 Task: Find a place to stay in Baykonur, Kazakhstan from 12th to 16th August for 8 guests, with a price range of ₹3280 to ₹16000, 8+ bedrooms, and amenities including Wifi, Free parking, TV, Gym, Breakfast, and self check-in.
Action: Mouse moved to (559, 128)
Screenshot: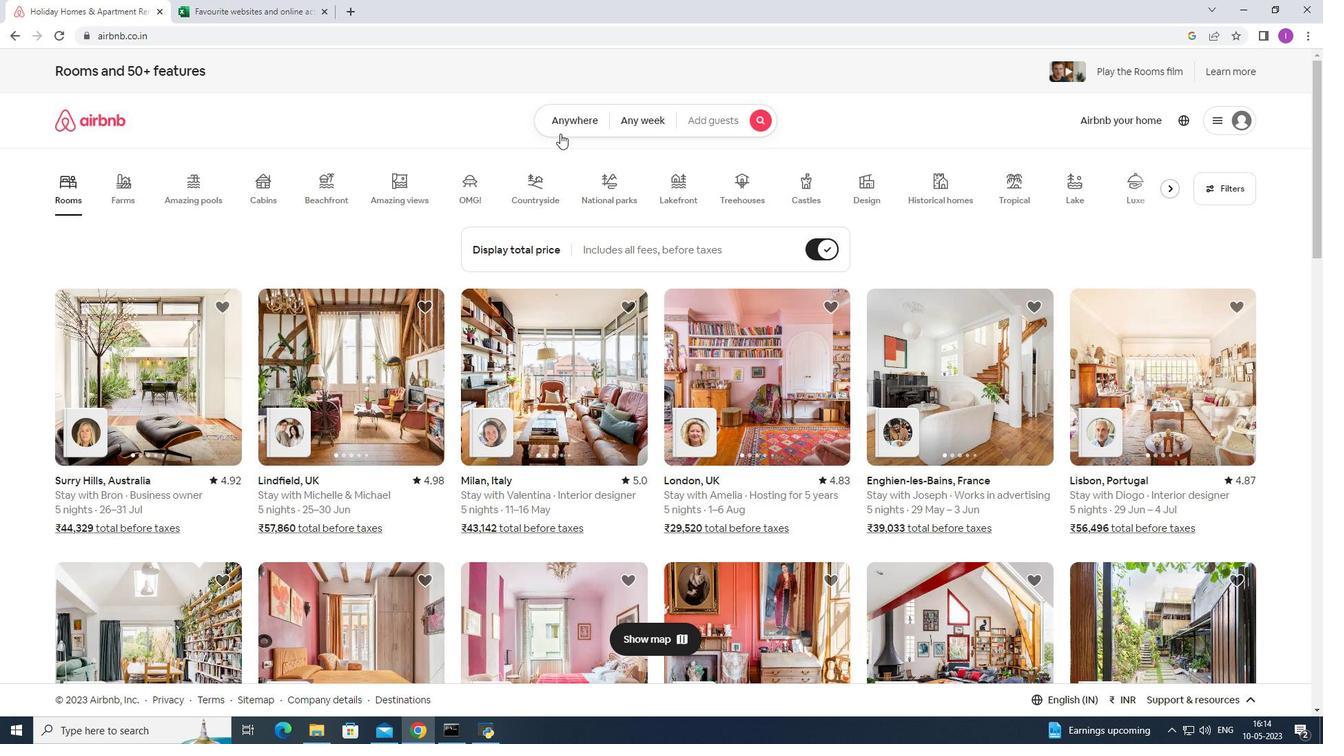 
Action: Mouse pressed left at (559, 128)
Screenshot: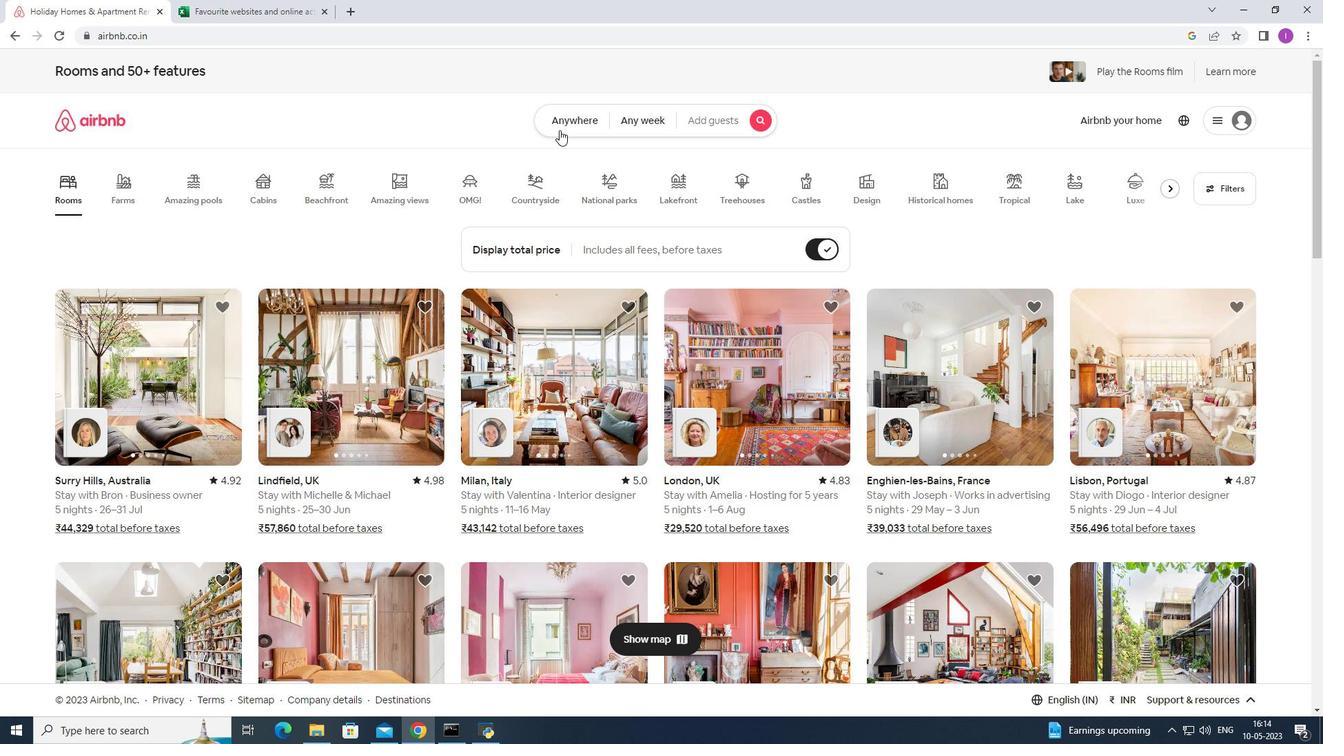 
Action: Mouse moved to (492, 172)
Screenshot: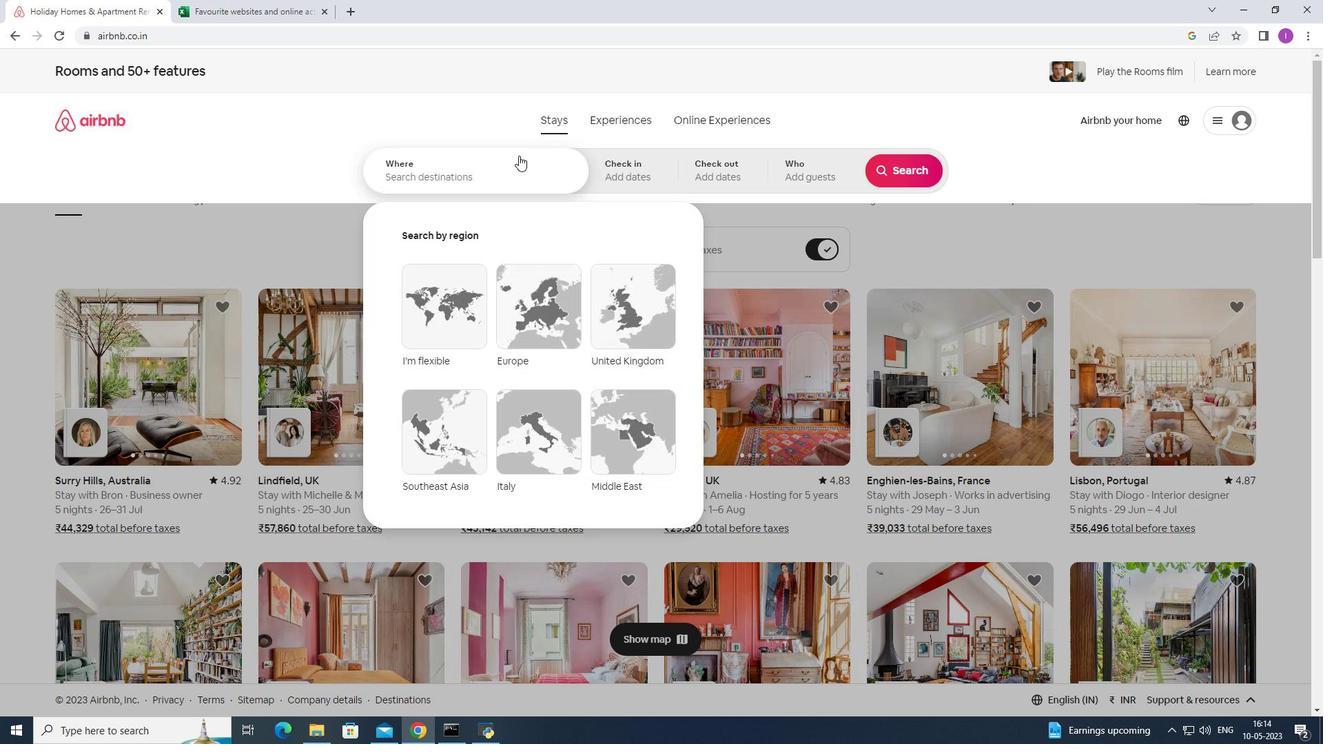
Action: Mouse pressed left at (492, 172)
Screenshot: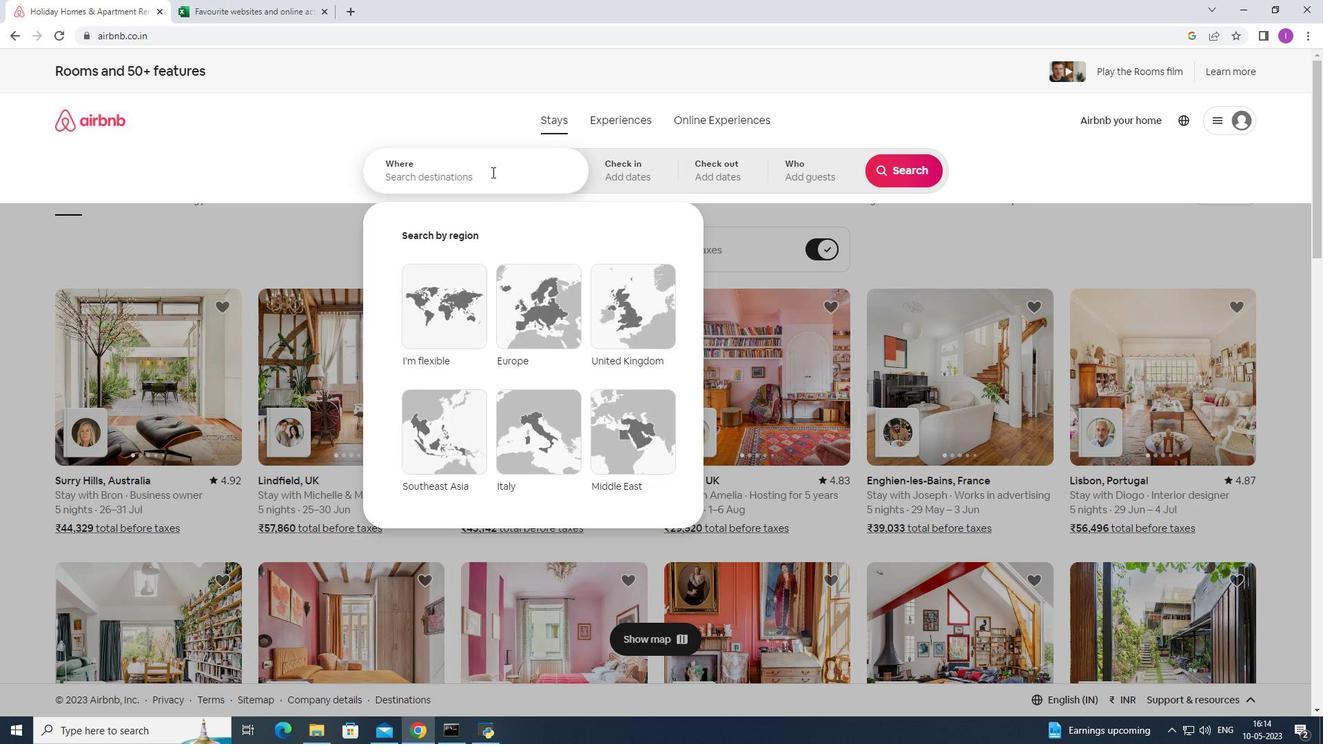 
Action: Mouse moved to (492, 173)
Screenshot: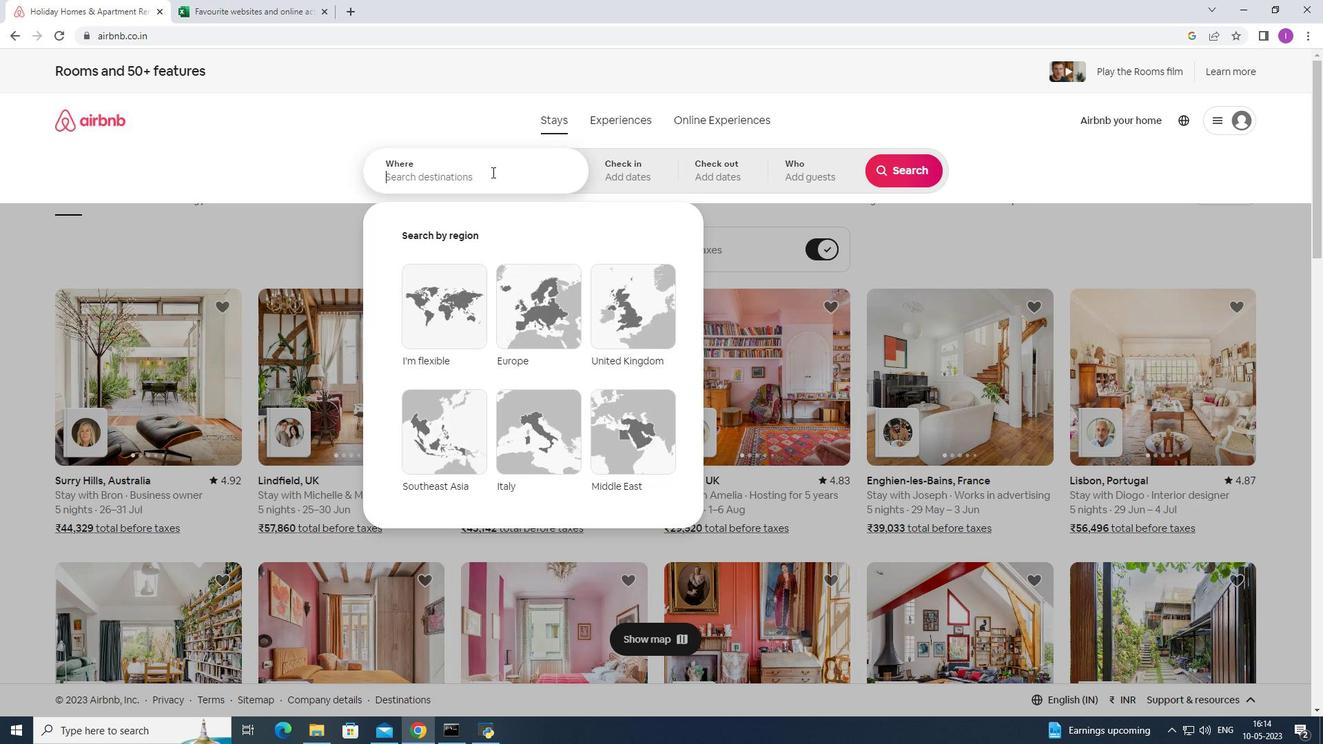 
Action: Key pressed <Key.shift>Baykonyr,<Key.shift>Kazakhstan
Screenshot: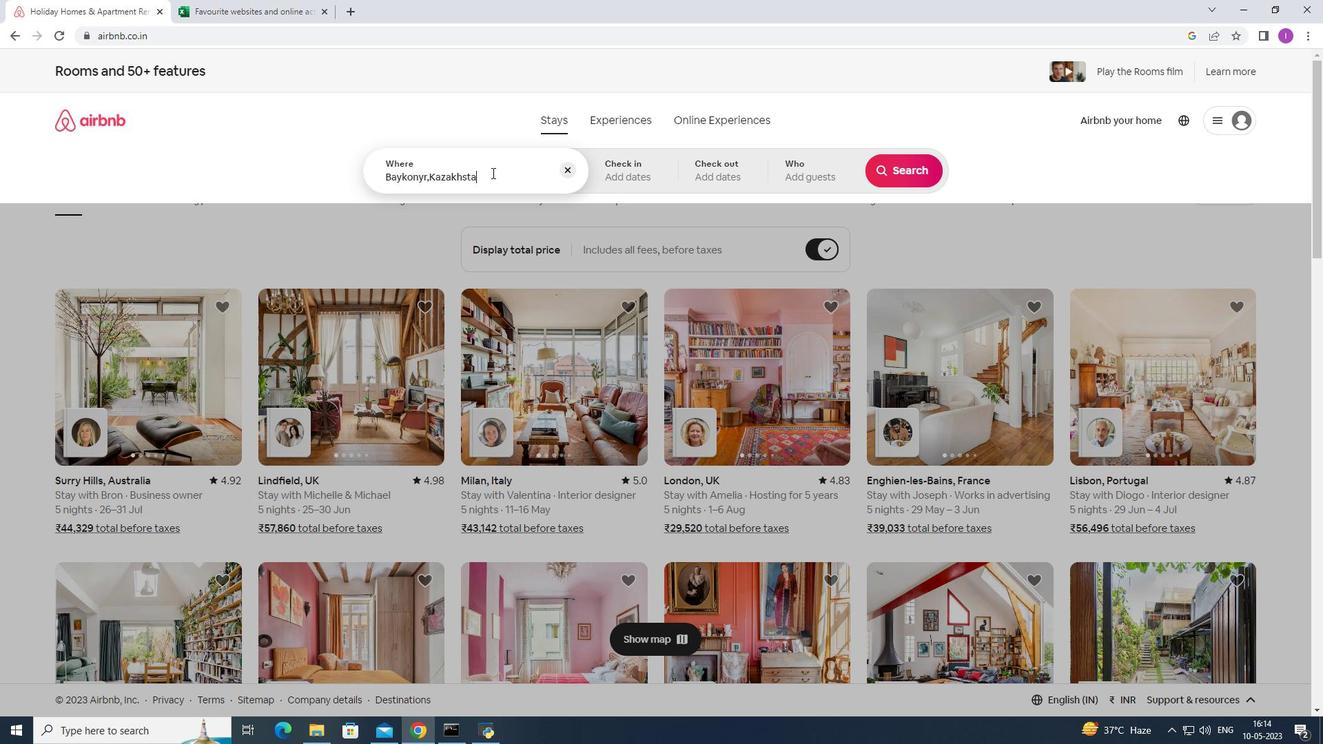 
Action: Mouse moved to (473, 246)
Screenshot: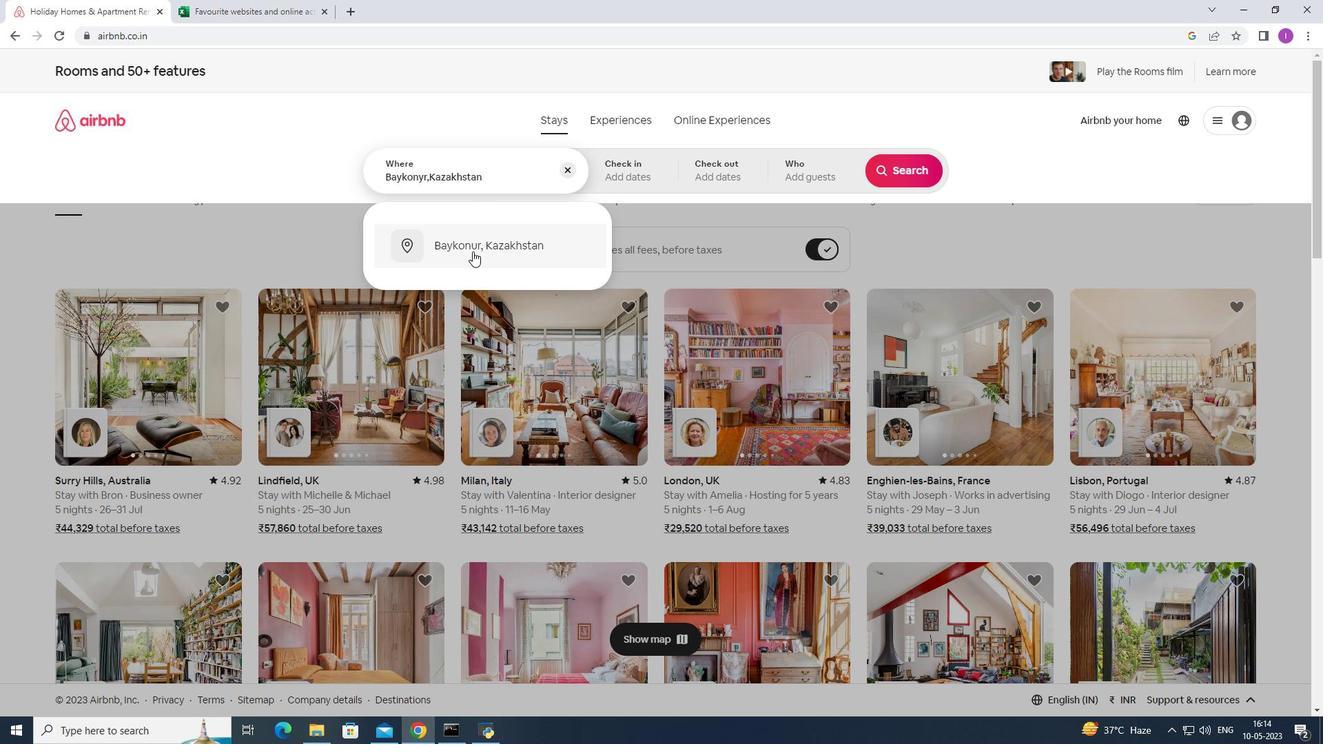 
Action: Mouse pressed left at (473, 246)
Screenshot: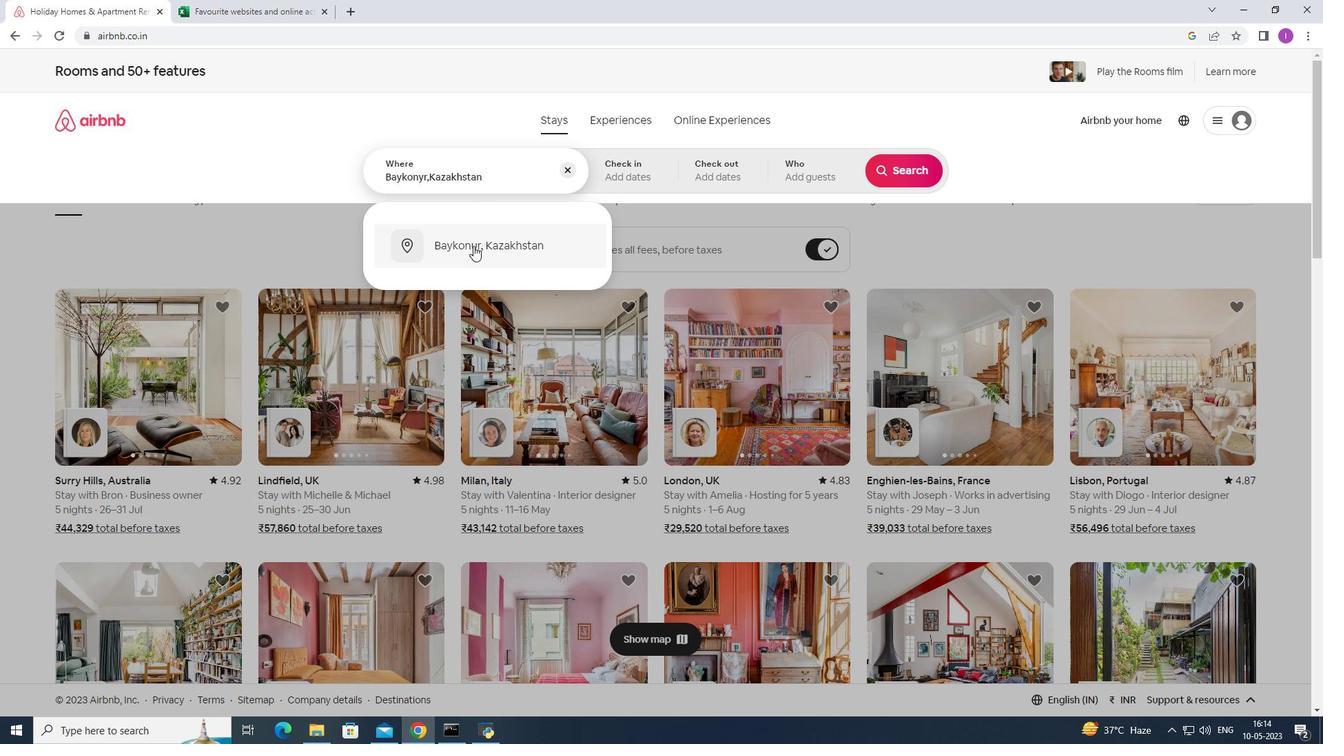 
Action: Mouse moved to (895, 285)
Screenshot: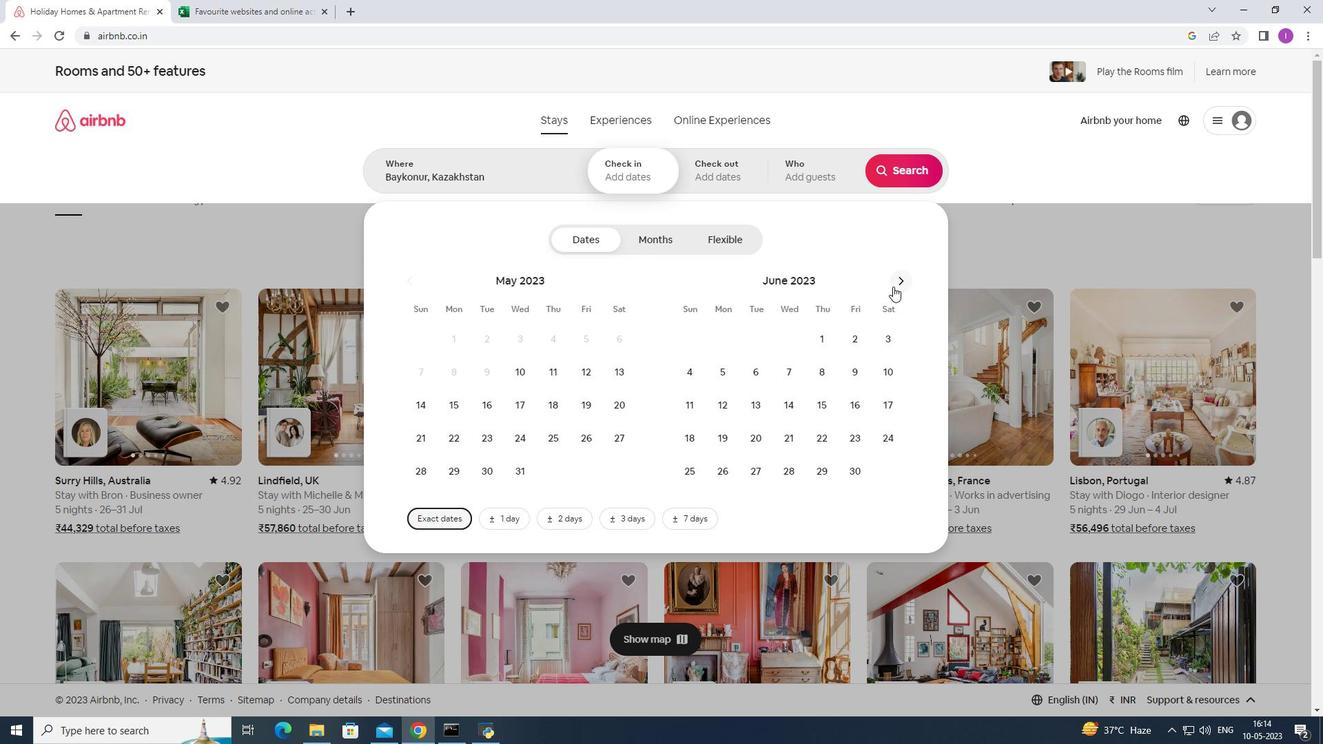 
Action: Mouse pressed left at (895, 285)
Screenshot: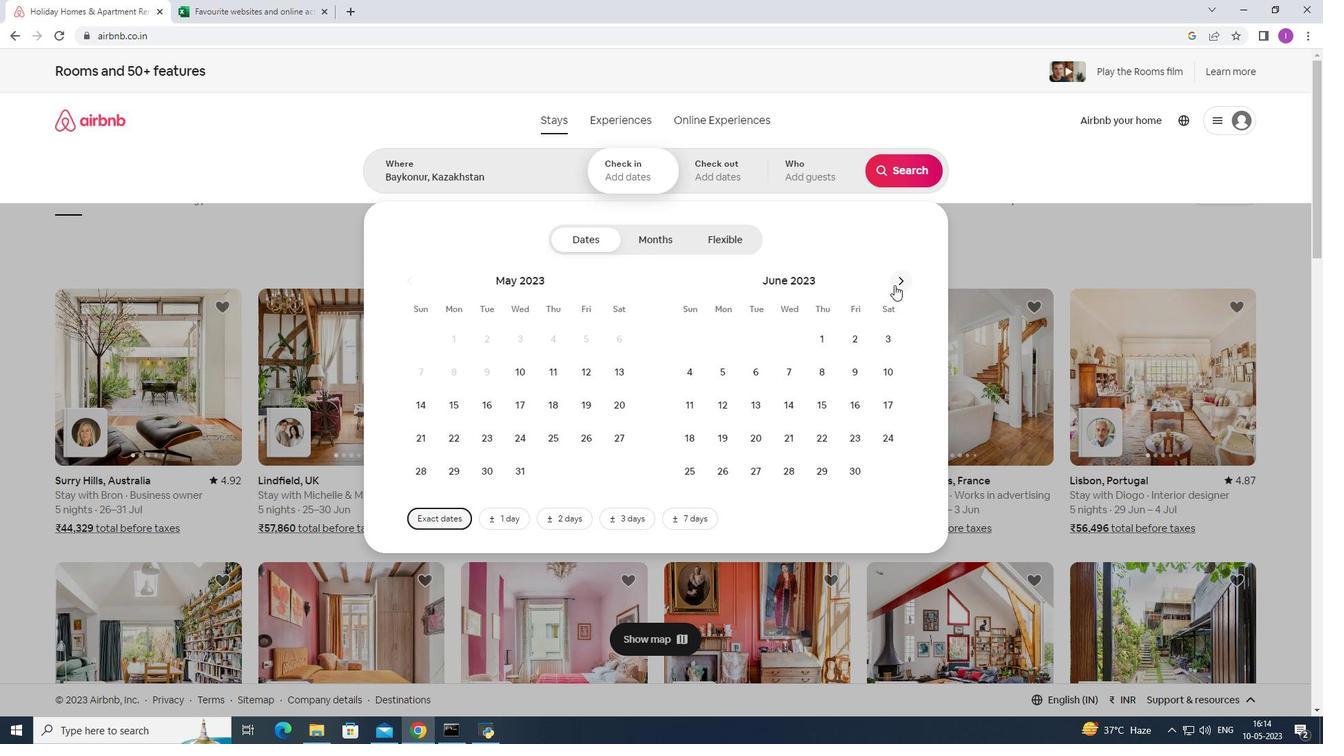 
Action: Mouse moved to (895, 281)
Screenshot: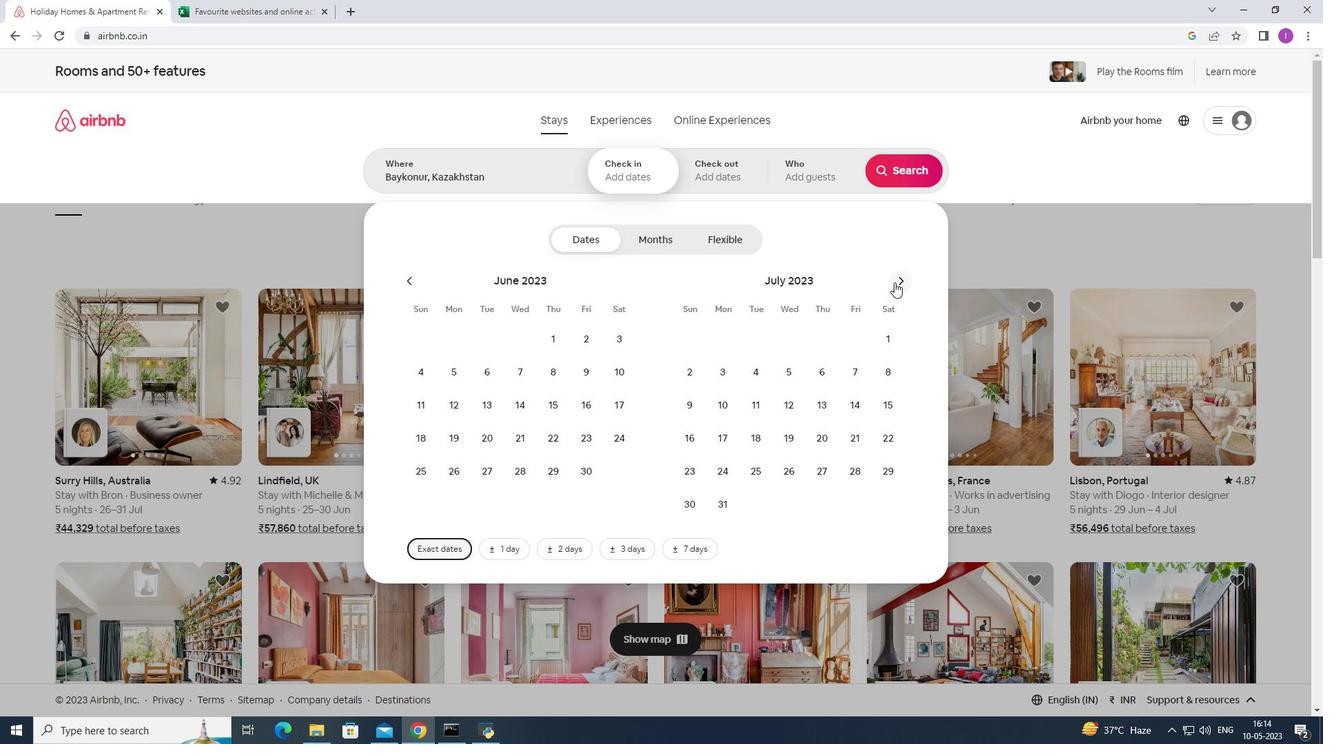 
Action: Mouse pressed left at (895, 281)
Screenshot: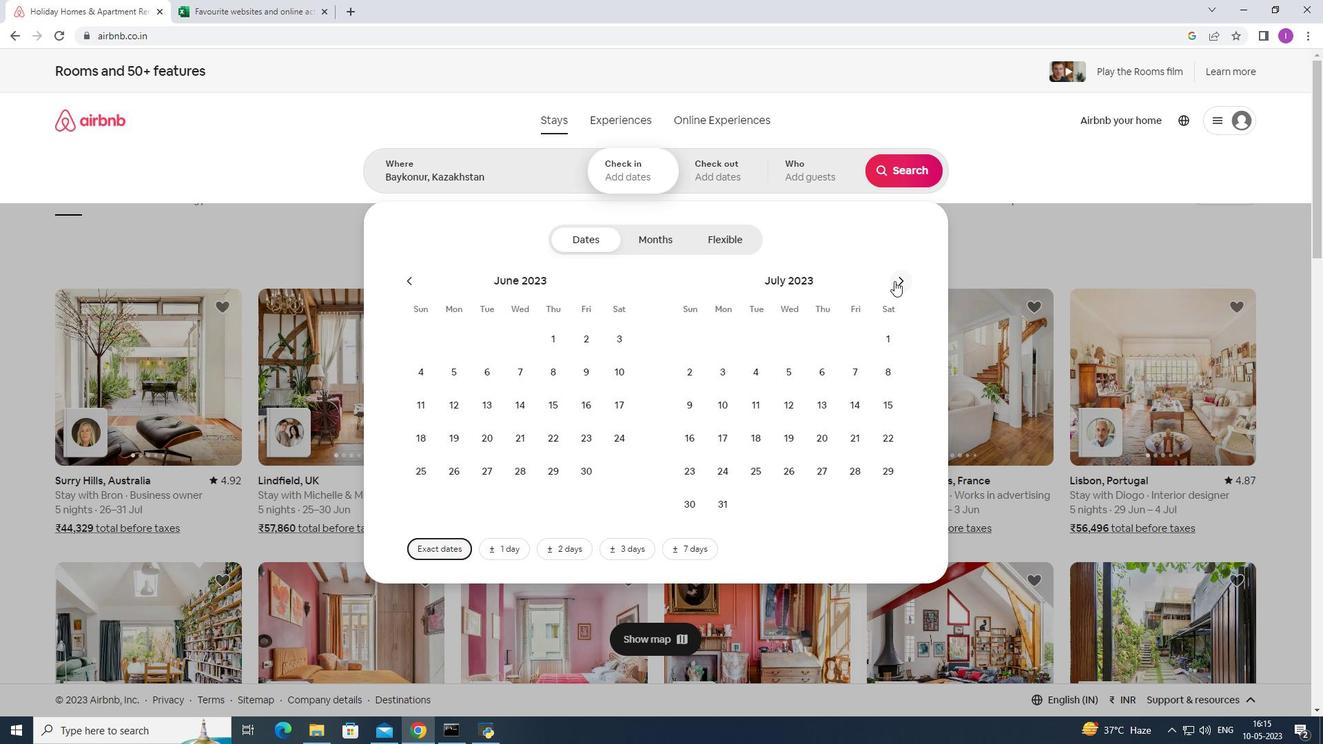 
Action: Mouse moved to (886, 369)
Screenshot: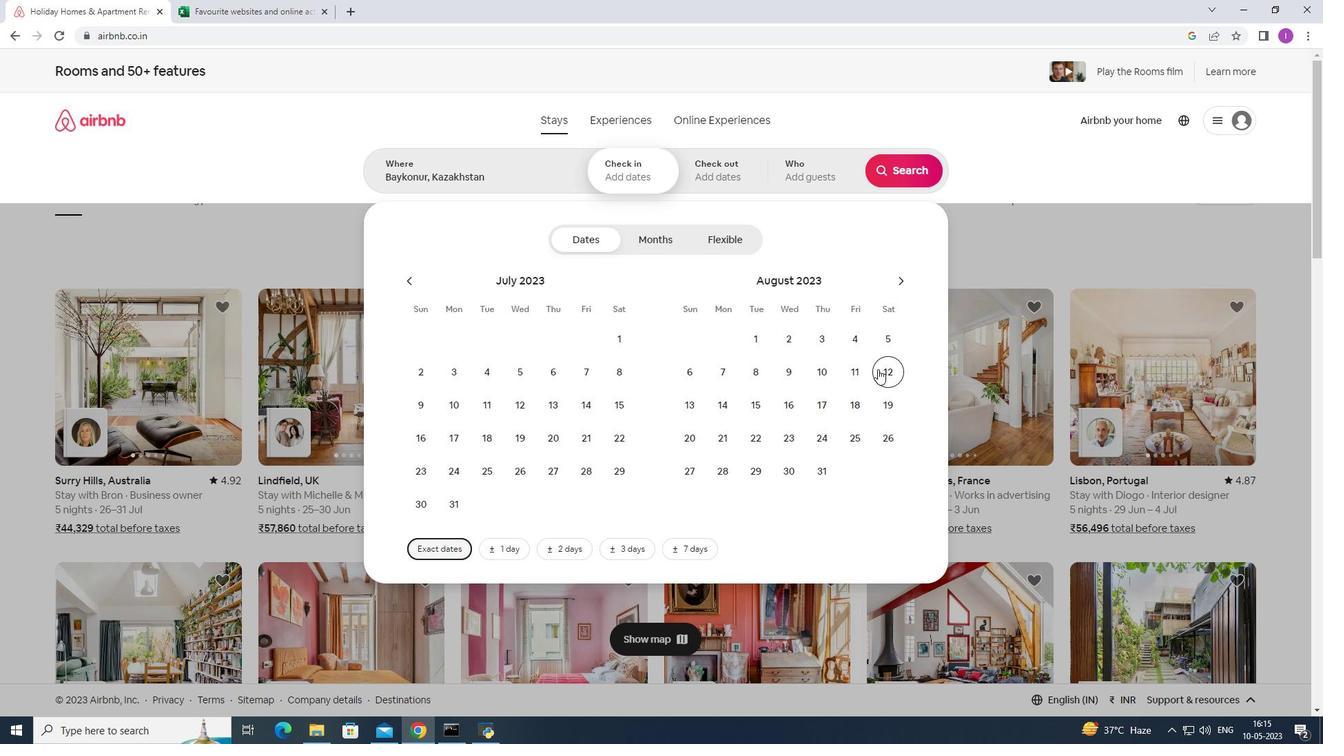 
Action: Mouse pressed left at (886, 369)
Screenshot: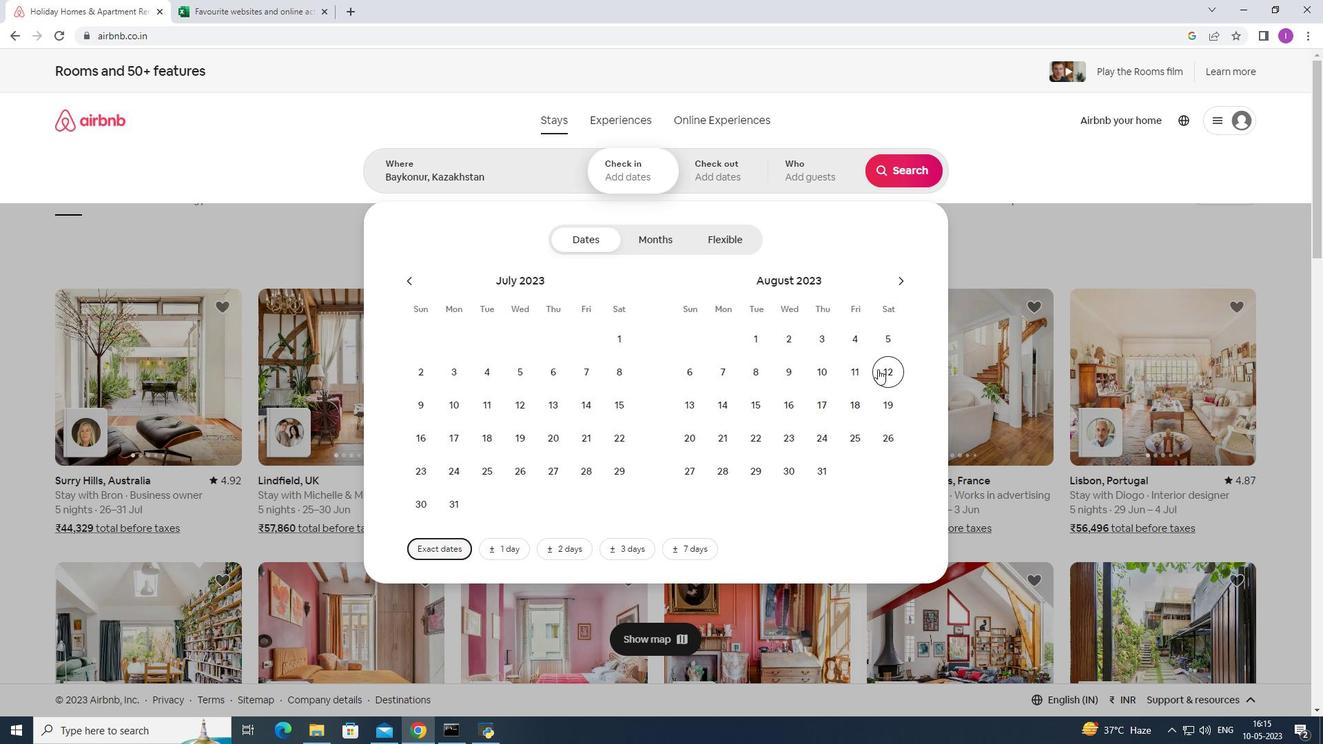 
Action: Mouse moved to (788, 405)
Screenshot: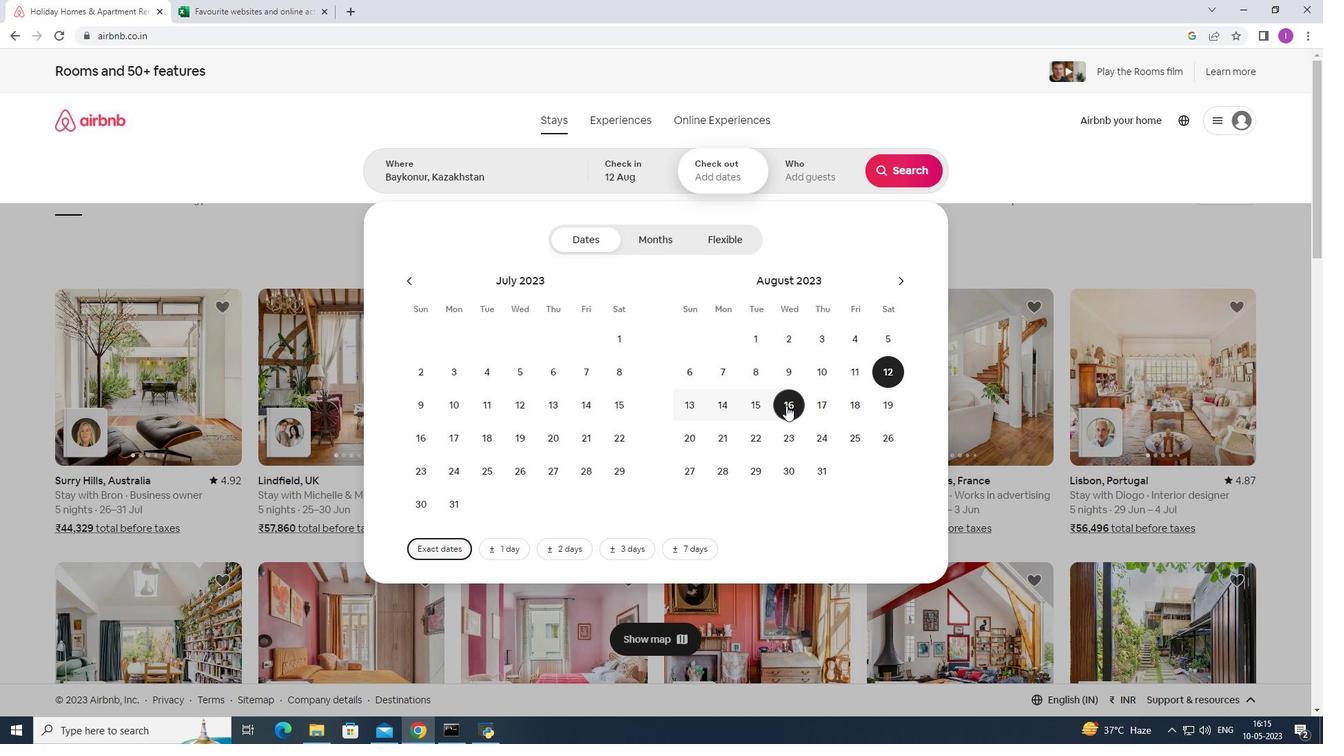 
Action: Mouse pressed left at (788, 405)
Screenshot: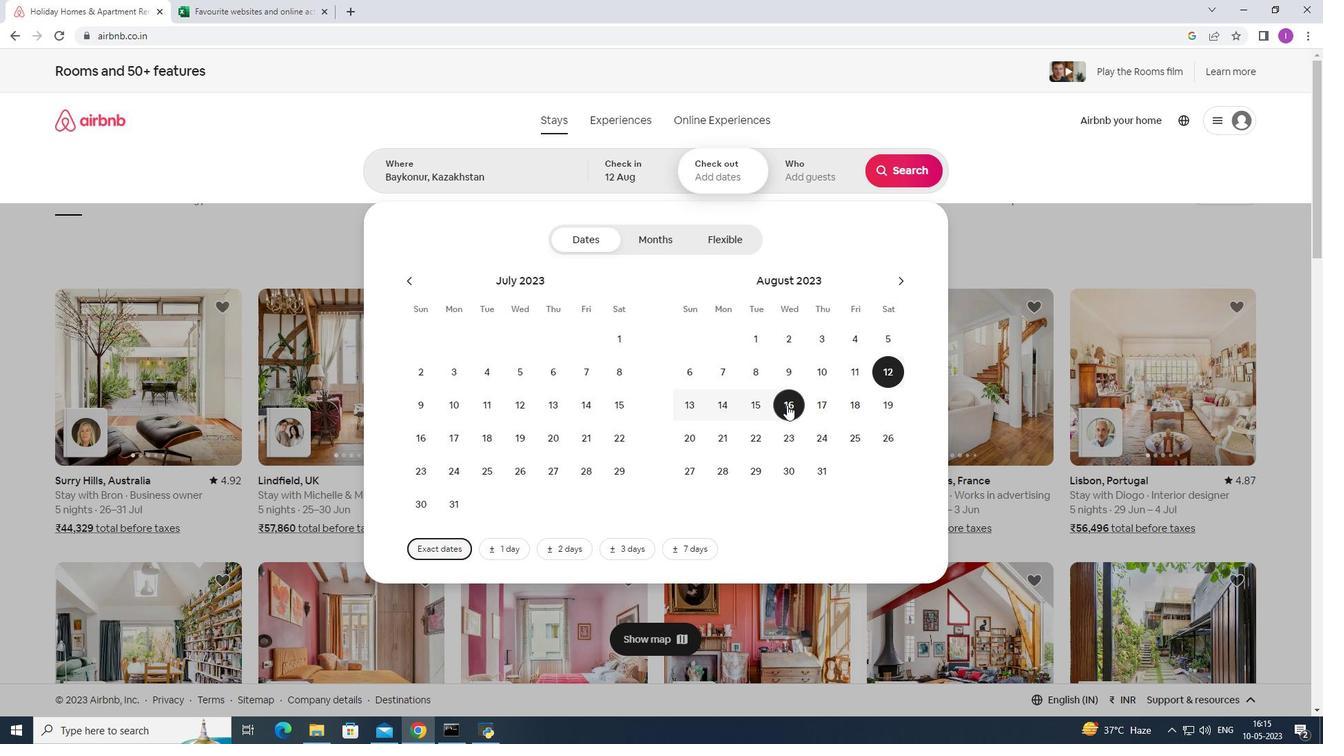
Action: Mouse moved to (810, 169)
Screenshot: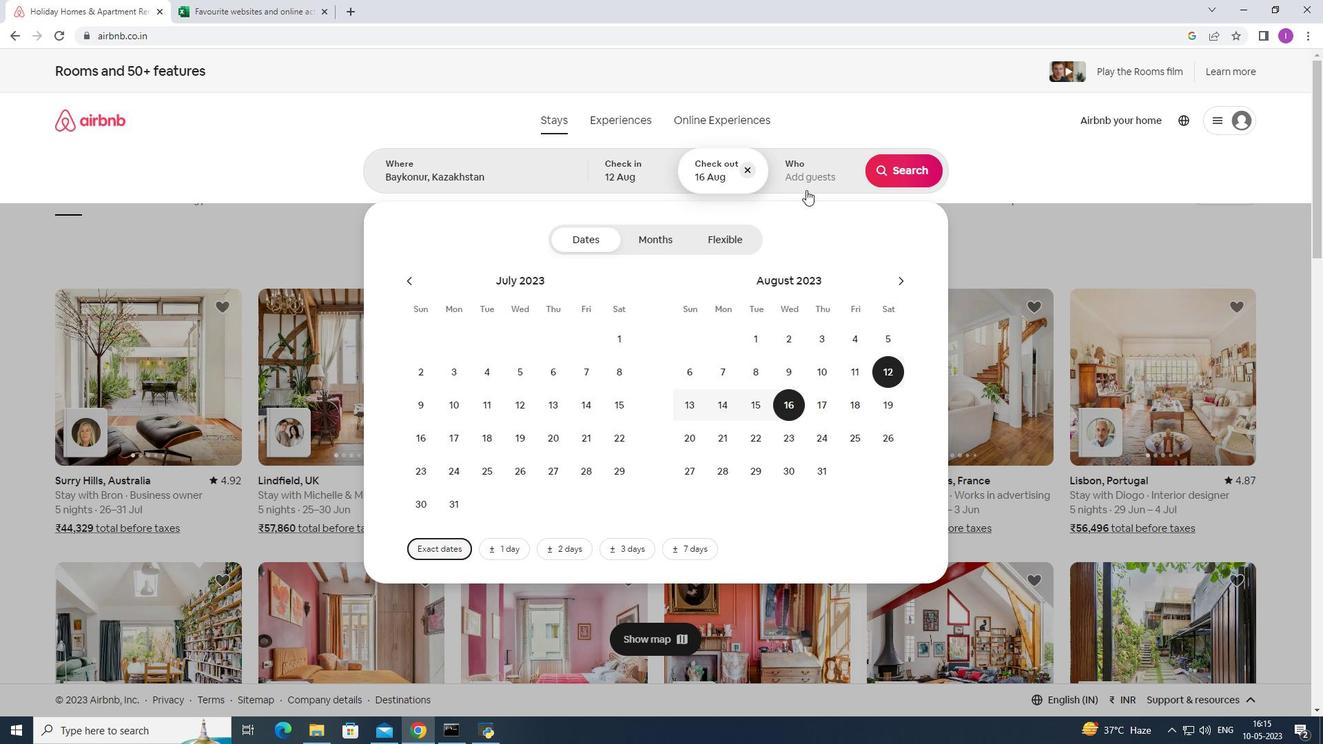
Action: Mouse pressed left at (810, 169)
Screenshot: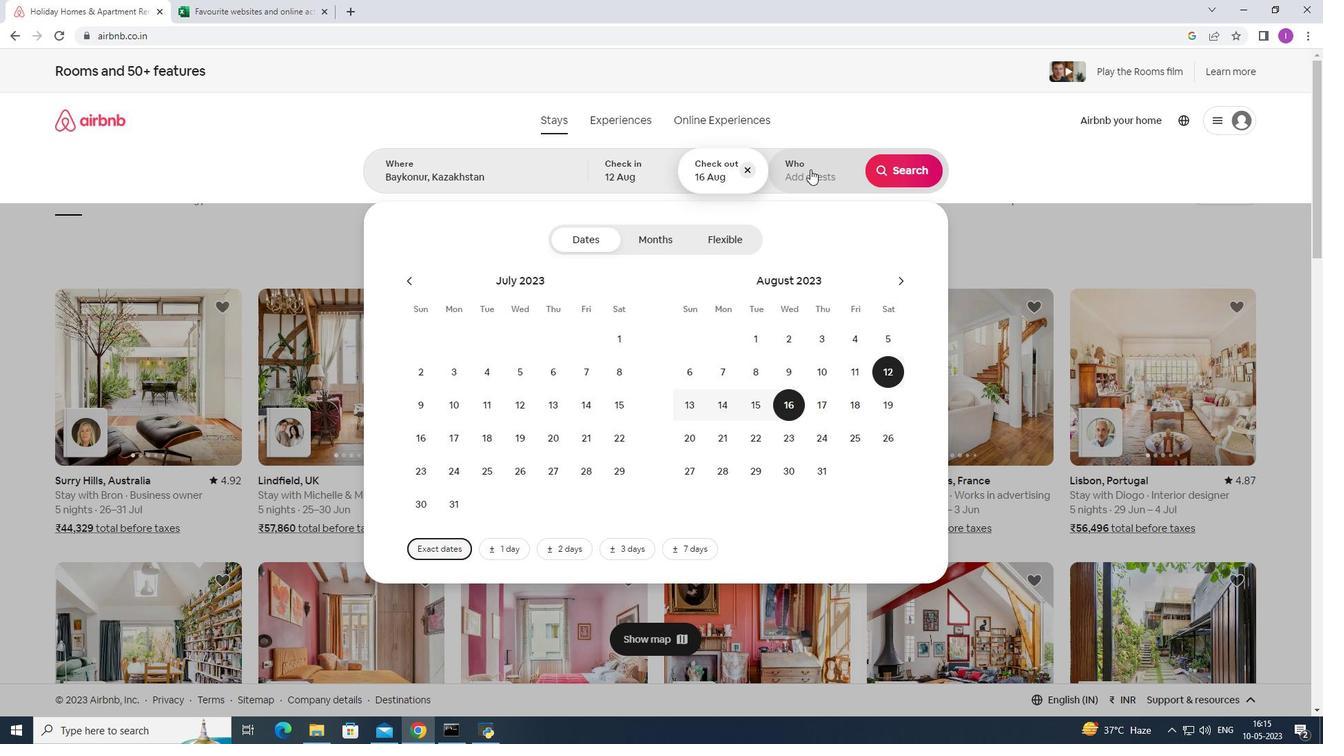 
Action: Mouse moved to (905, 245)
Screenshot: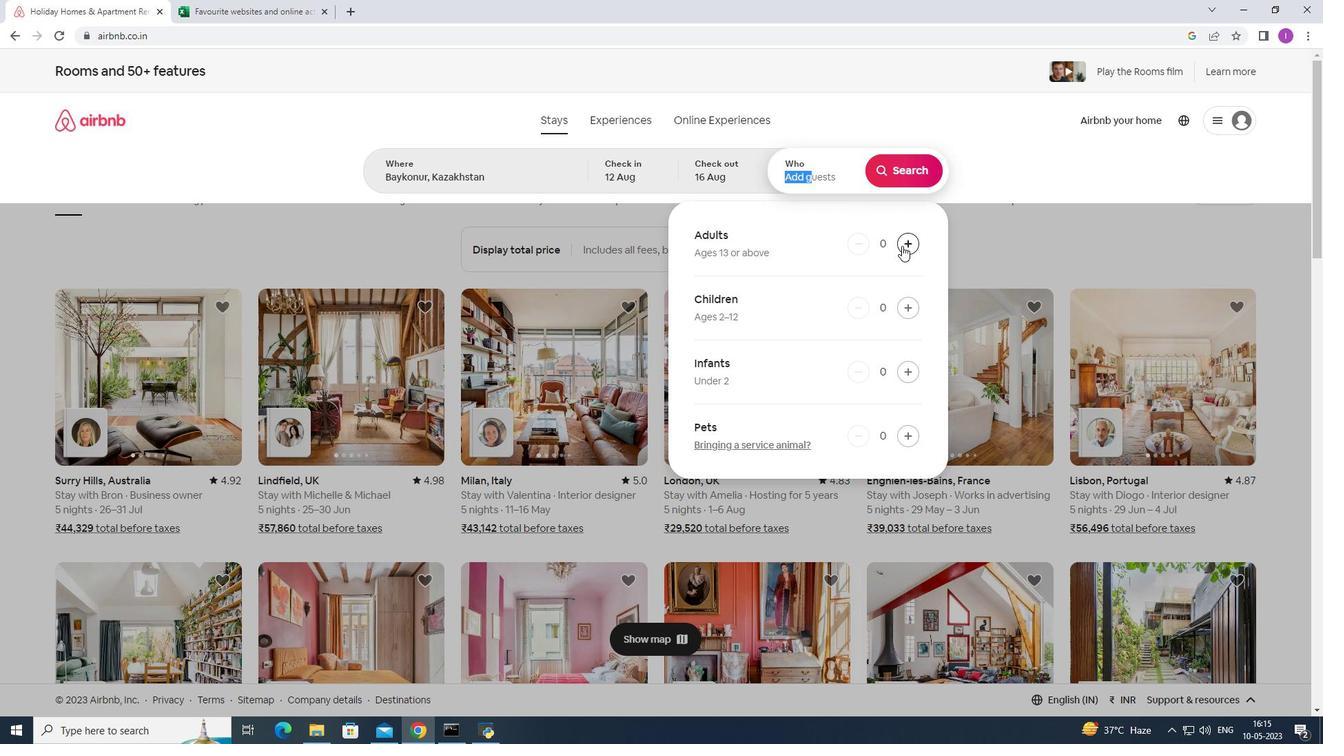 
Action: Mouse pressed left at (905, 245)
Screenshot: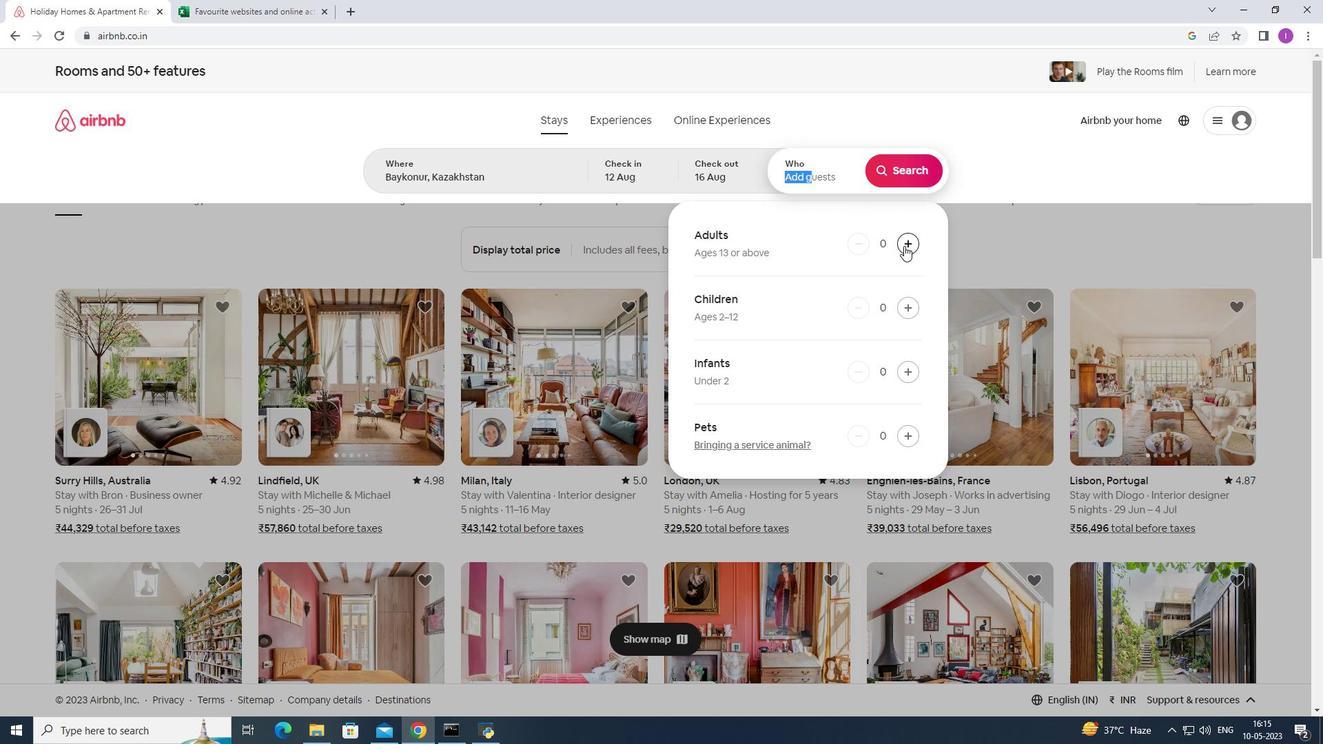 
Action: Mouse pressed left at (905, 245)
Screenshot: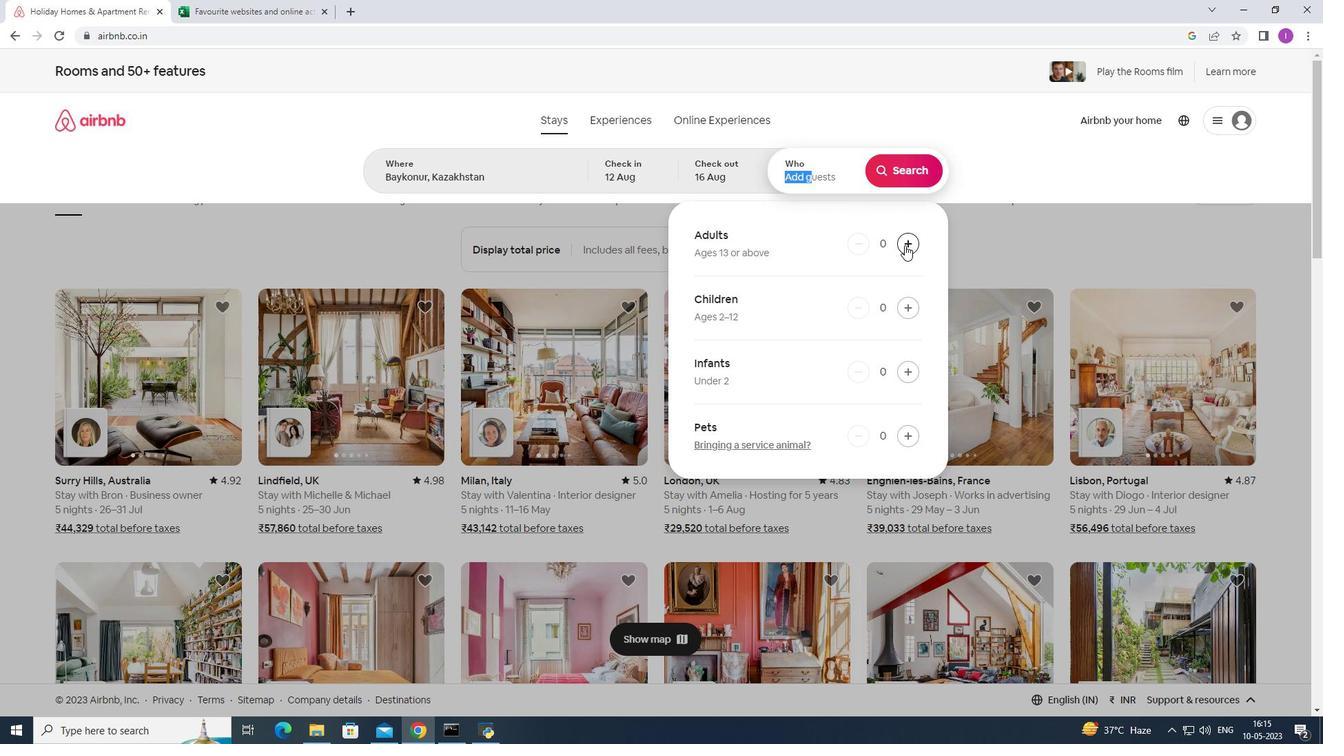 
Action: Mouse pressed left at (905, 245)
Screenshot: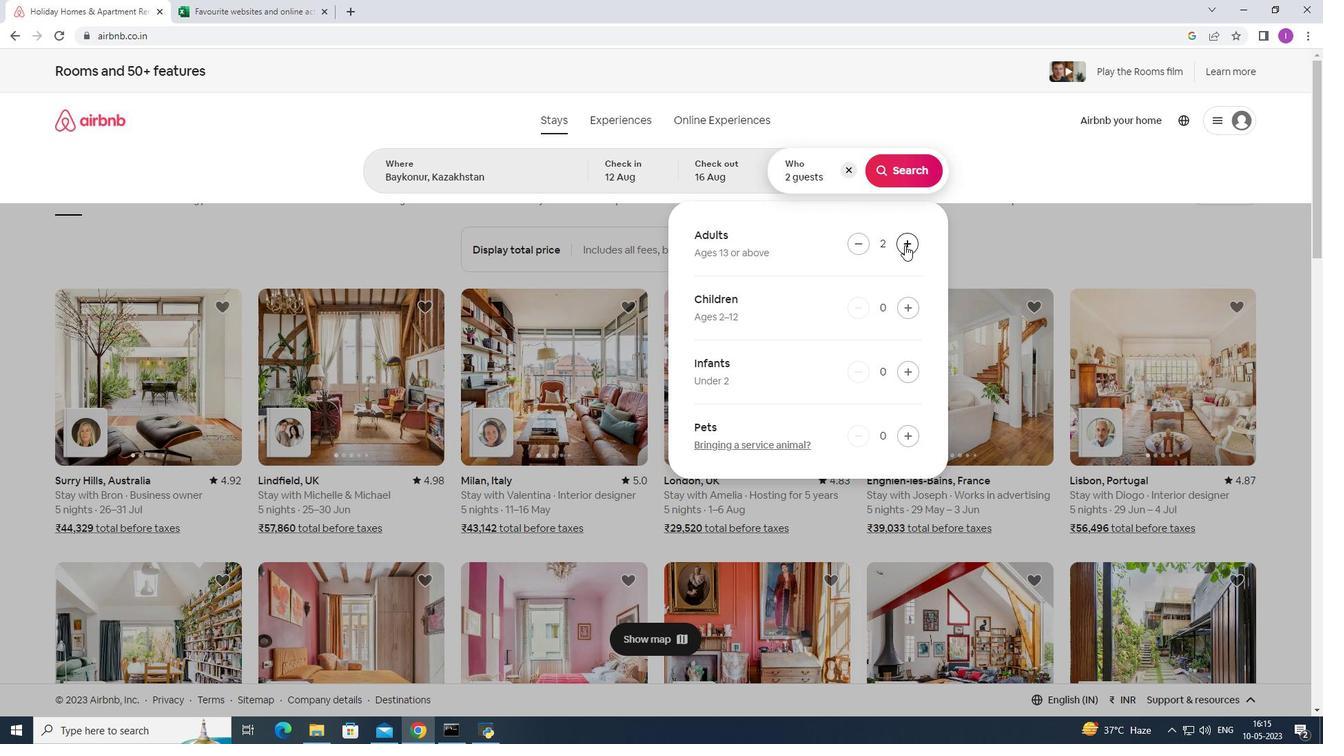 
Action: Mouse moved to (905, 245)
Screenshot: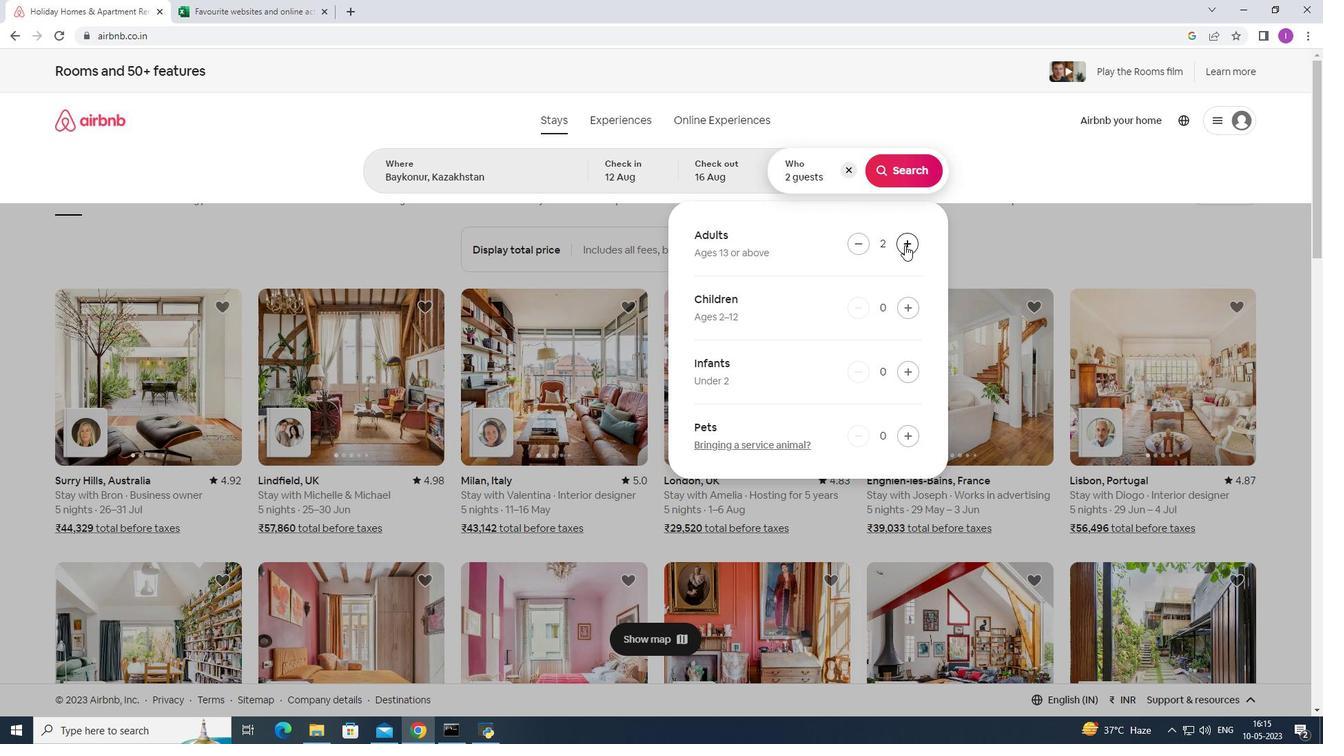 
Action: Mouse pressed left at (905, 245)
Screenshot: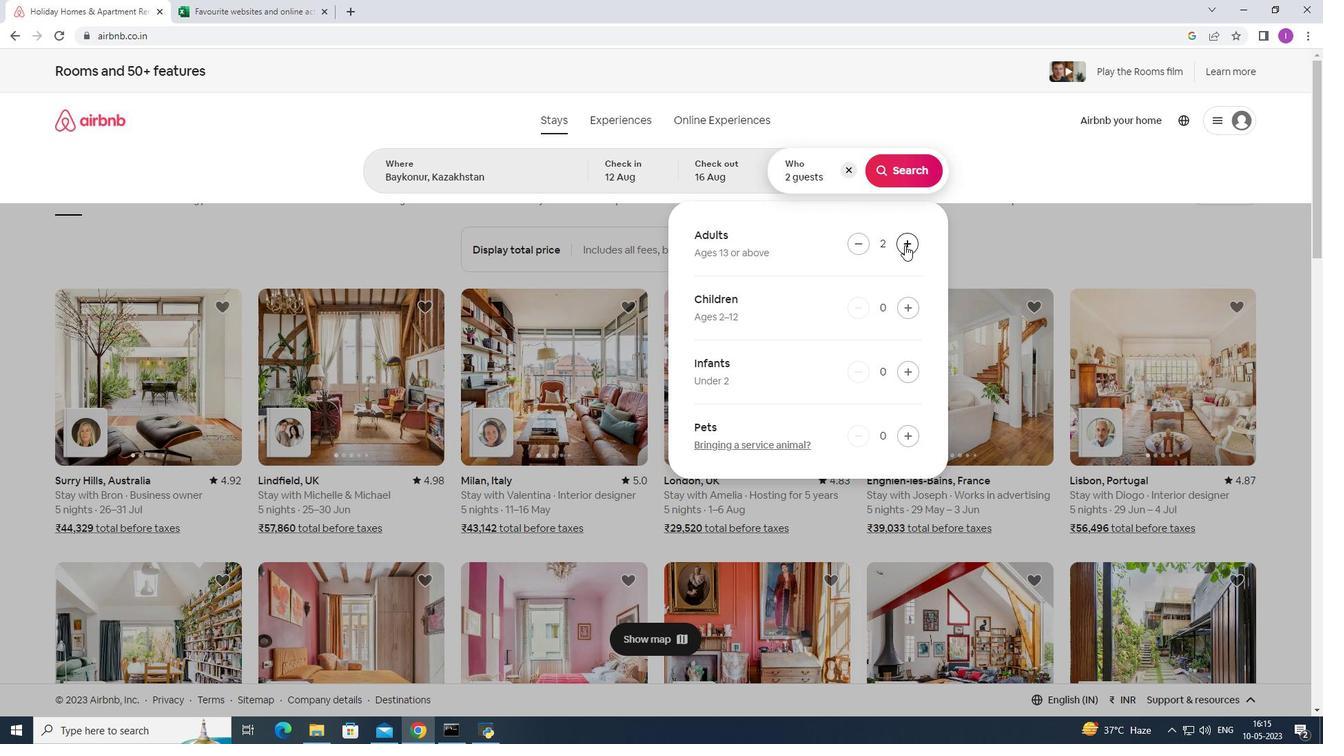 
Action: Mouse moved to (905, 246)
Screenshot: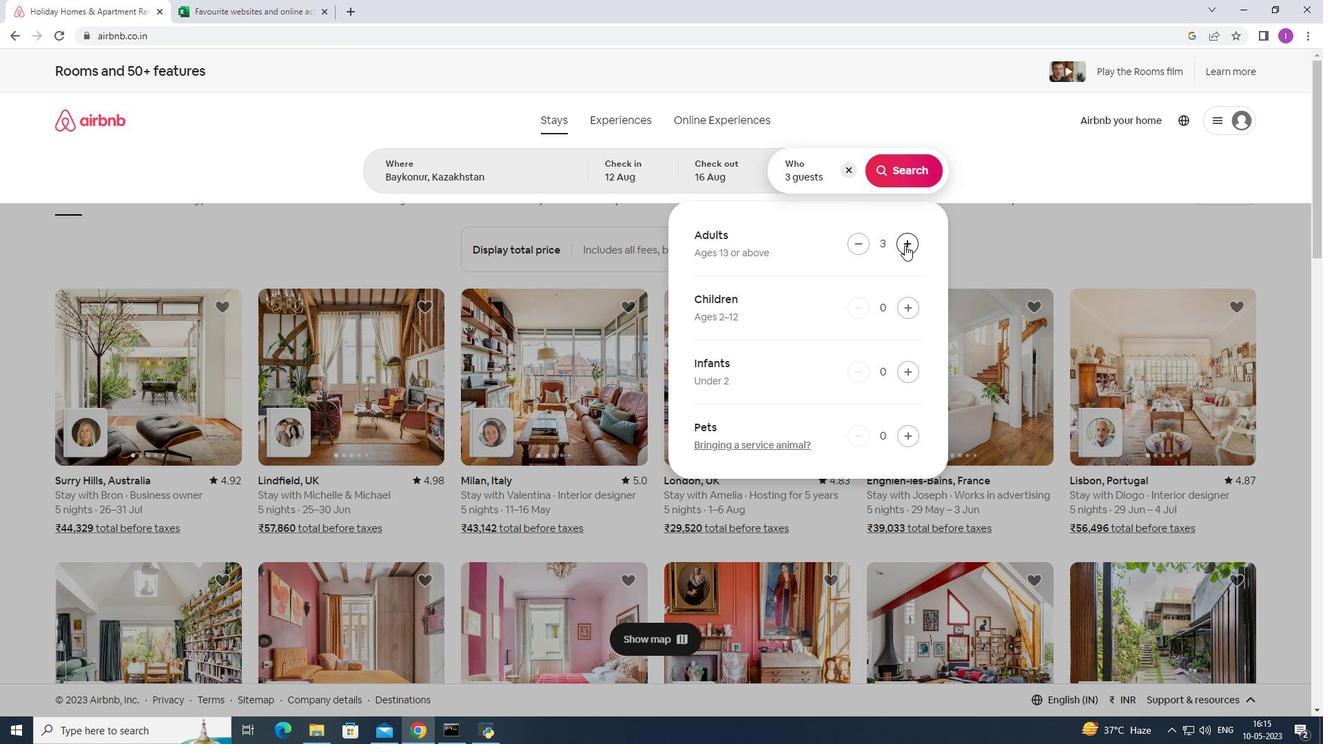 
Action: Mouse pressed left at (905, 246)
Screenshot: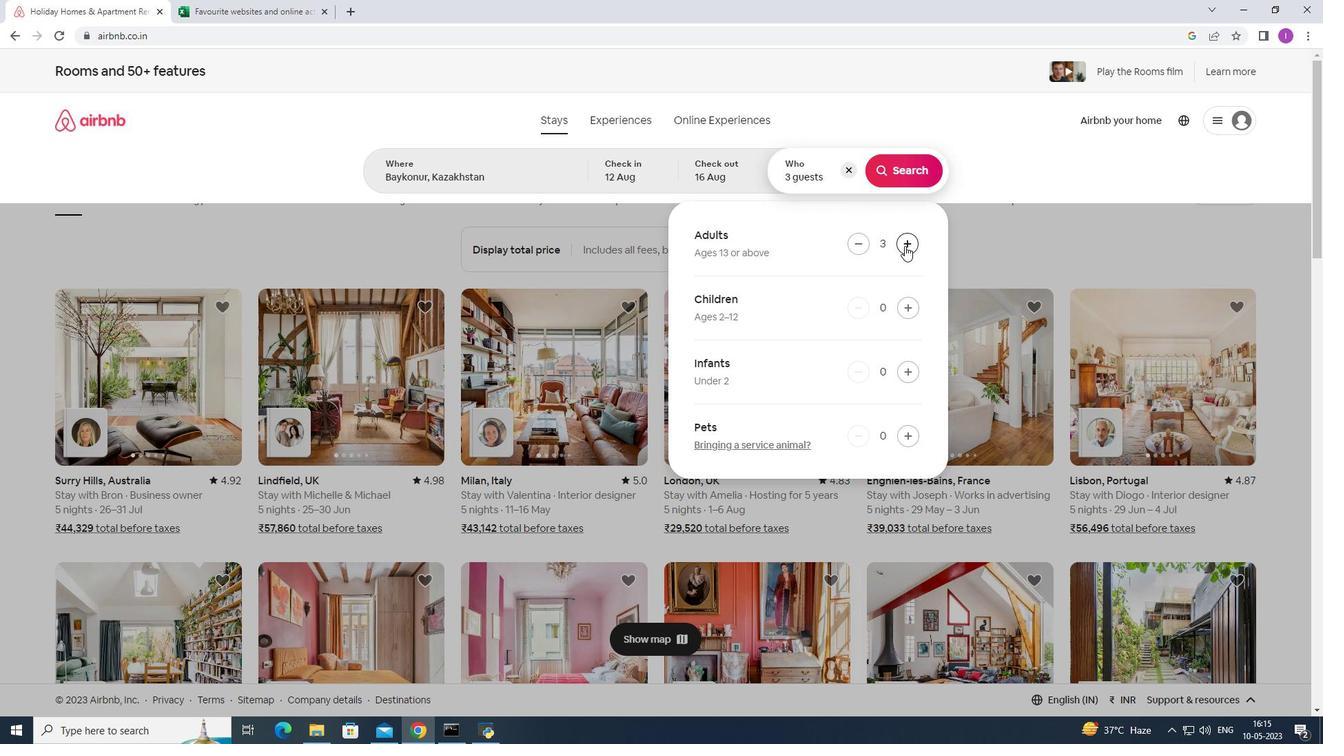 
Action: Mouse pressed left at (905, 246)
Screenshot: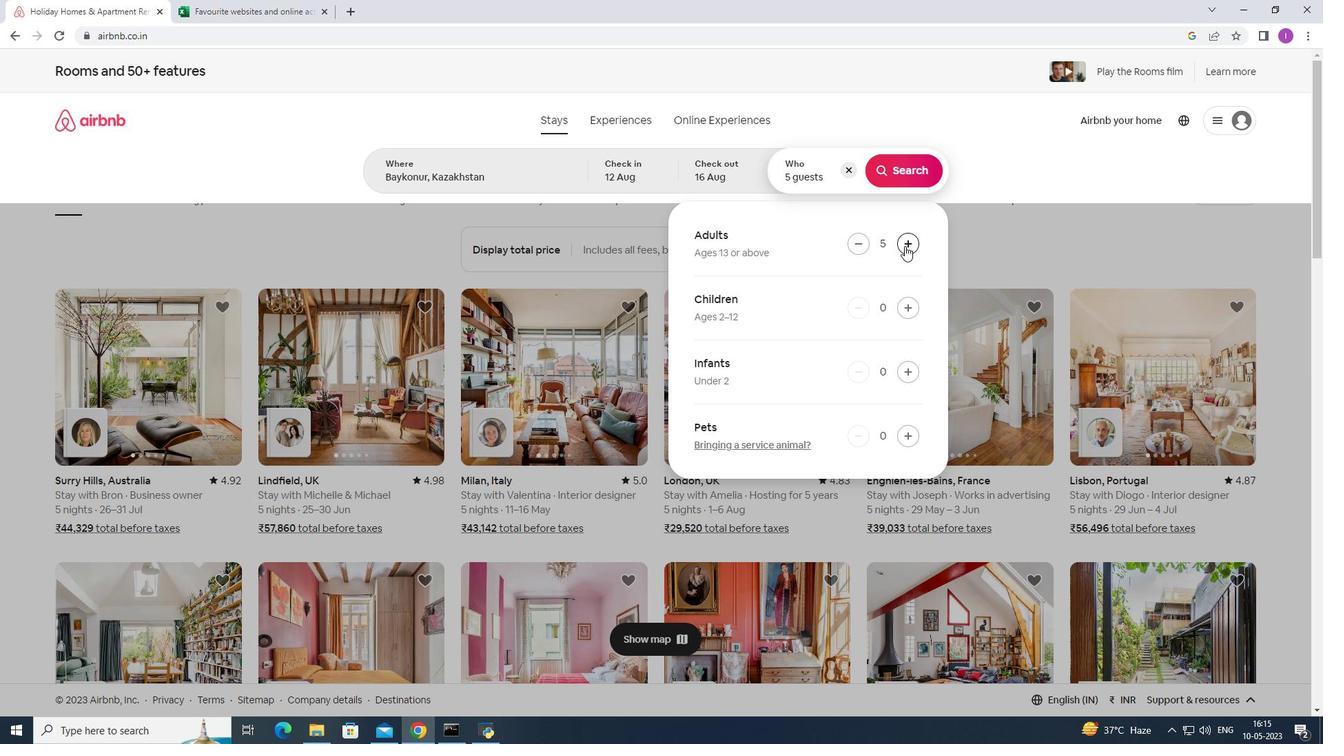 
Action: Mouse pressed left at (905, 246)
Screenshot: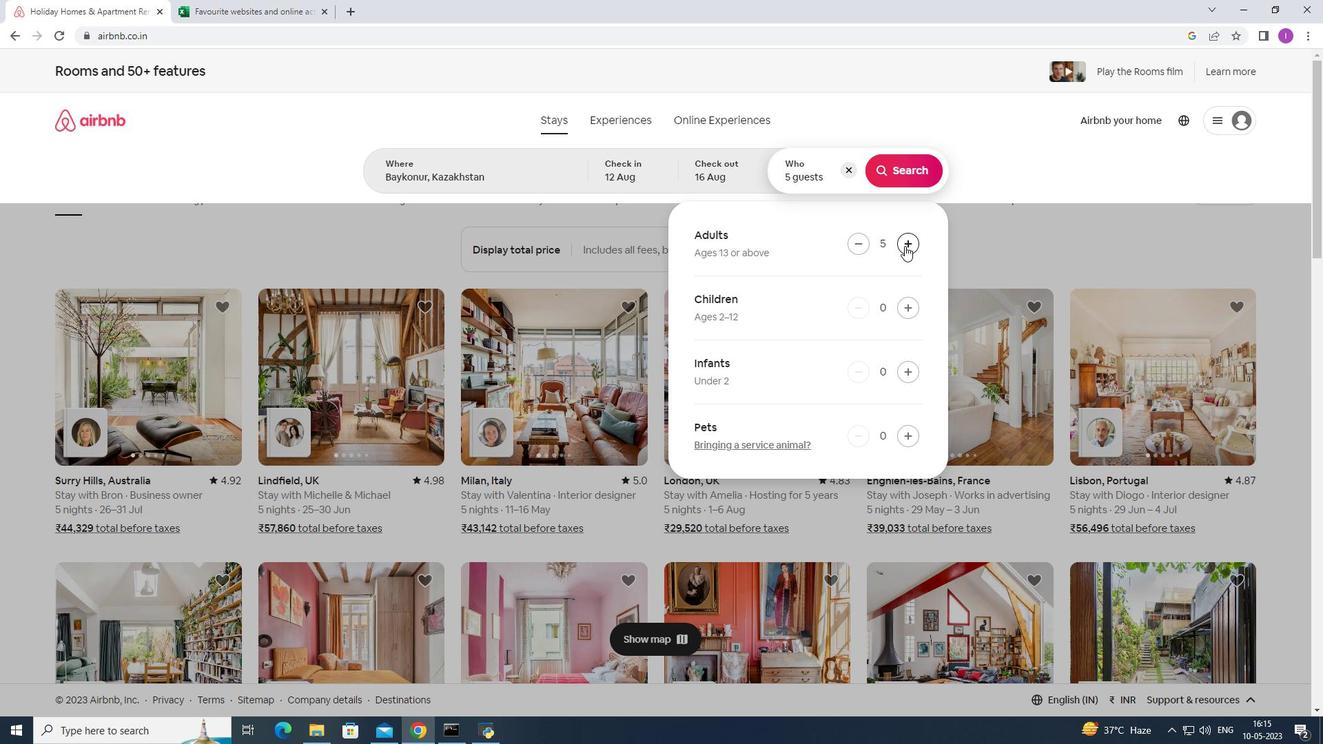 
Action: Mouse moved to (903, 239)
Screenshot: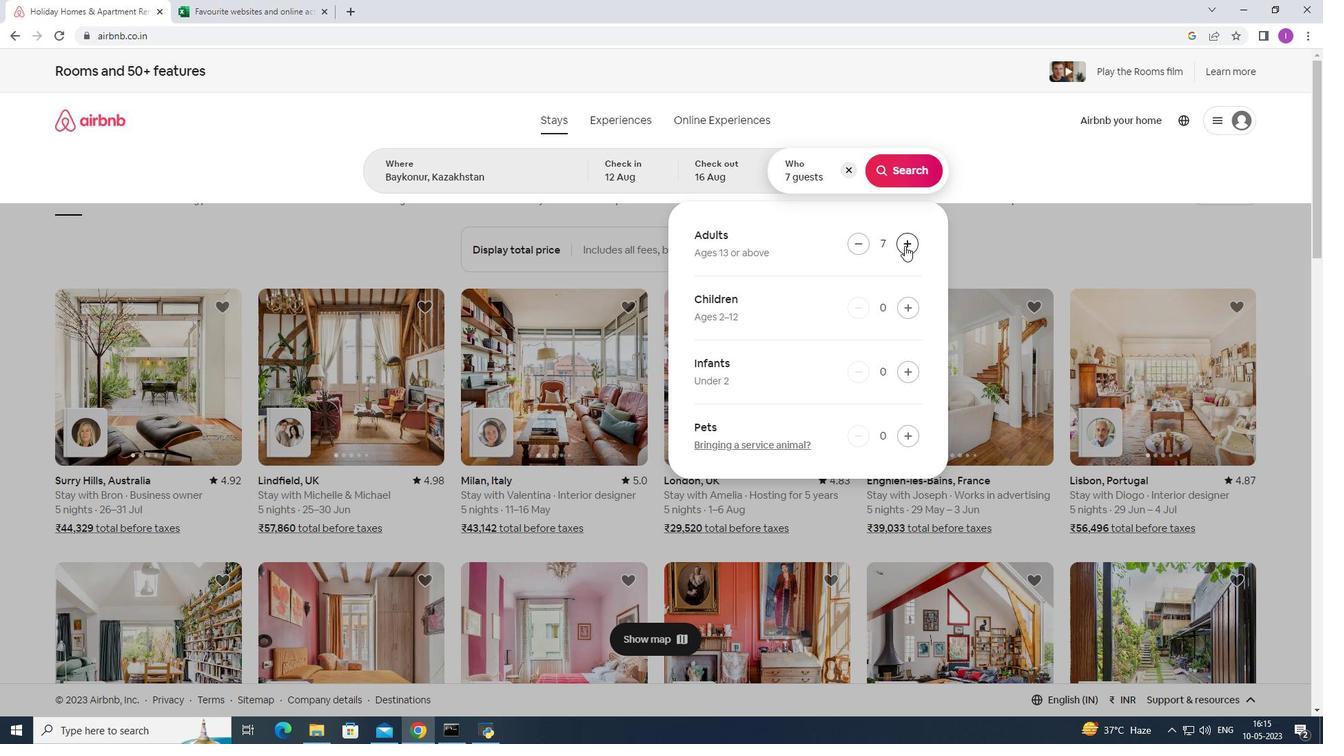
Action: Mouse pressed left at (903, 239)
Screenshot: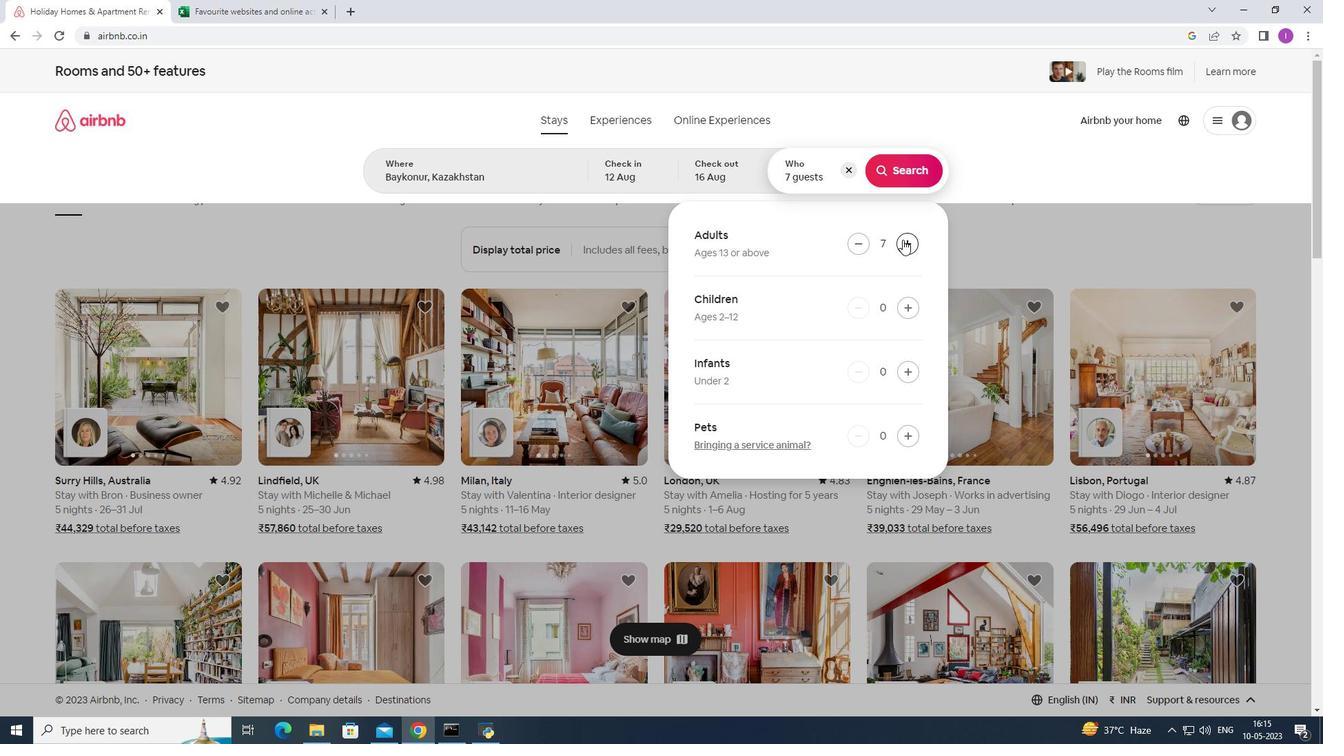 
Action: Mouse moved to (910, 171)
Screenshot: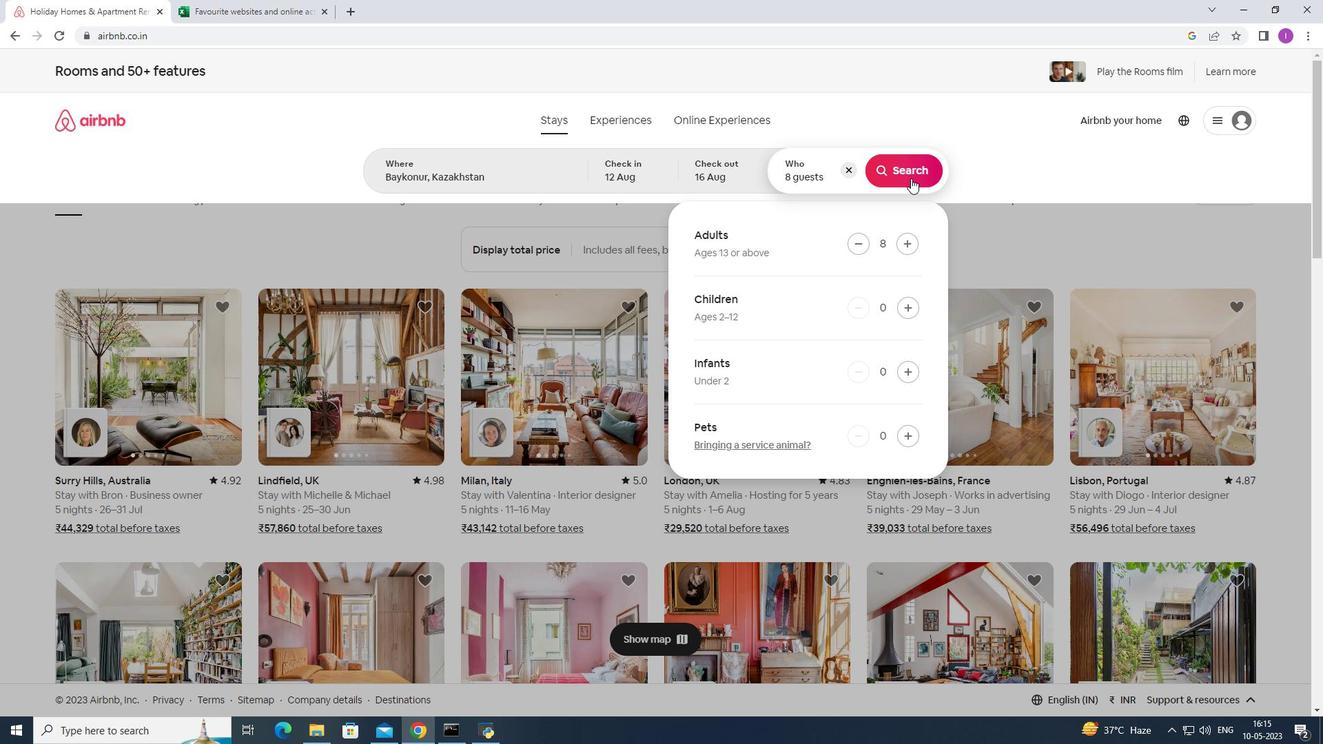 
Action: Mouse pressed left at (910, 171)
Screenshot: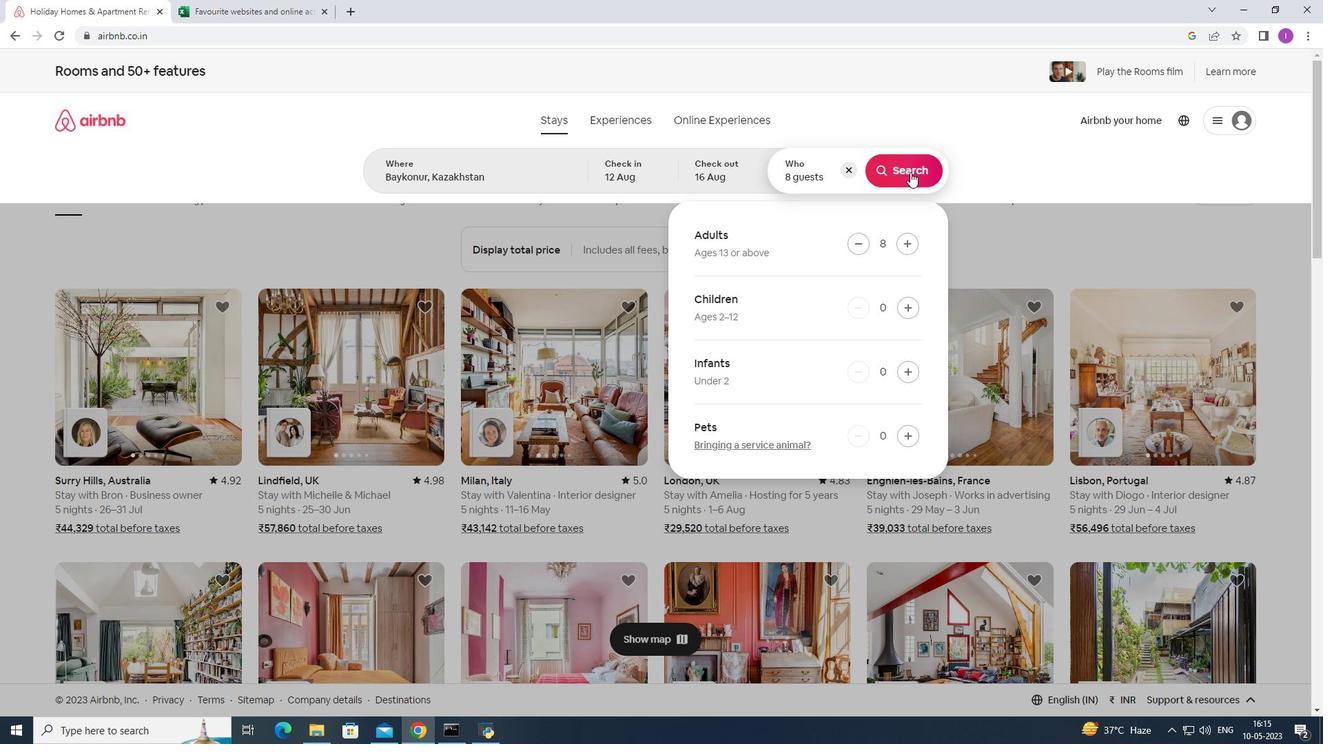 
Action: Mouse moved to (1245, 131)
Screenshot: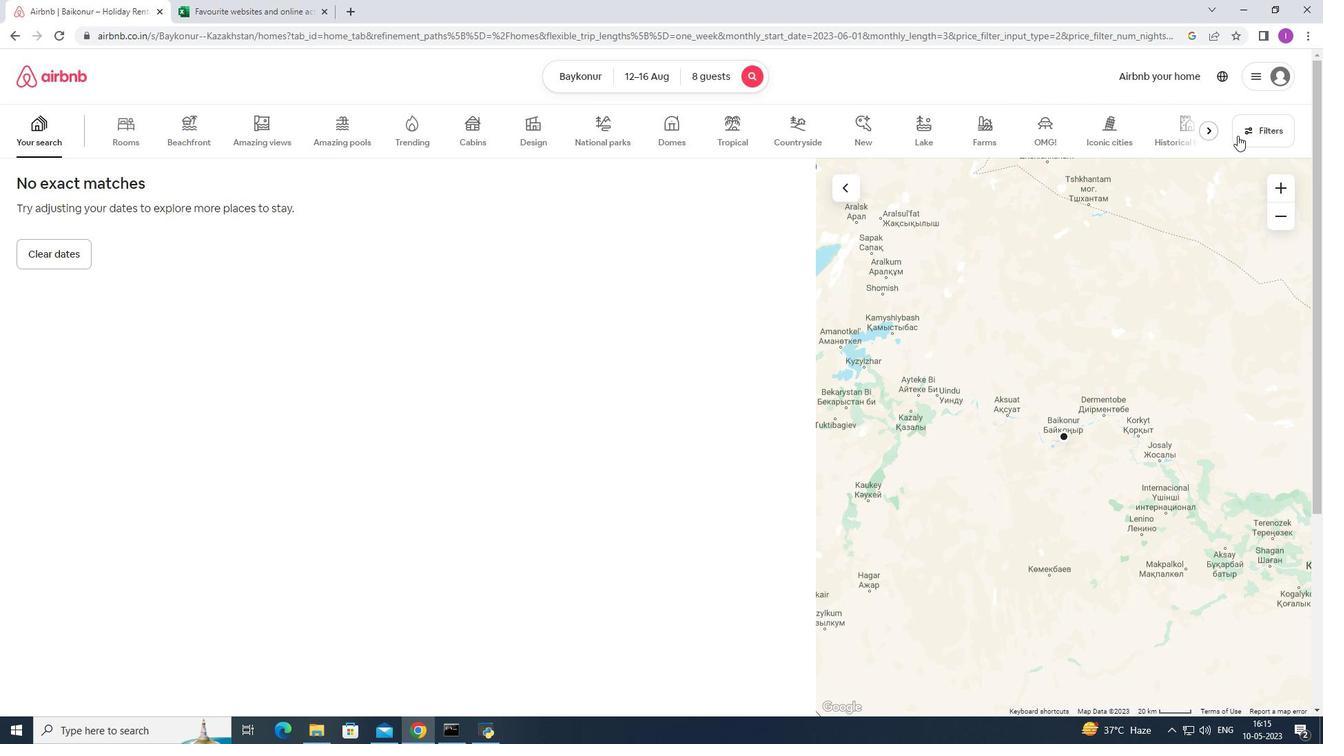 
Action: Mouse pressed left at (1245, 131)
Screenshot: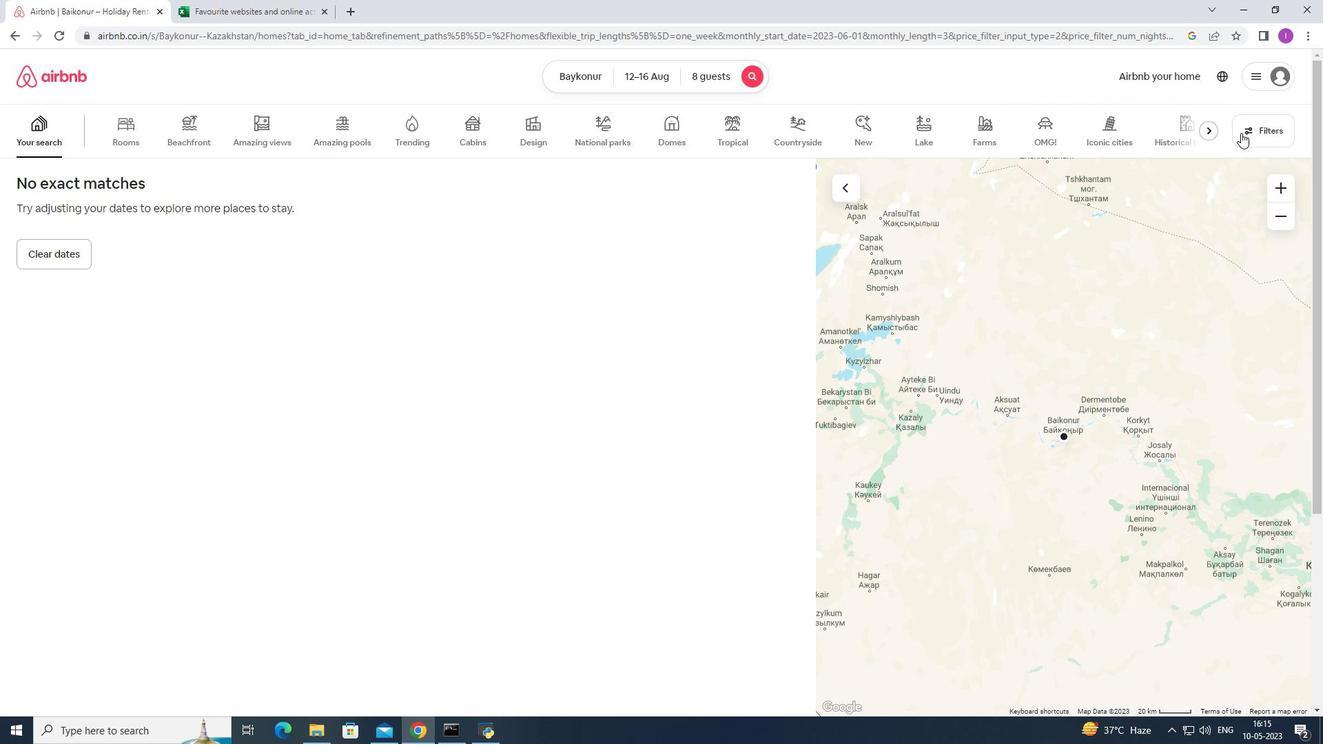 
Action: Mouse moved to (748, 466)
Screenshot: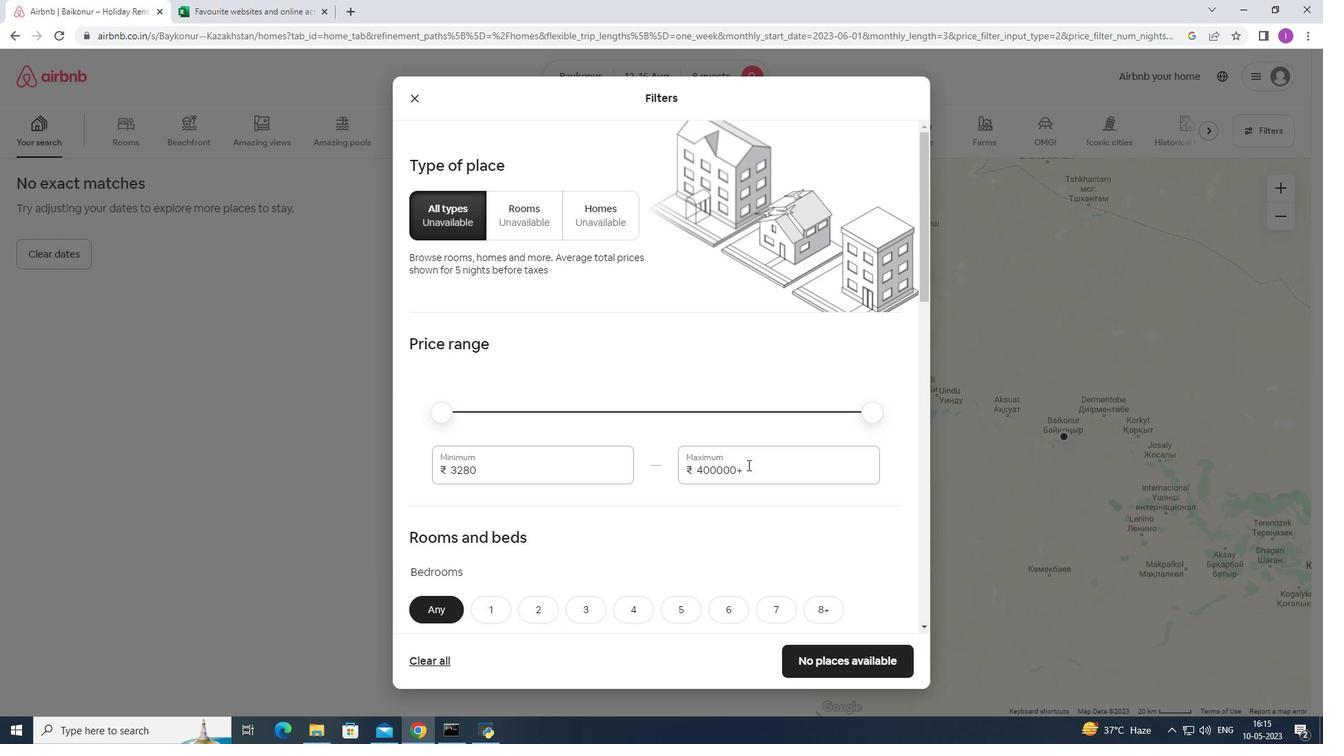 
Action: Mouse pressed left at (748, 466)
Screenshot: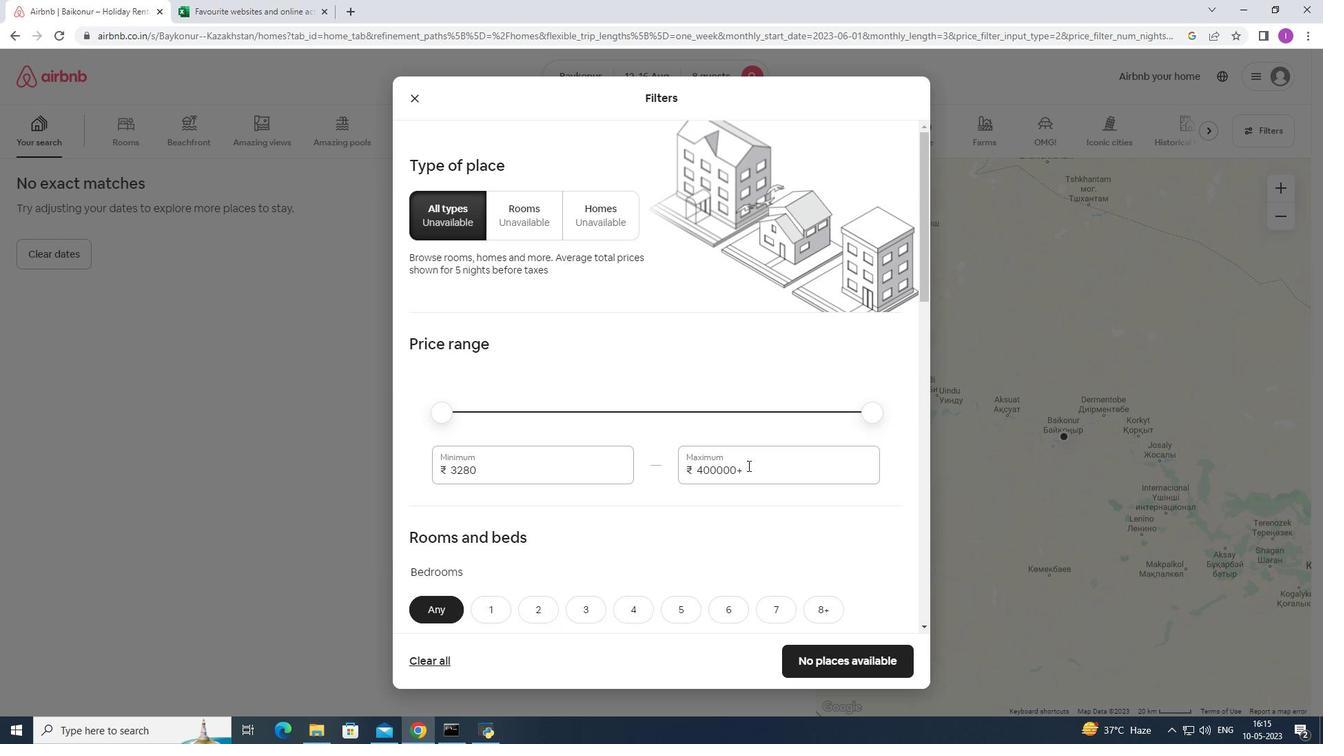 
Action: Mouse moved to (690, 482)
Screenshot: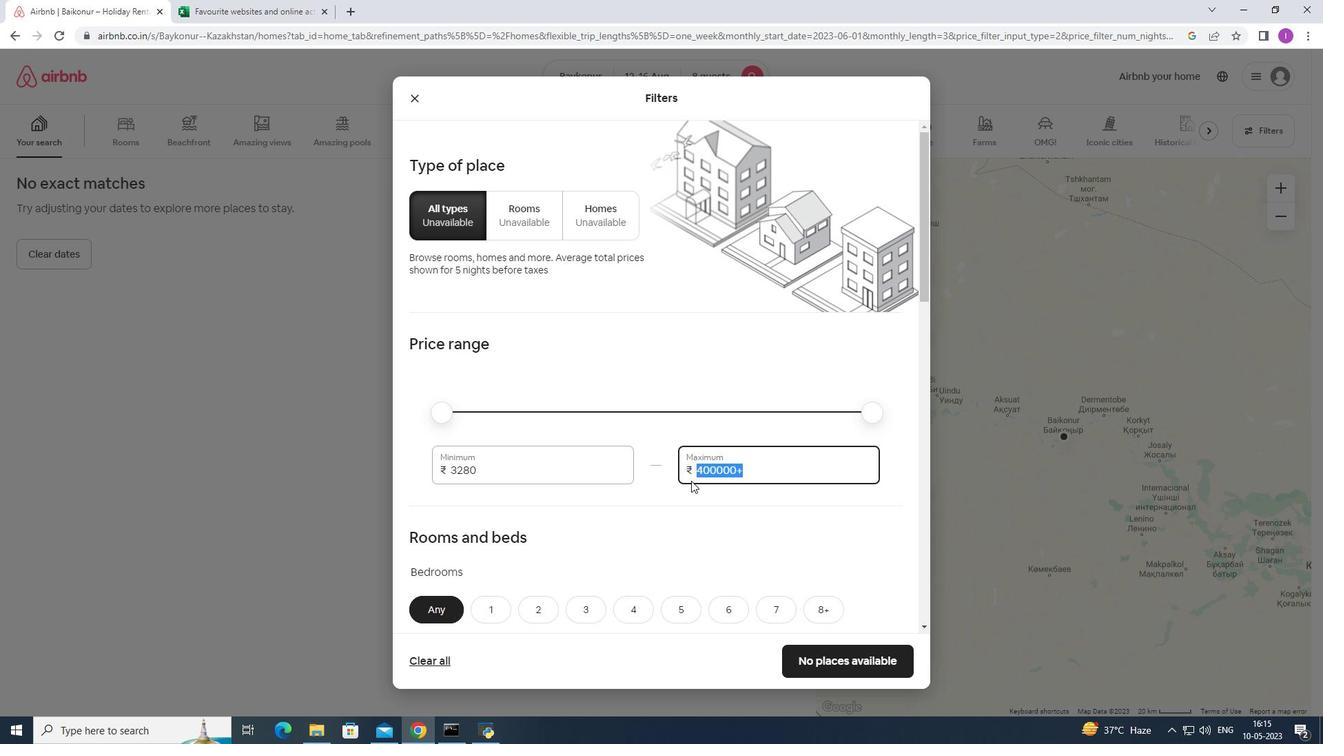 
Action: Key pressed 1
Screenshot: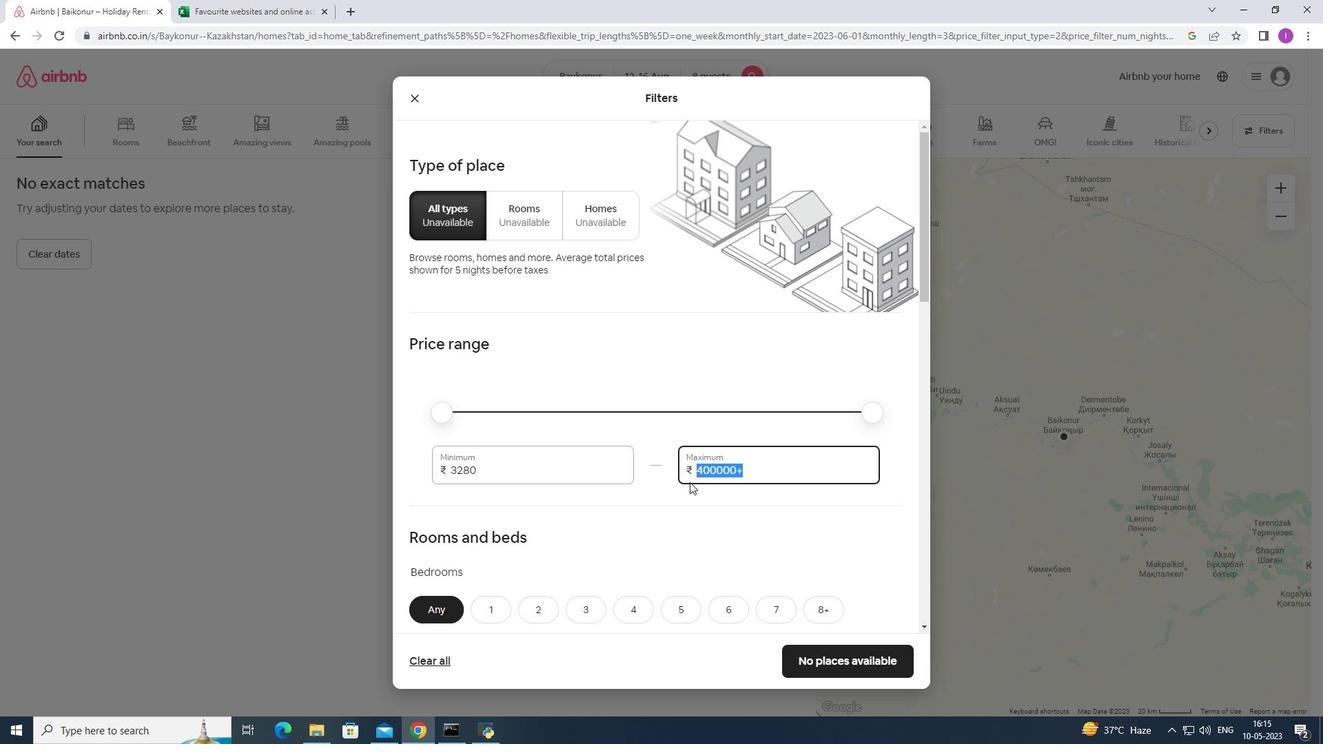 
Action: Mouse moved to (690, 482)
Screenshot: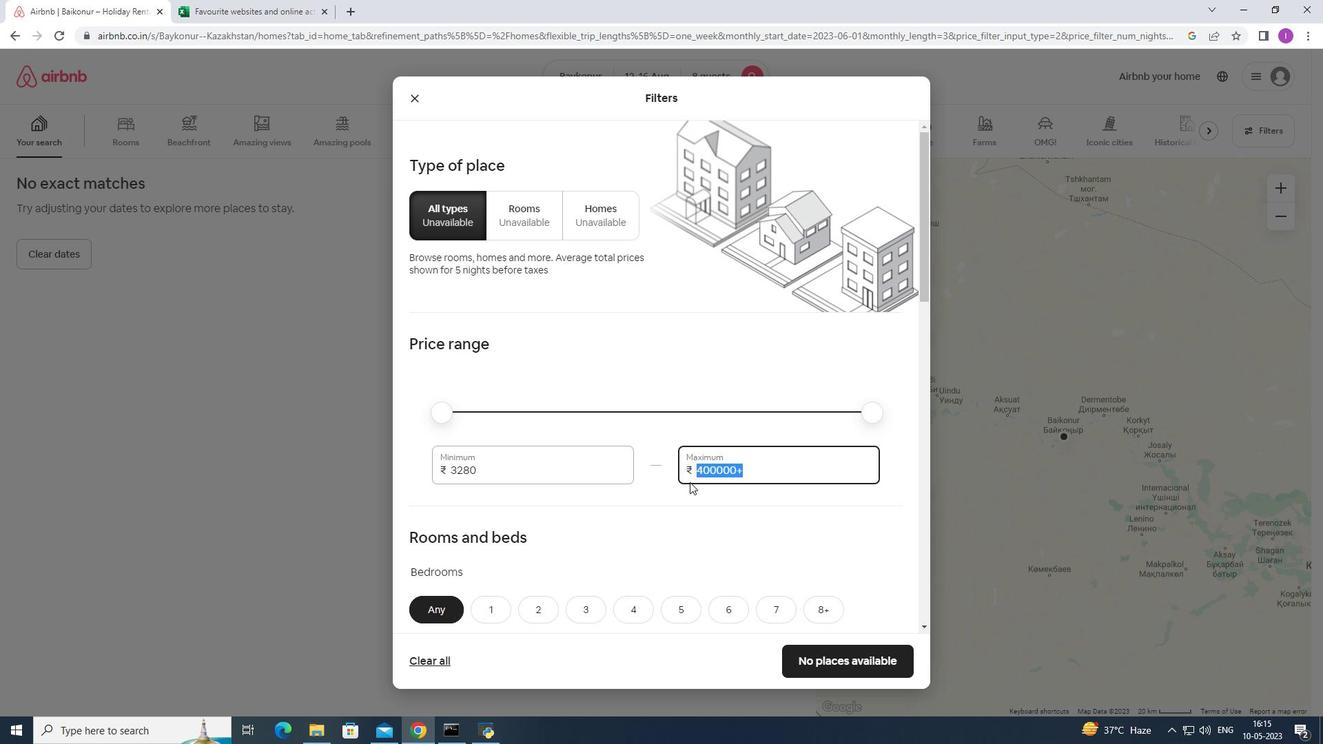 
Action: Key pressed 6
Screenshot: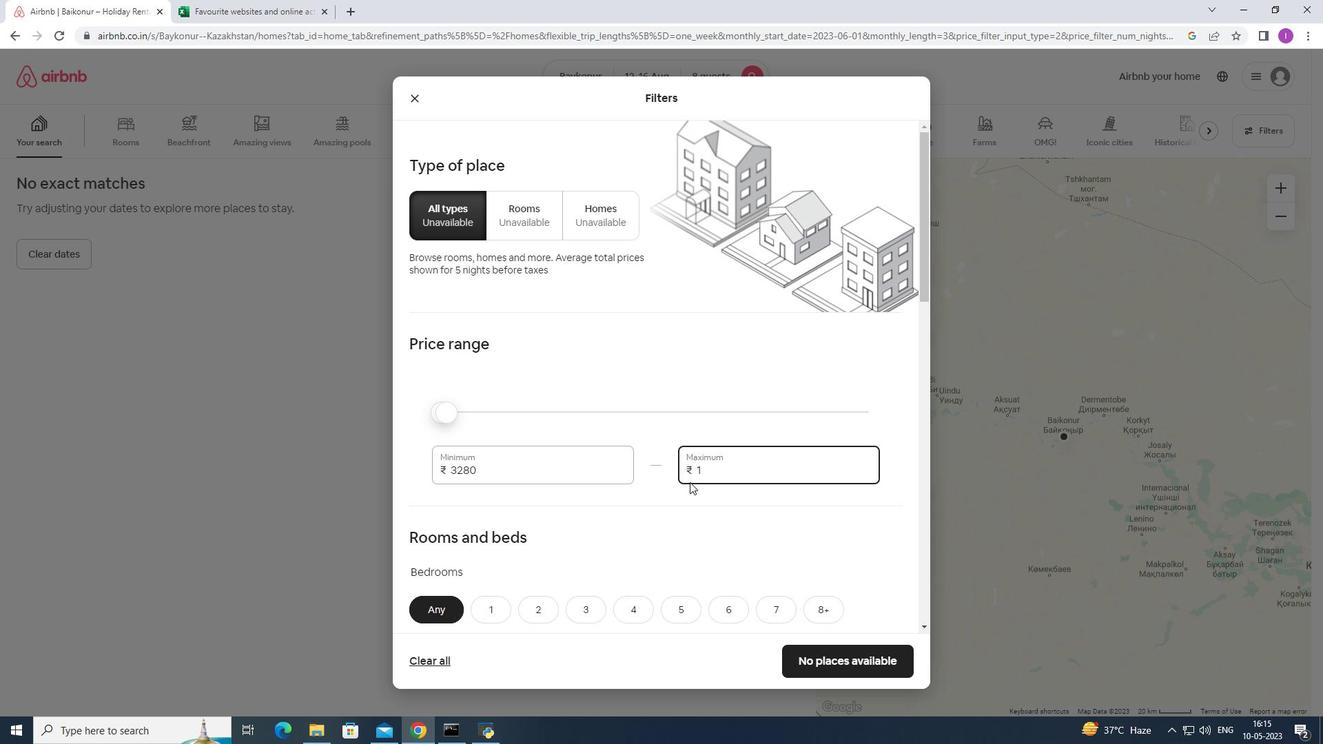 
Action: Mouse moved to (689, 480)
Screenshot: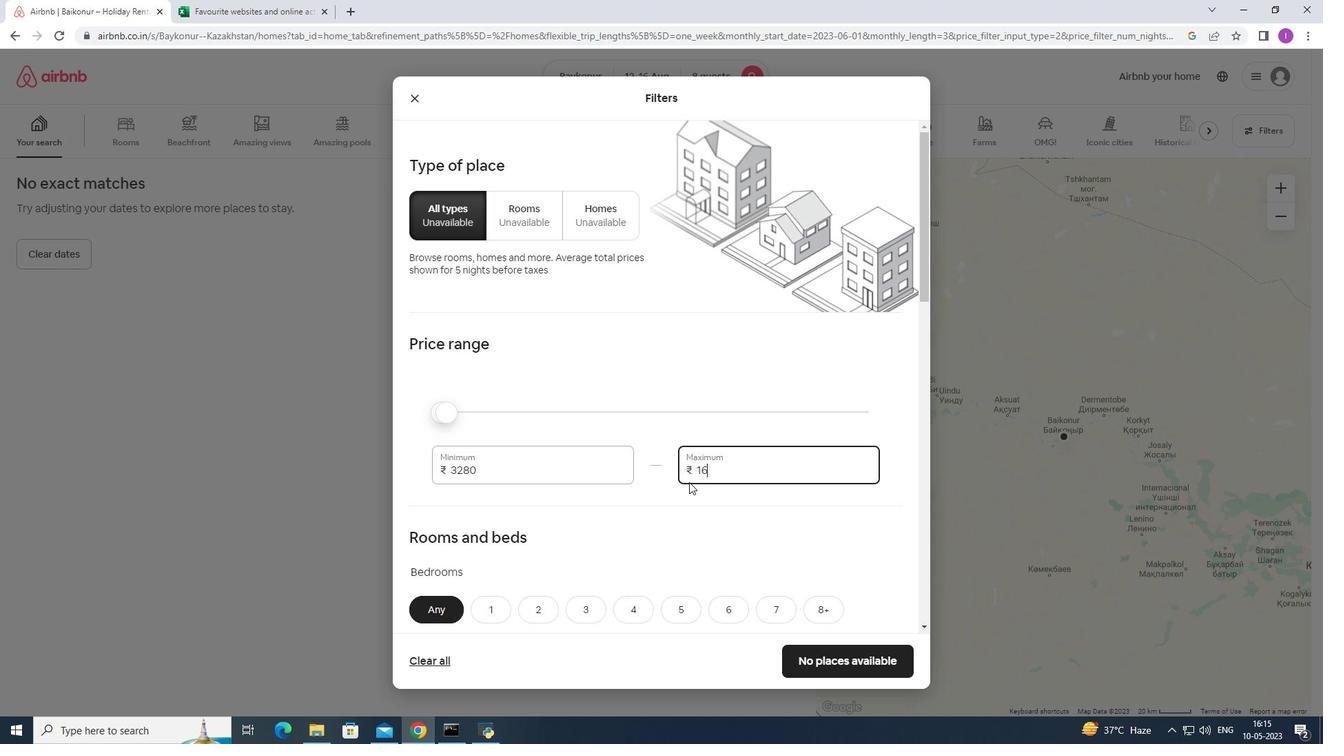 
Action: Key pressed 0
Screenshot: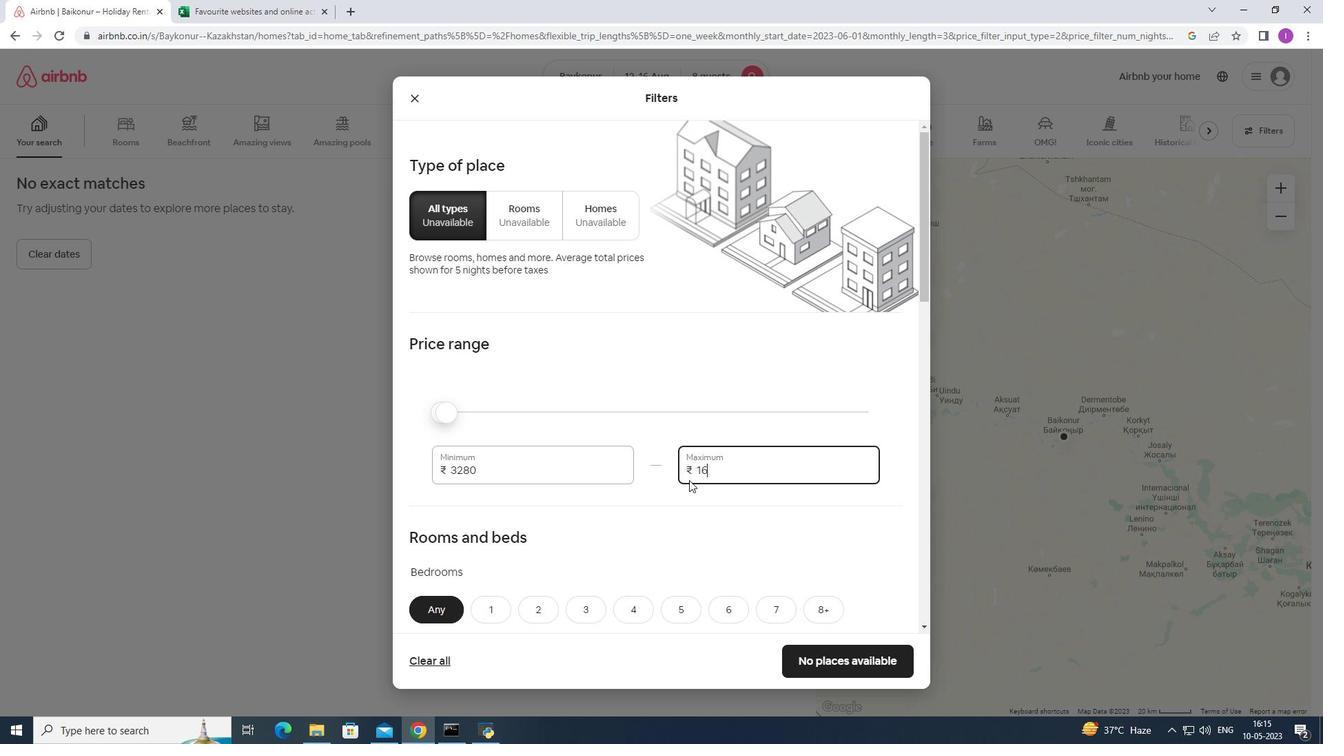 
Action: Mouse moved to (689, 476)
Screenshot: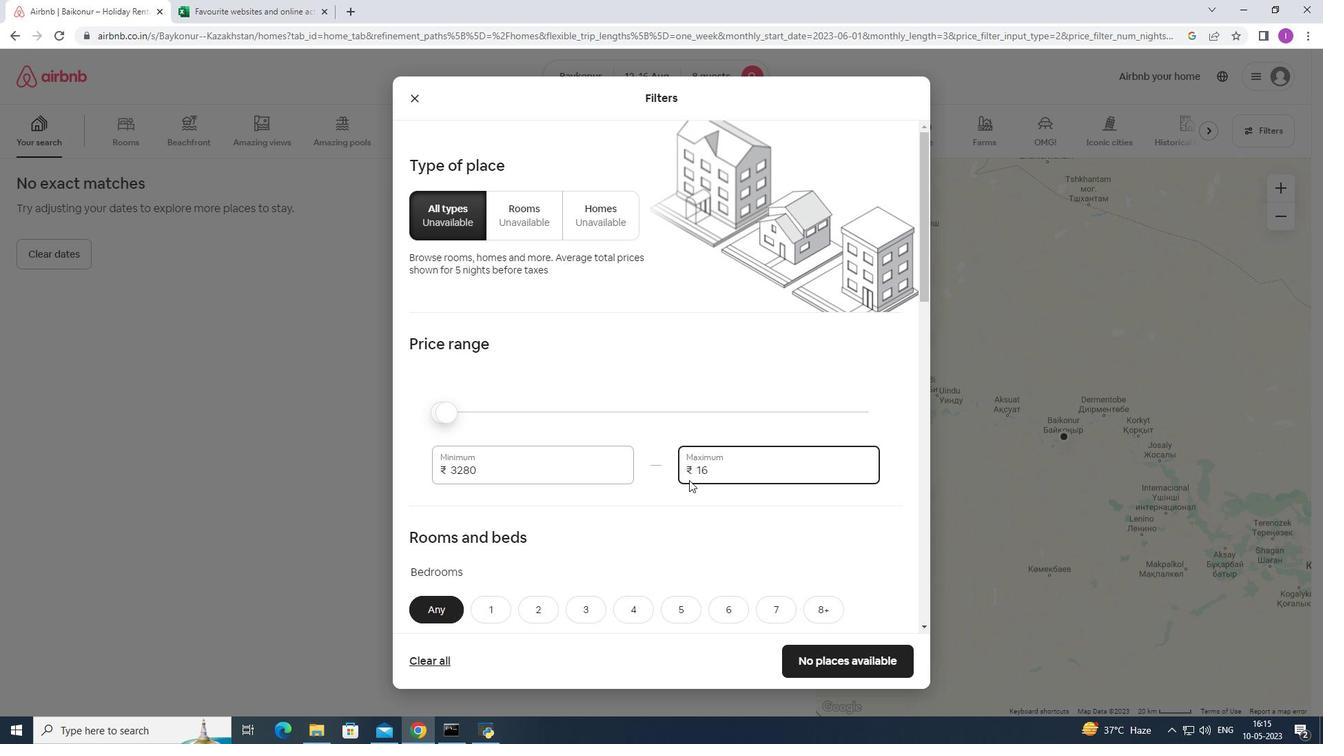 
Action: Key pressed 00
Screenshot: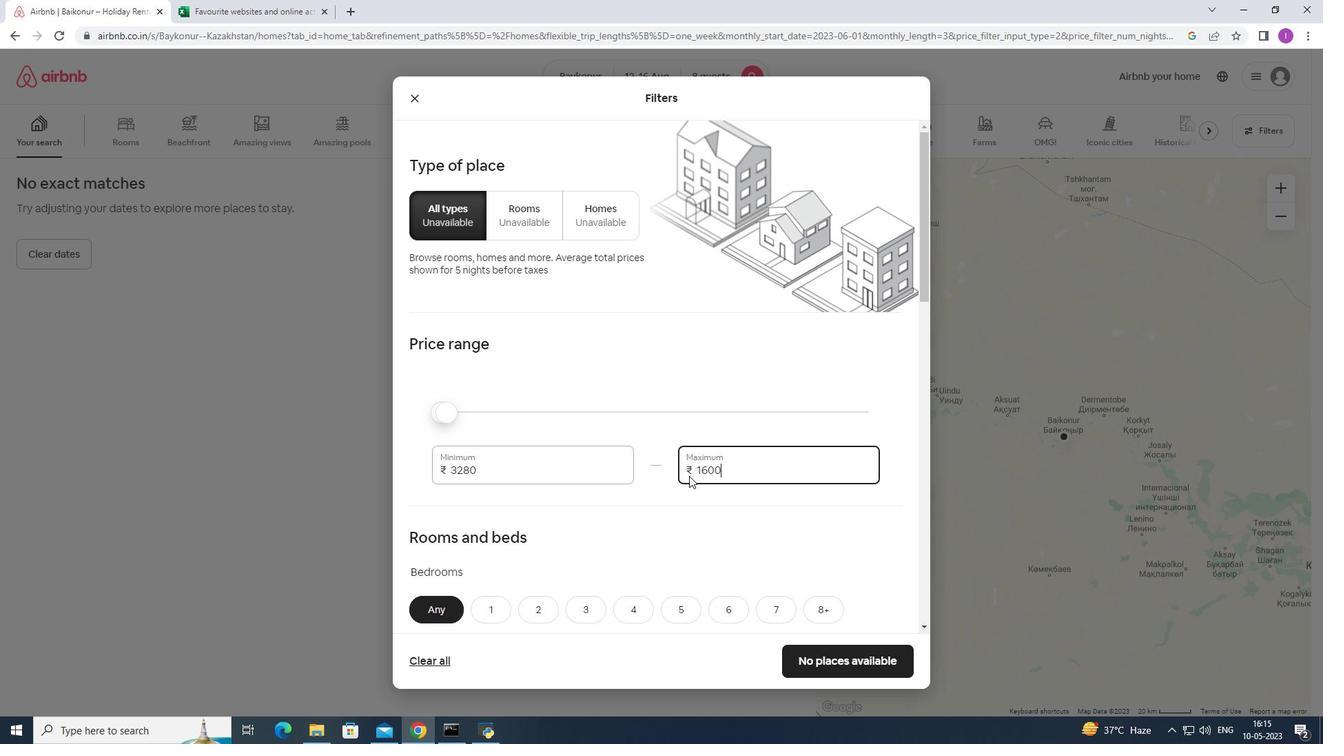 
Action: Mouse moved to (503, 472)
Screenshot: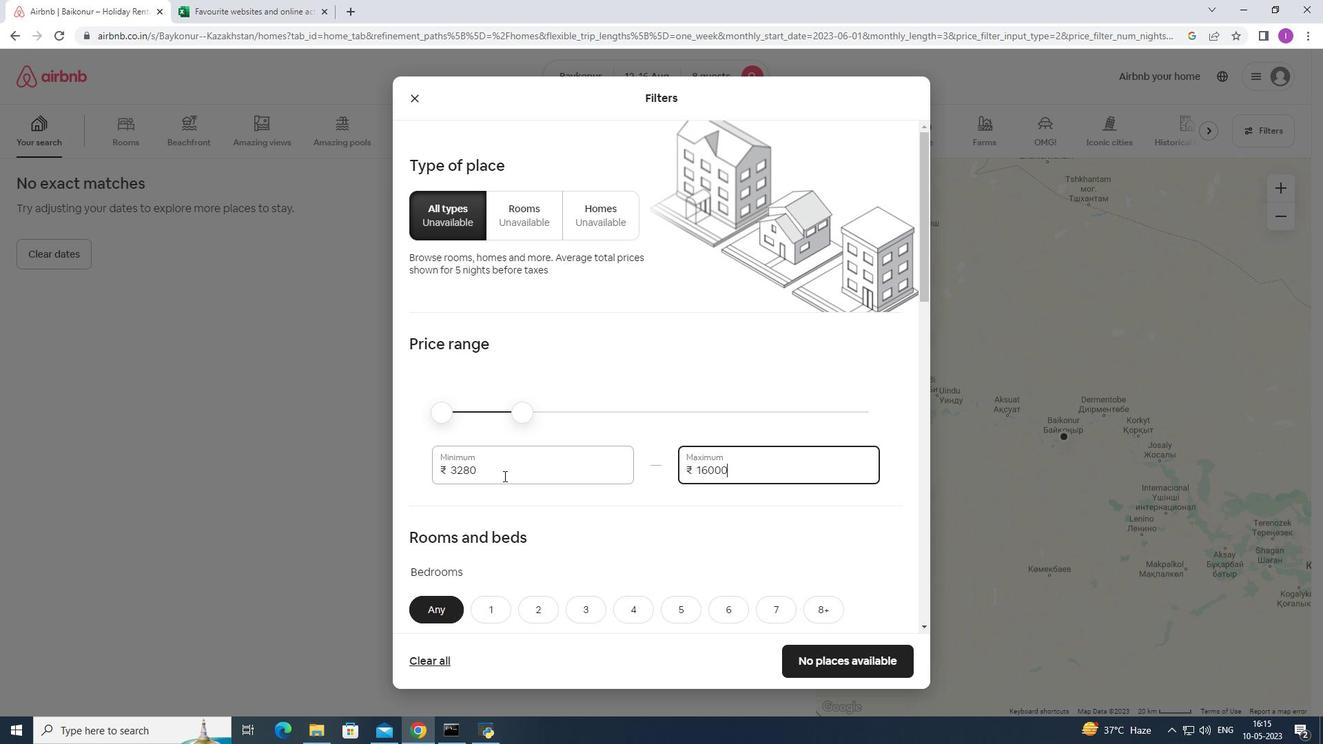 
Action: Mouse pressed left at (503, 472)
Screenshot: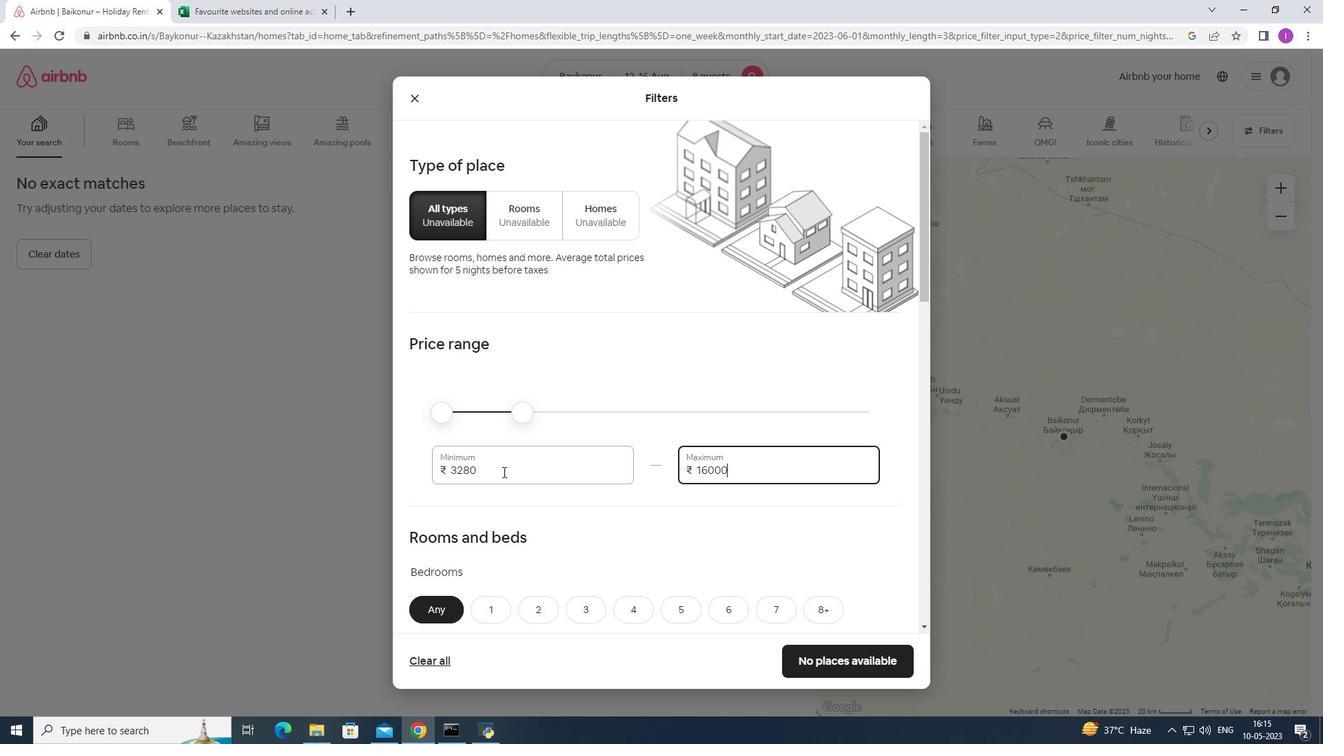 
Action: Mouse moved to (438, 475)
Screenshot: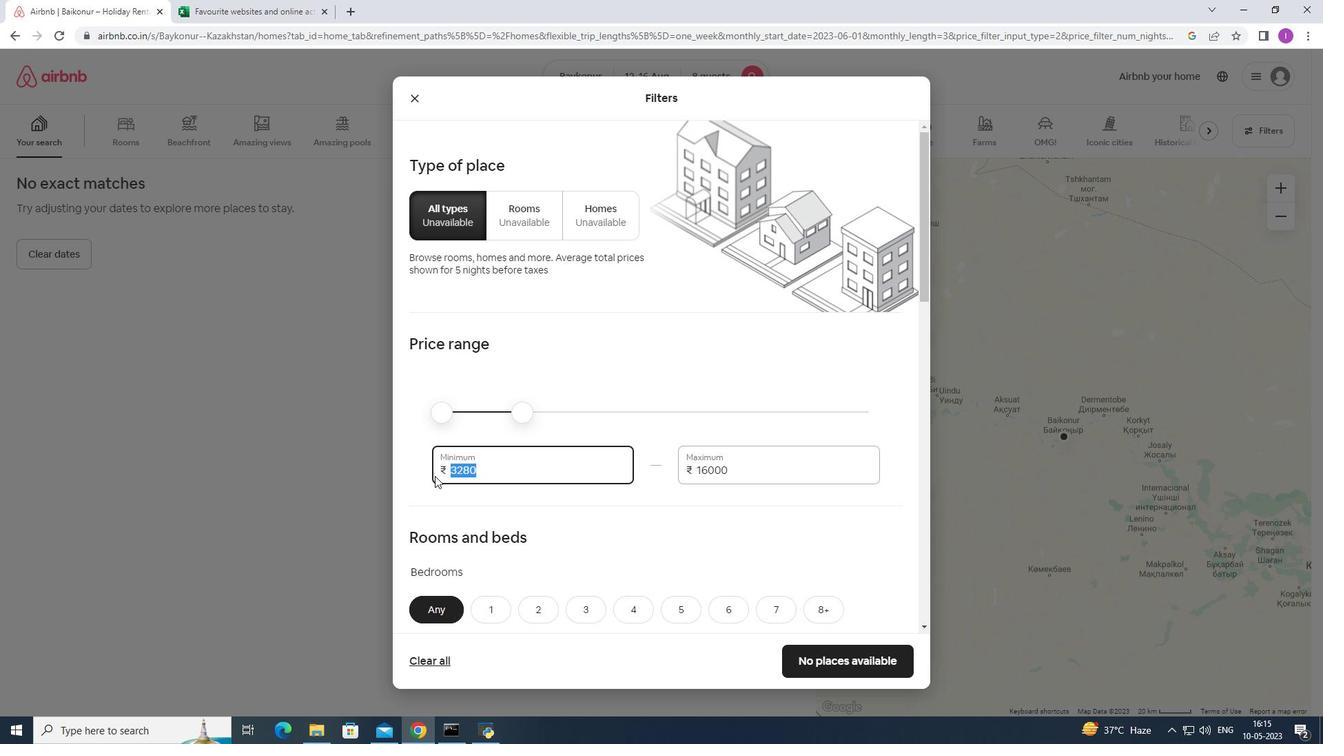 
Action: Key pressed 10
Screenshot: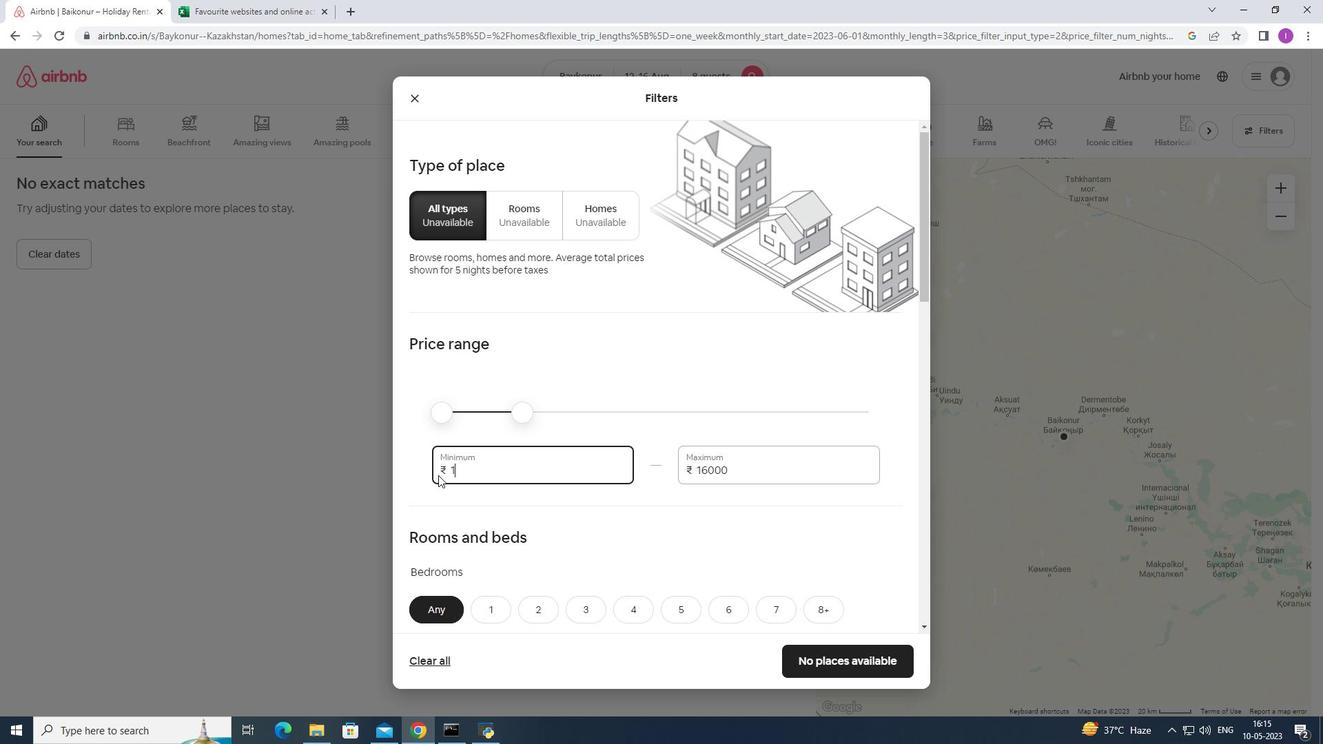 
Action: Mouse moved to (439, 475)
Screenshot: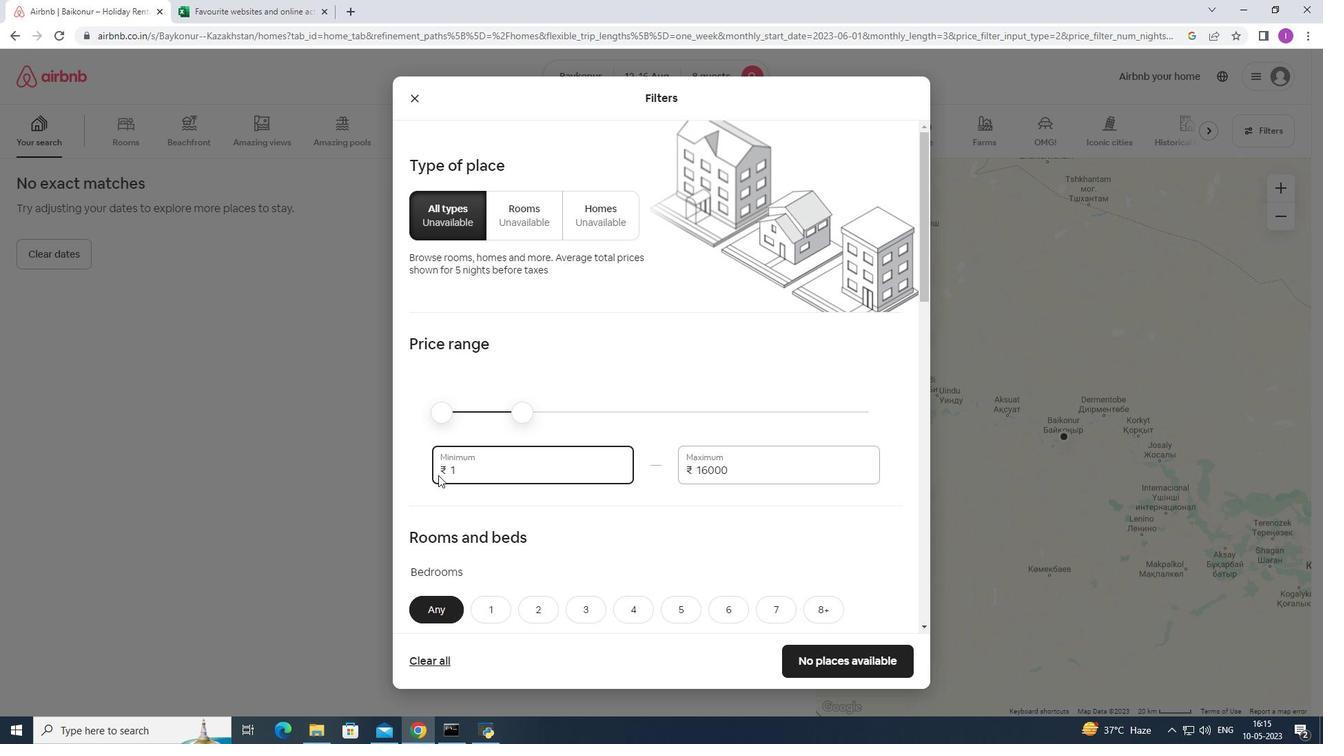 
Action: Key pressed 0
Screenshot: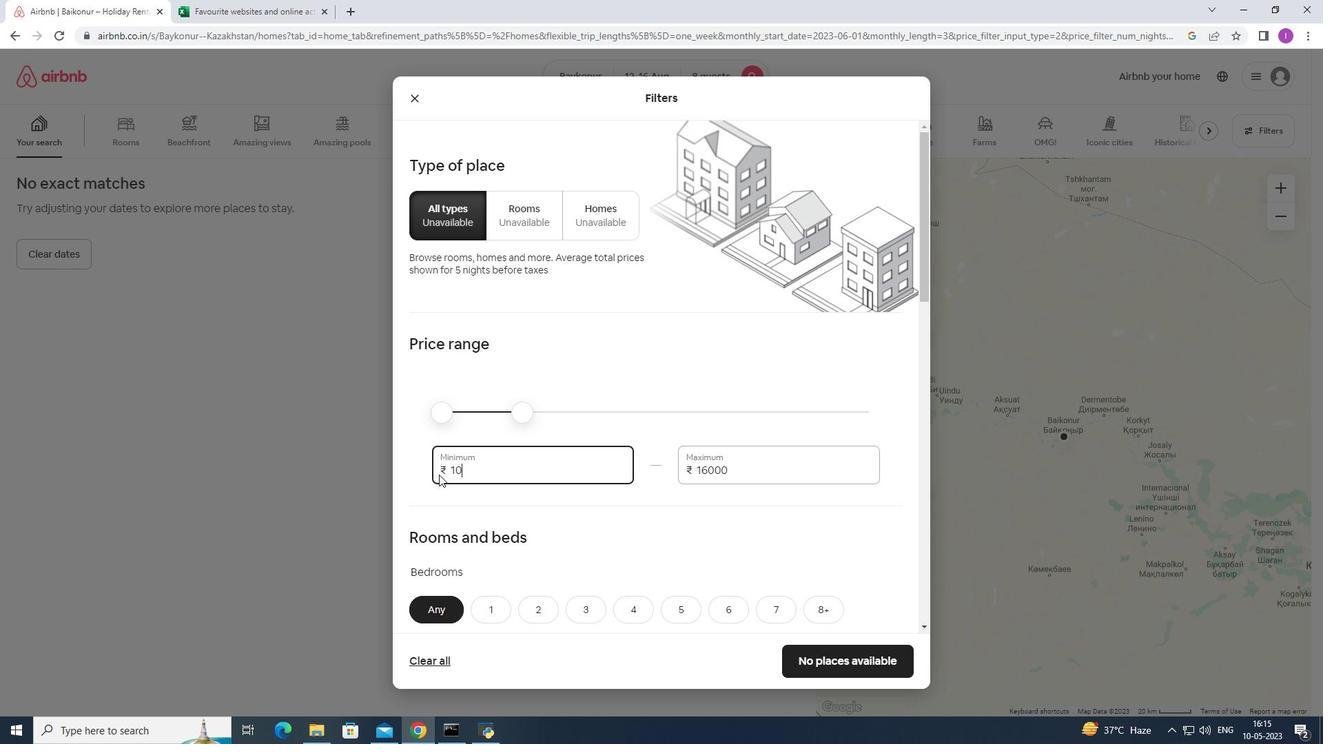 
Action: Mouse moved to (439, 474)
Screenshot: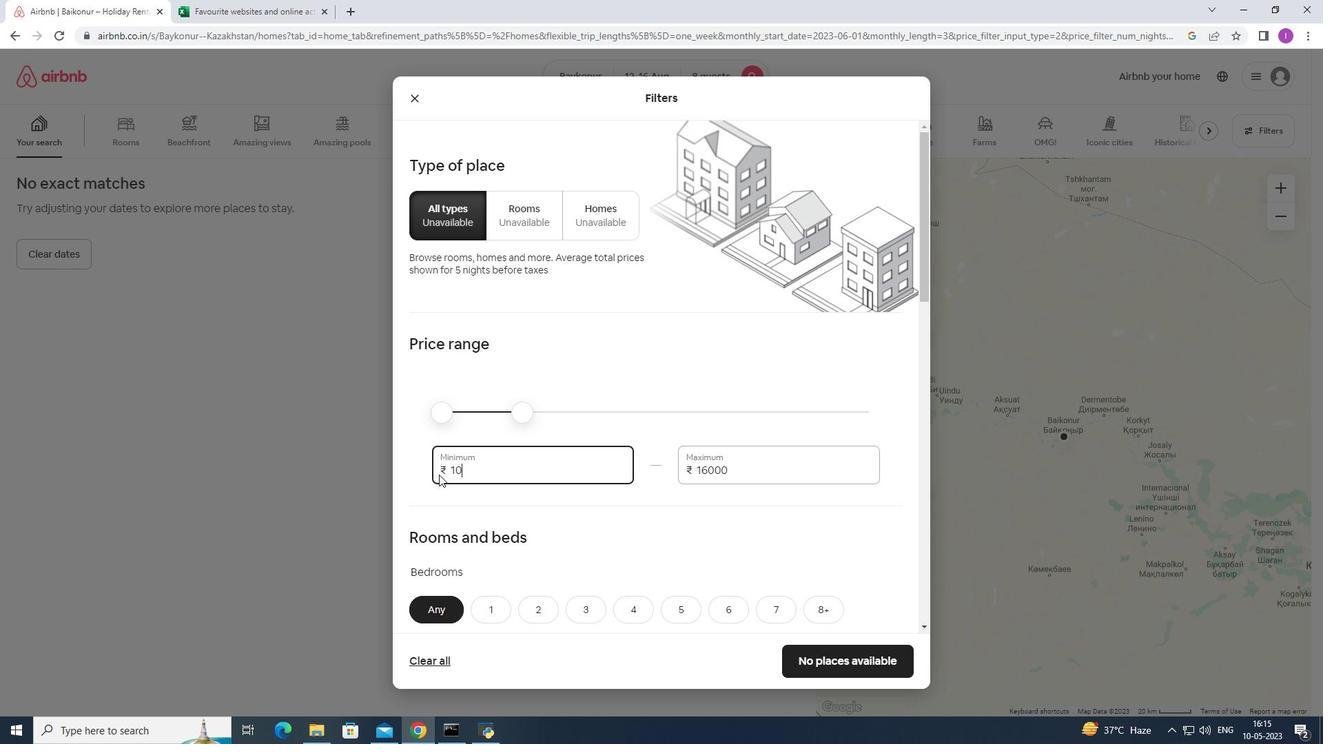 
Action: Key pressed 0
Screenshot: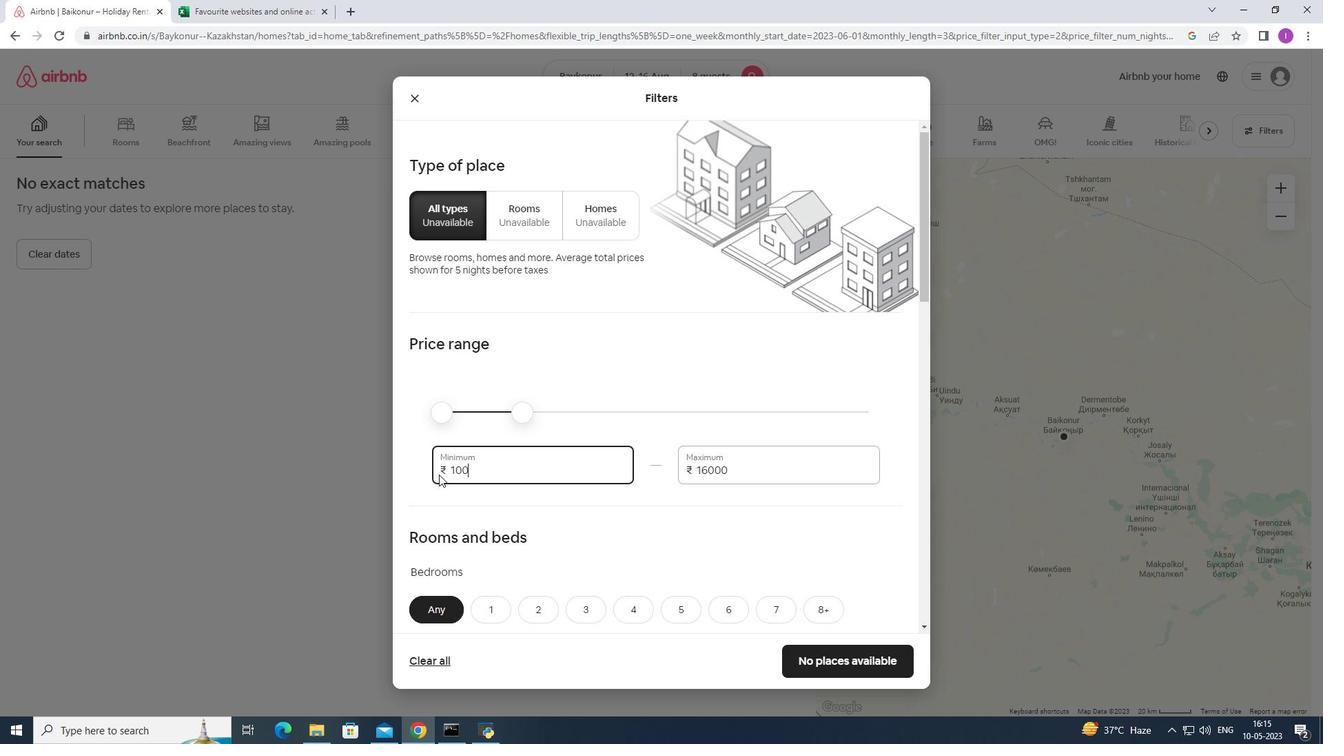 
Action: Mouse moved to (439, 475)
Screenshot: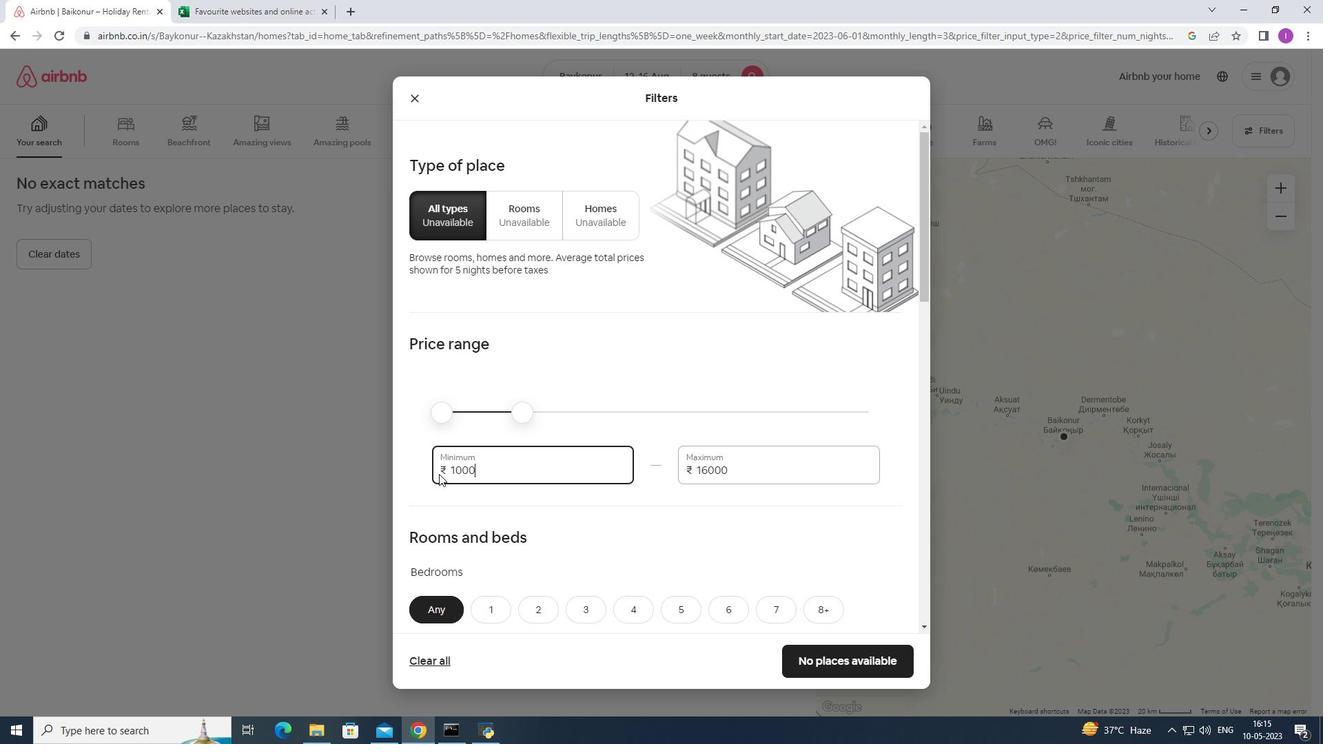 
Action: Key pressed 0
Screenshot: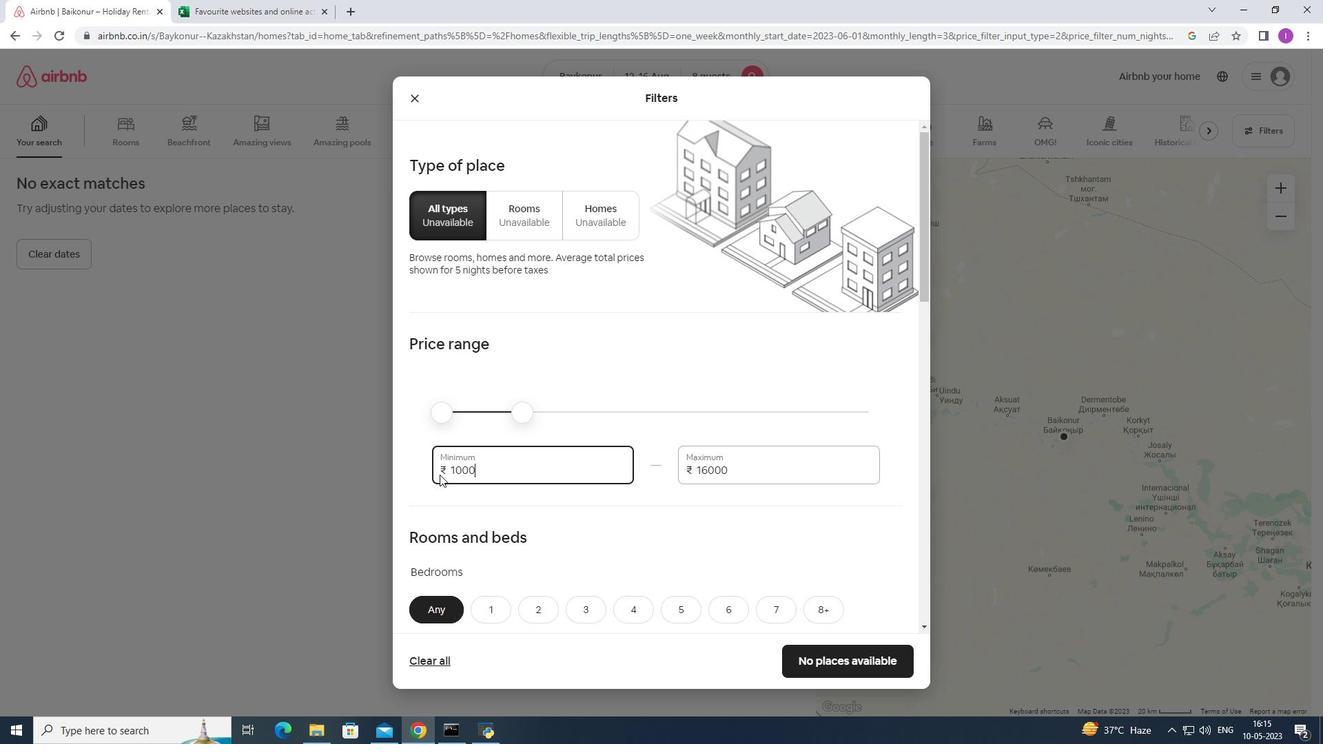 
Action: Mouse moved to (502, 507)
Screenshot: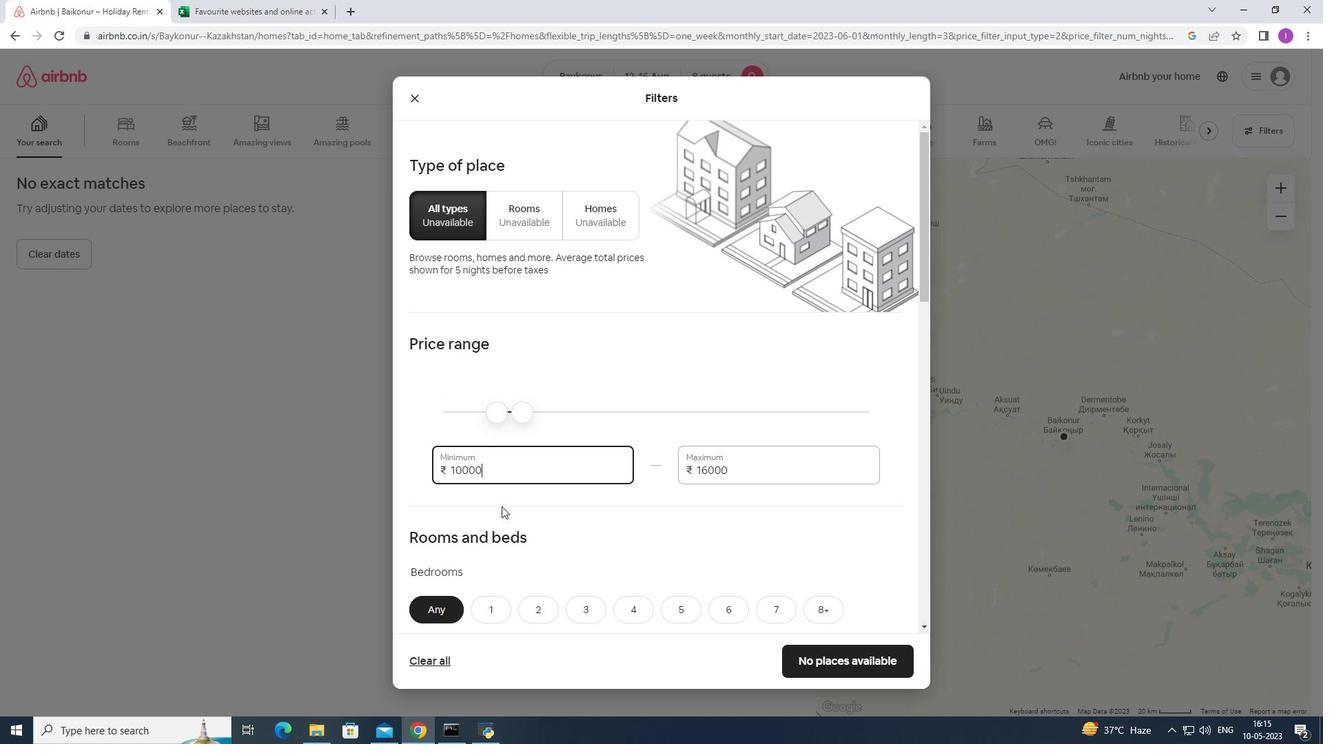 
Action: Mouse scrolled (502, 506) with delta (0, 0)
Screenshot: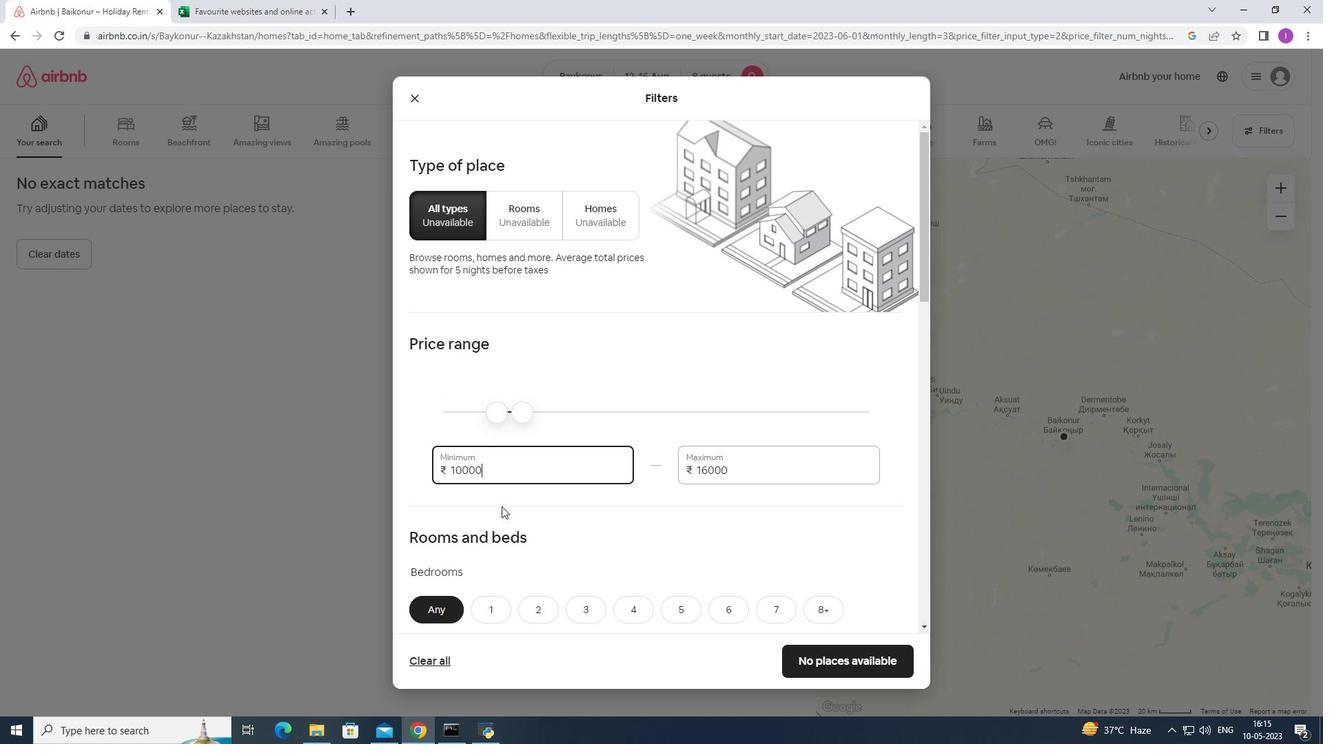 
Action: Mouse scrolled (502, 506) with delta (0, 0)
Screenshot: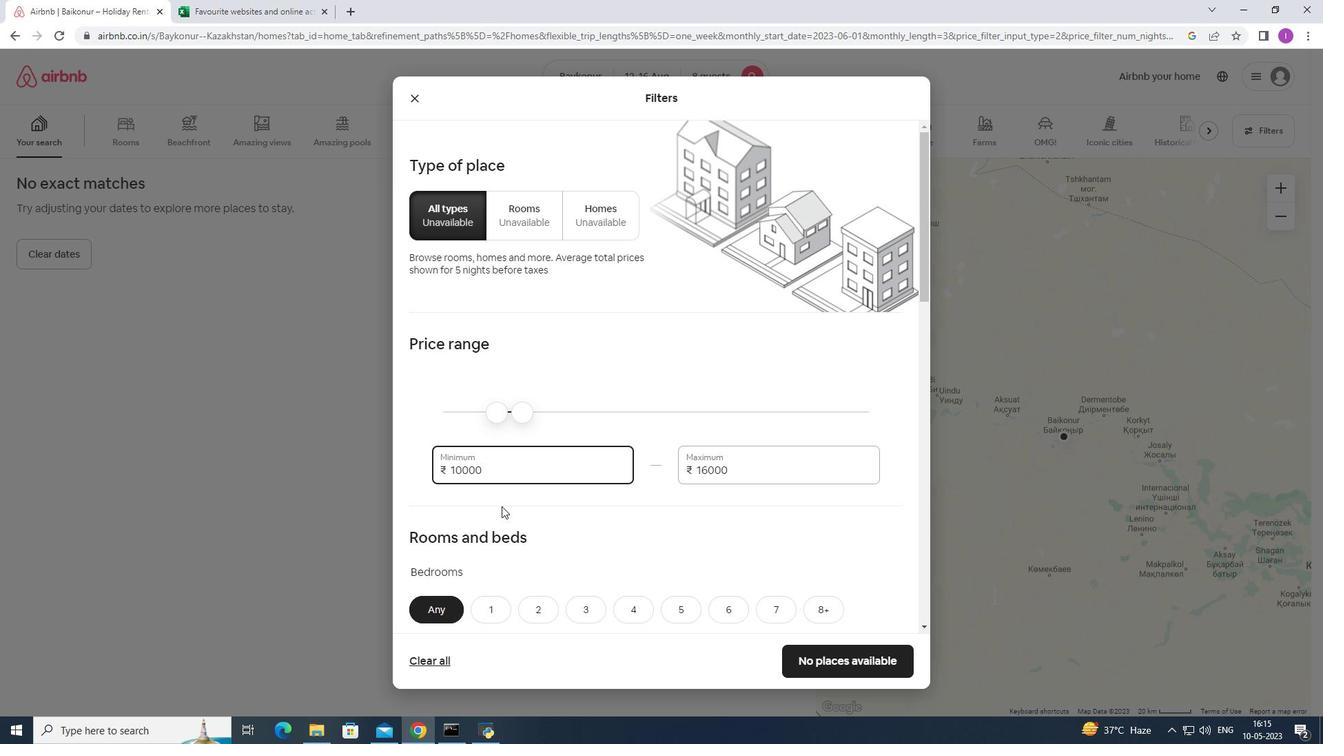 
Action: Mouse moved to (504, 508)
Screenshot: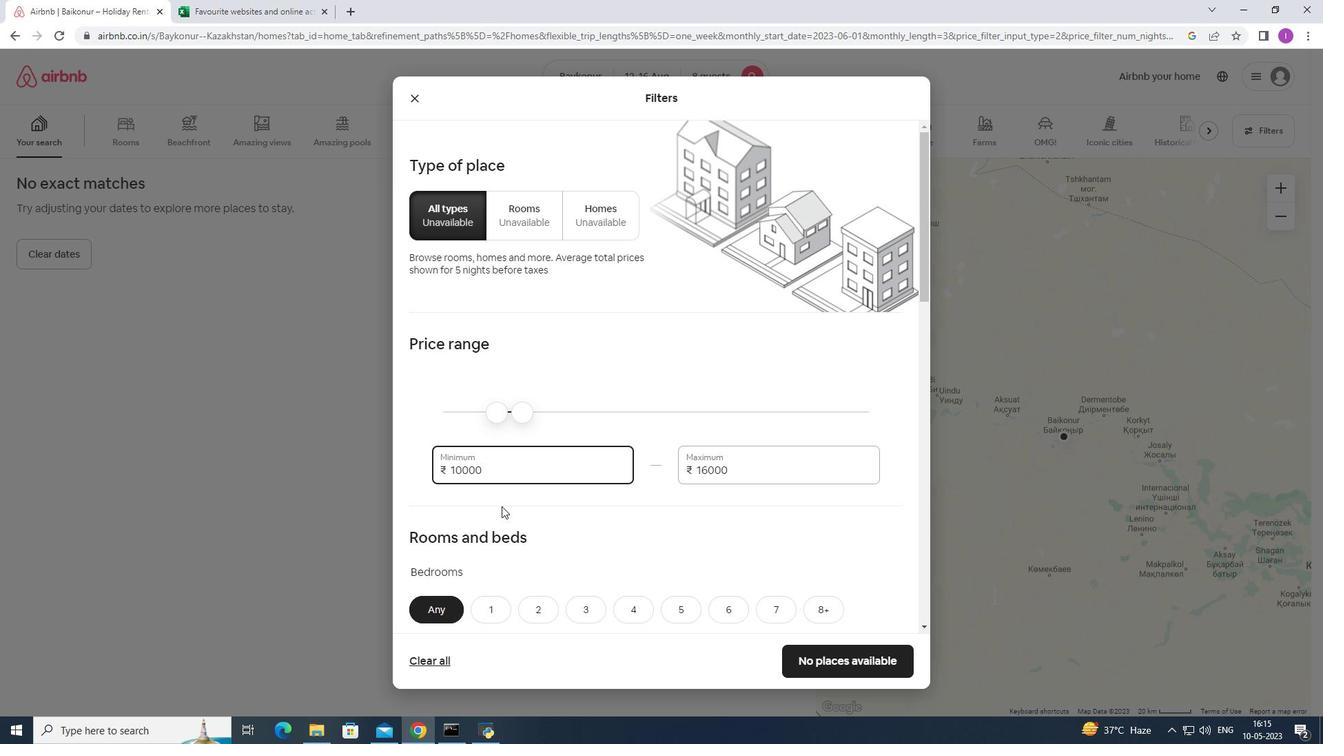 
Action: Mouse scrolled (504, 507) with delta (0, 0)
Screenshot: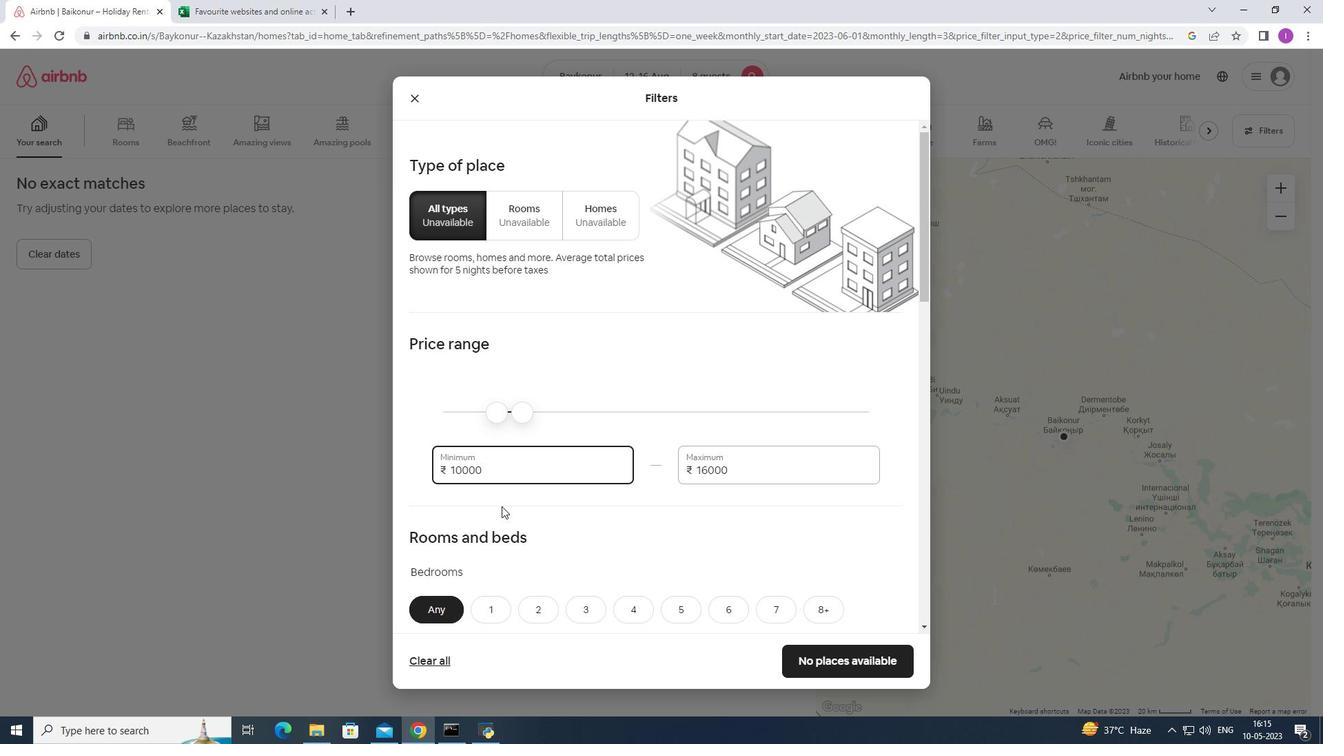 
Action: Mouse moved to (571, 488)
Screenshot: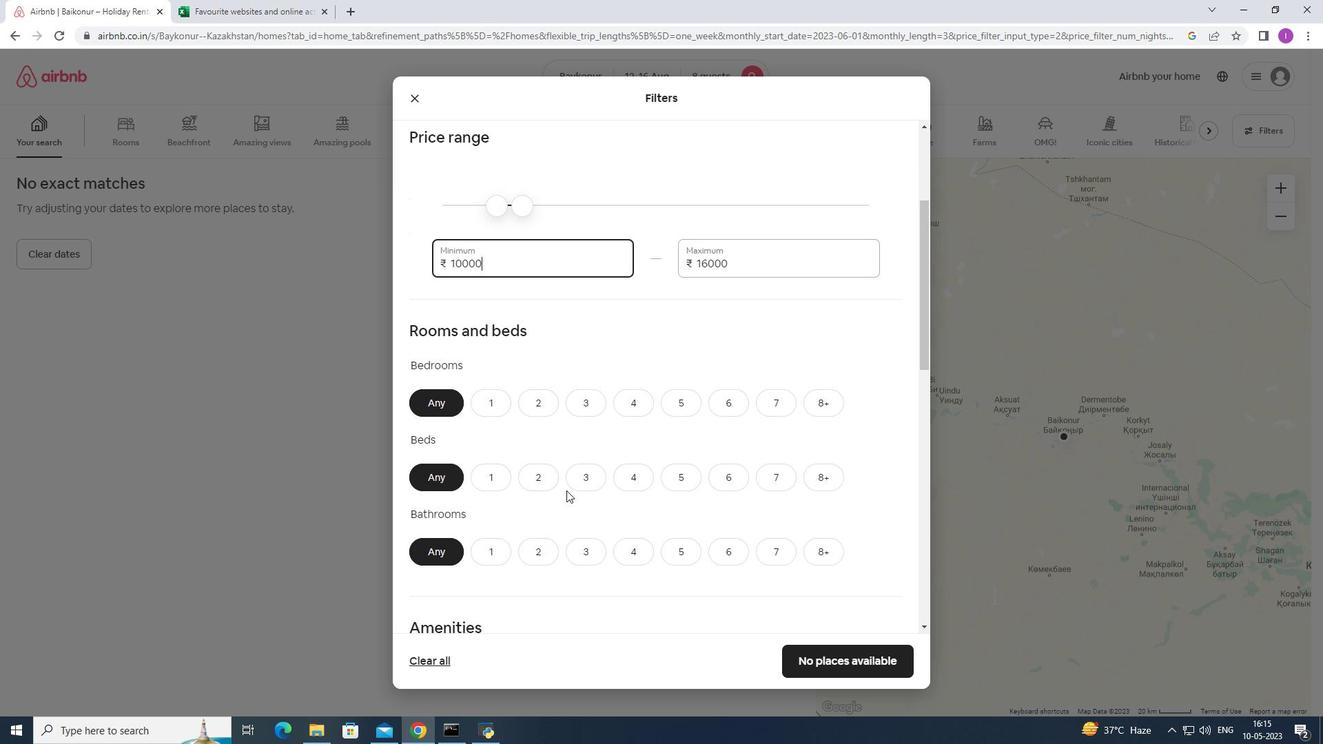 
Action: Mouse scrolled (571, 487) with delta (0, 0)
Screenshot: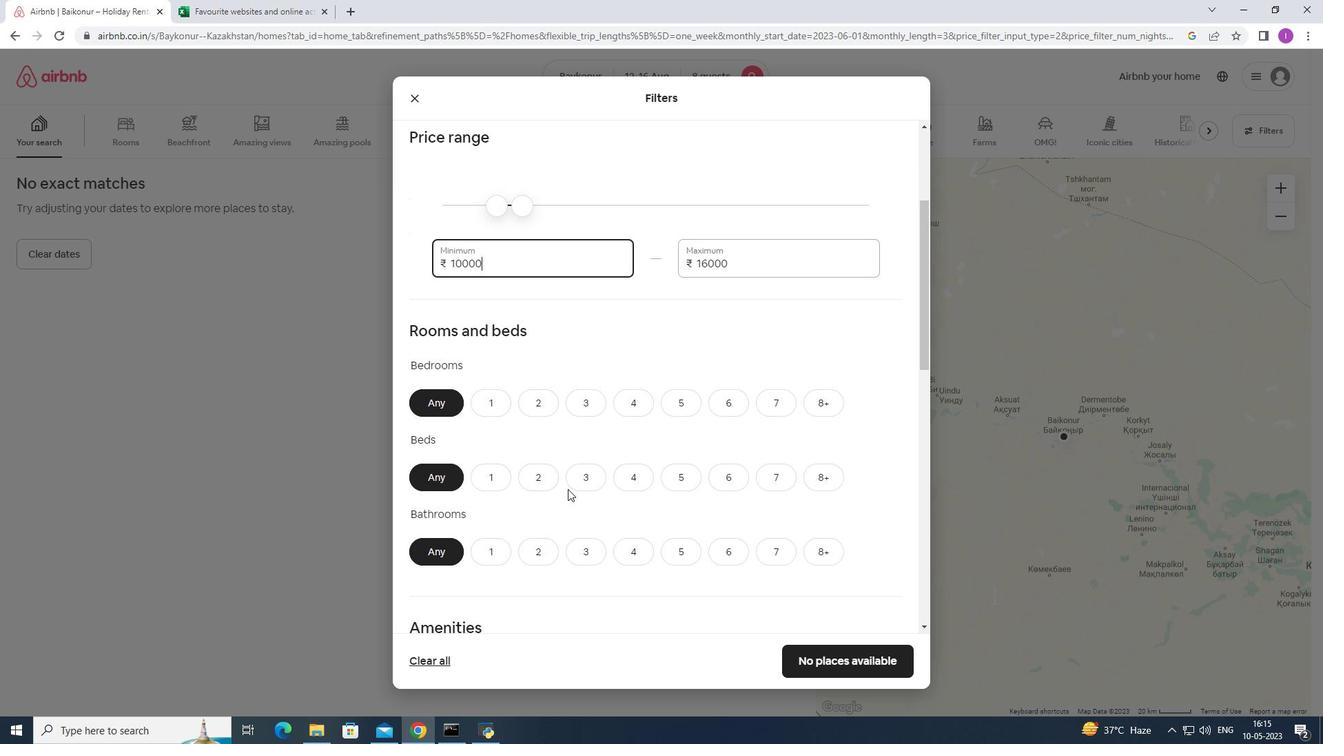 
Action: Mouse moved to (575, 479)
Screenshot: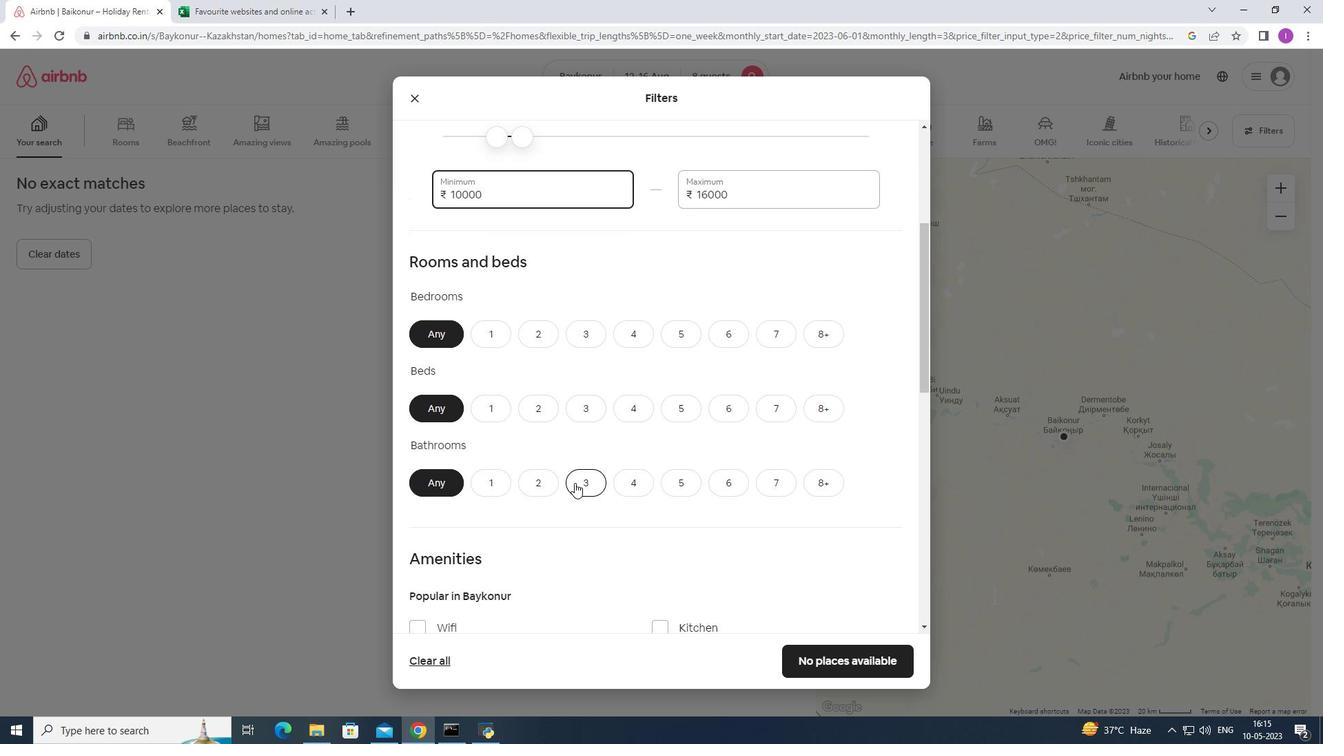
Action: Mouse scrolled (575, 478) with delta (0, 0)
Screenshot: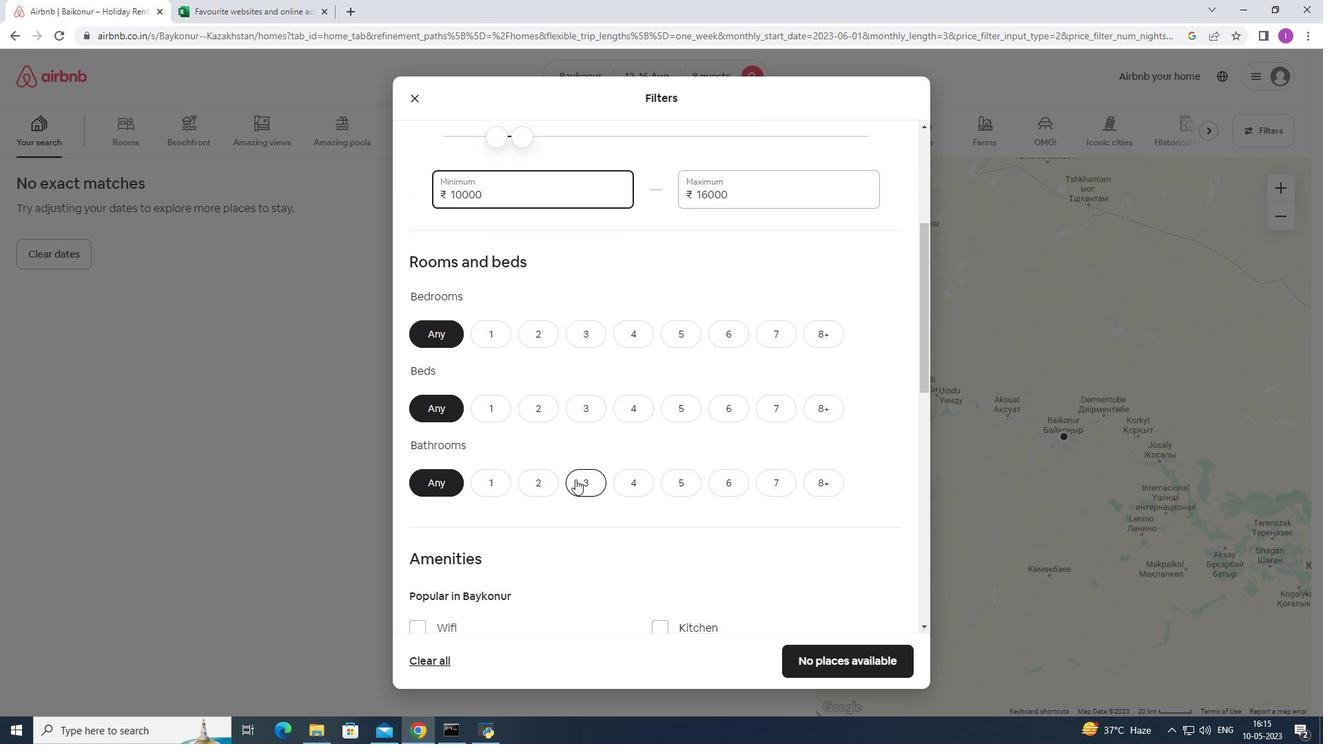 
Action: Mouse moved to (577, 475)
Screenshot: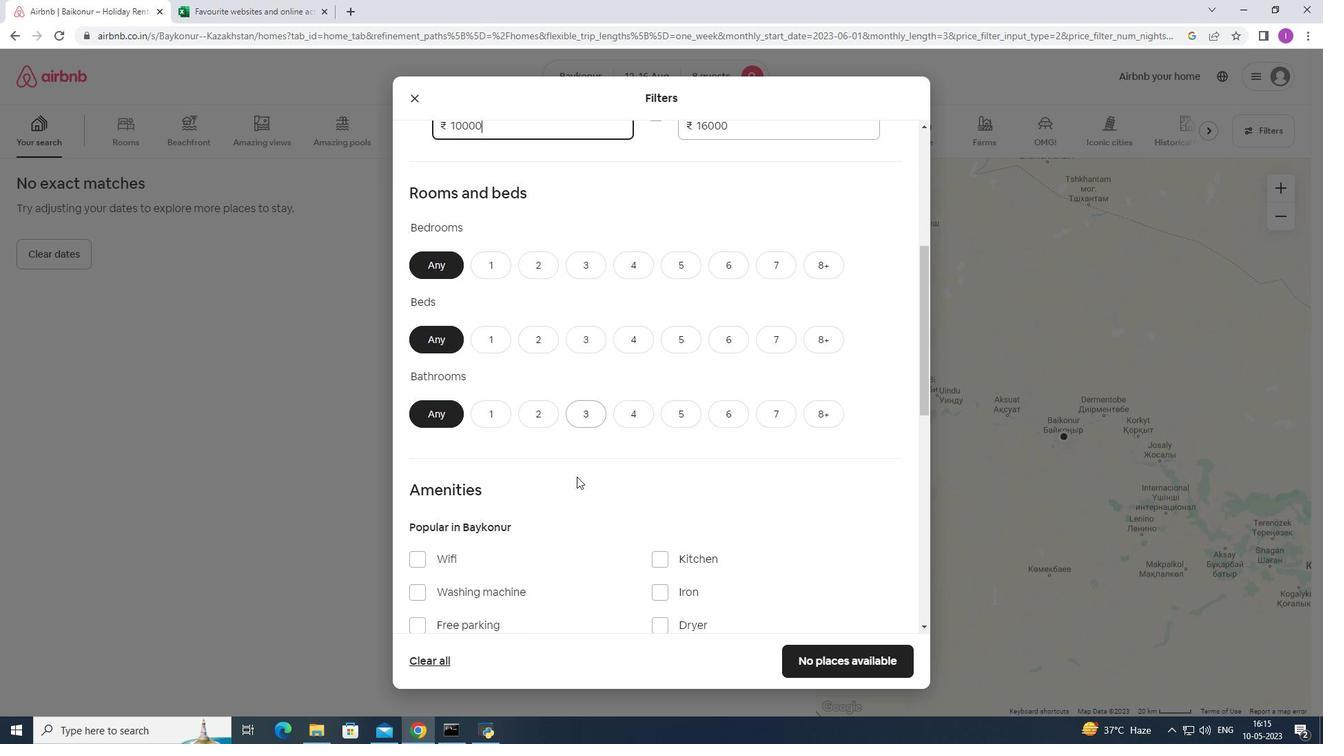 
Action: Mouse scrolled (577, 474) with delta (0, 0)
Screenshot: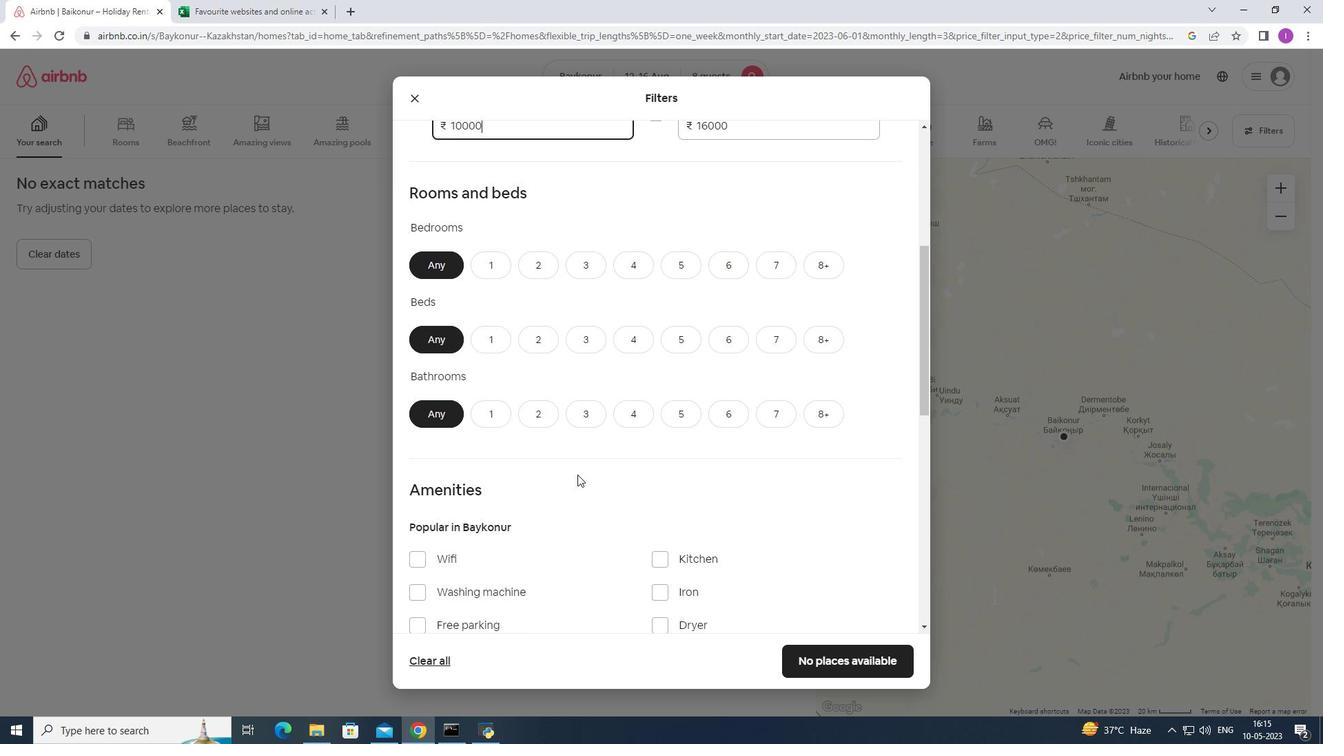 
Action: Mouse moved to (828, 193)
Screenshot: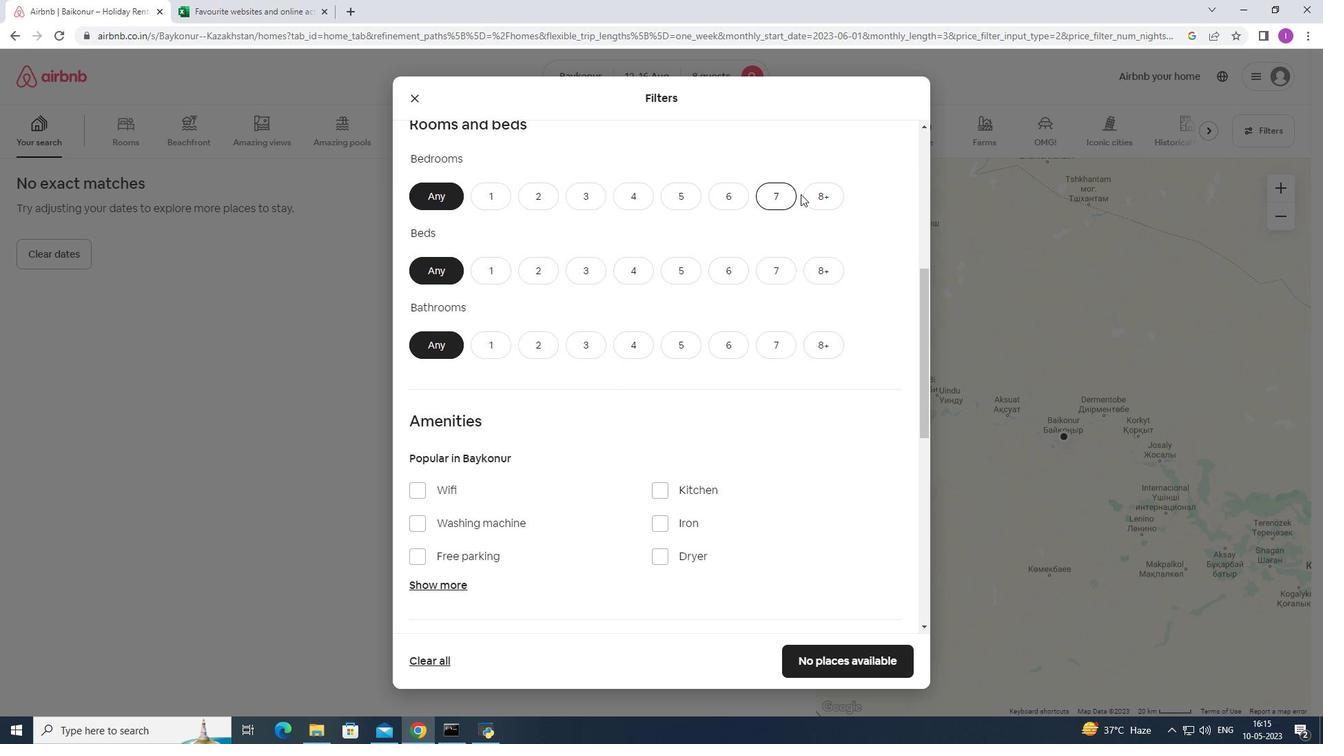 
Action: Mouse pressed left at (828, 193)
Screenshot: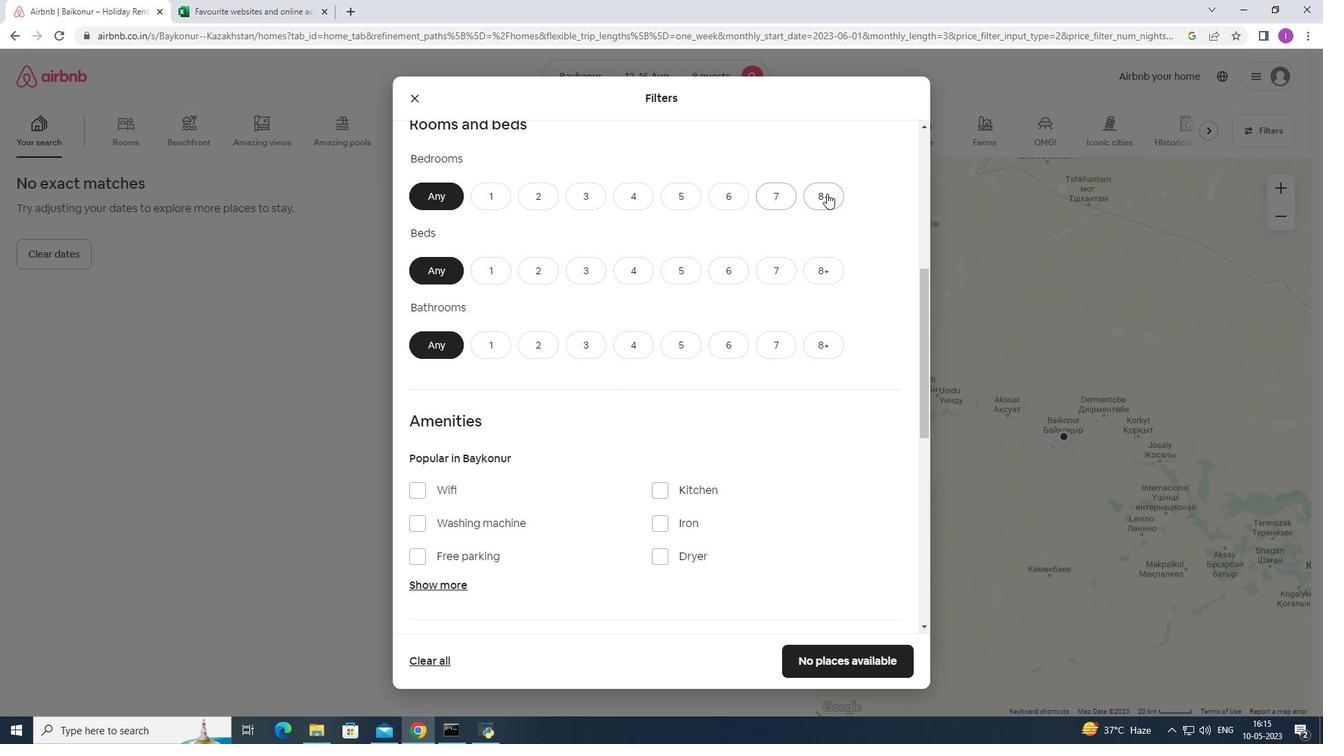 
Action: Mouse moved to (834, 266)
Screenshot: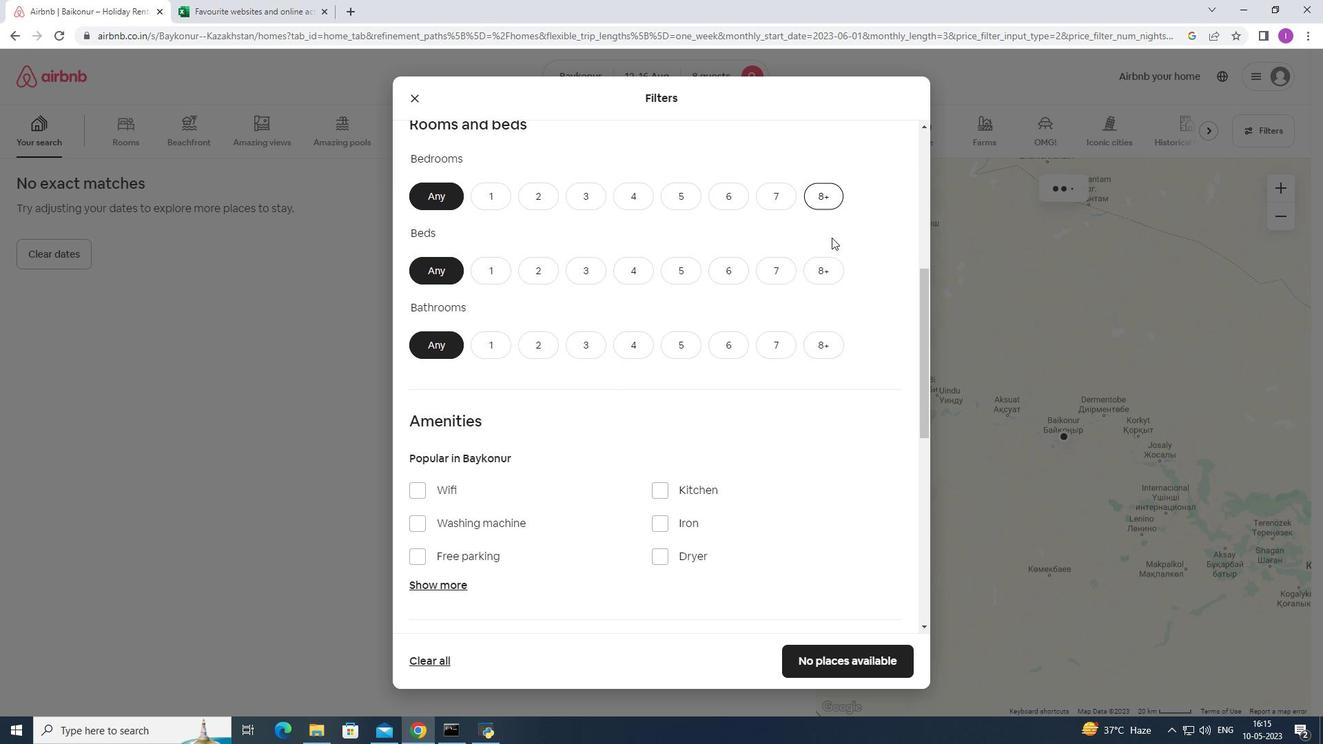 
Action: Mouse pressed left at (834, 266)
Screenshot: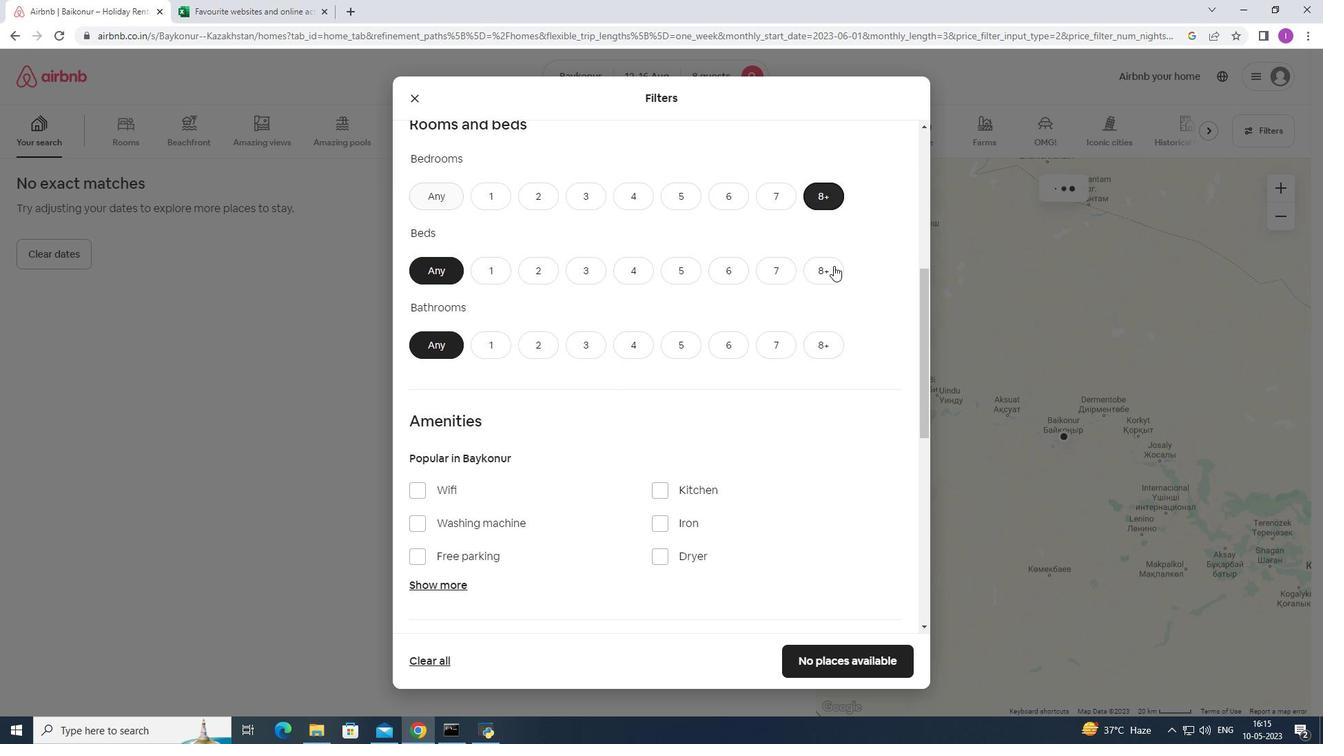 
Action: Mouse moved to (834, 344)
Screenshot: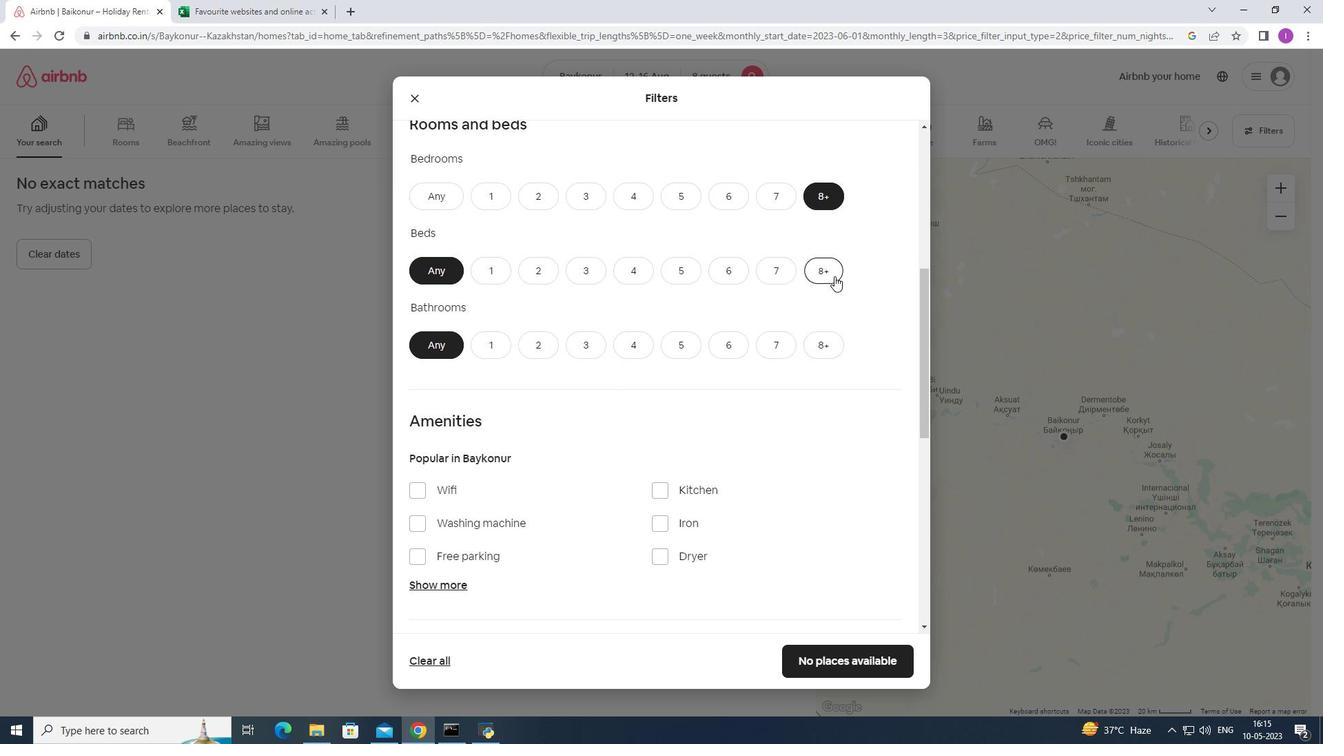 
Action: Mouse pressed left at (834, 344)
Screenshot: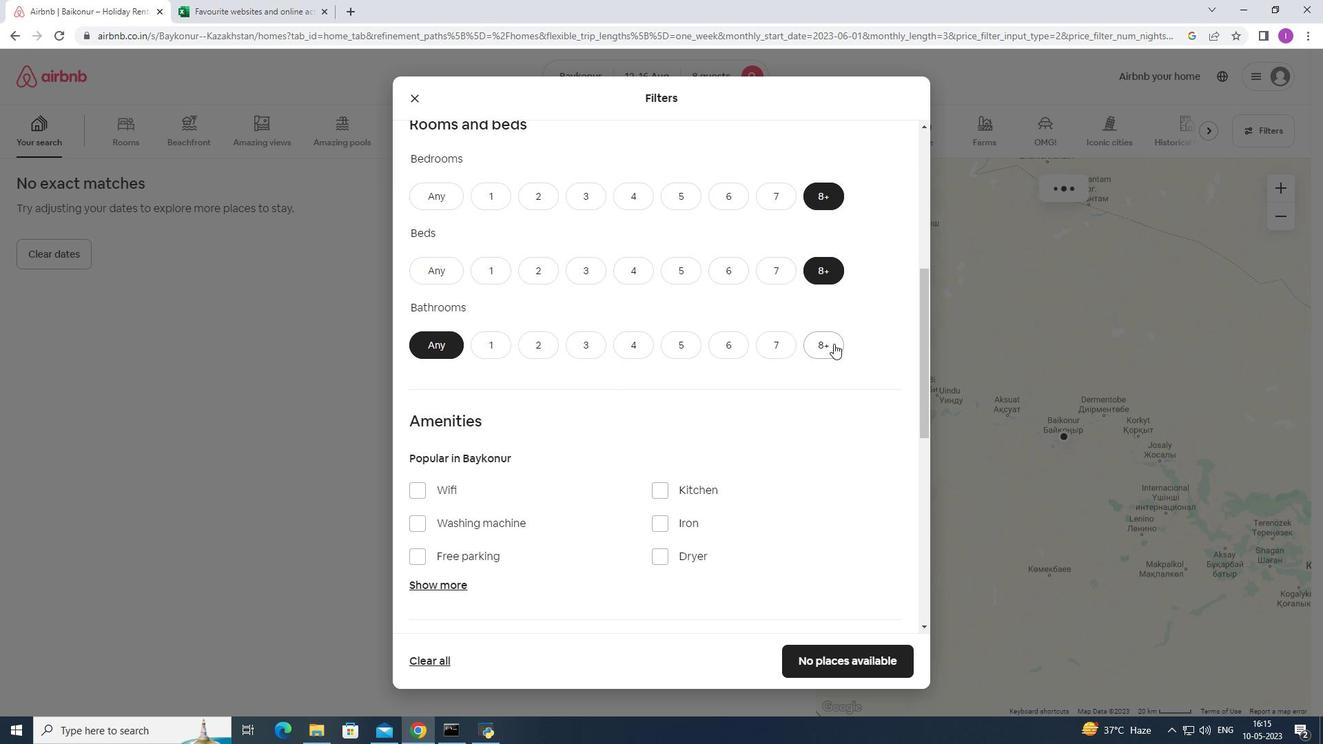
Action: Mouse moved to (710, 432)
Screenshot: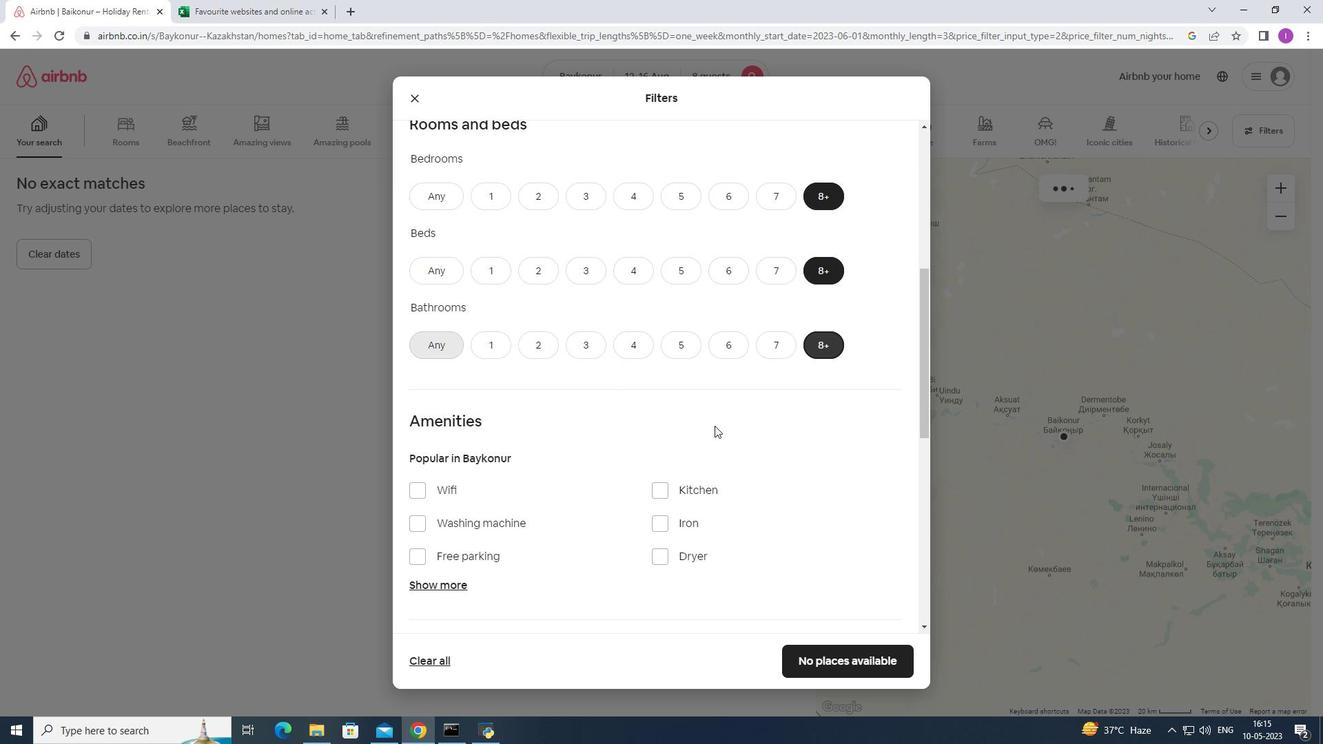 
Action: Mouse scrolled (710, 431) with delta (0, 0)
Screenshot: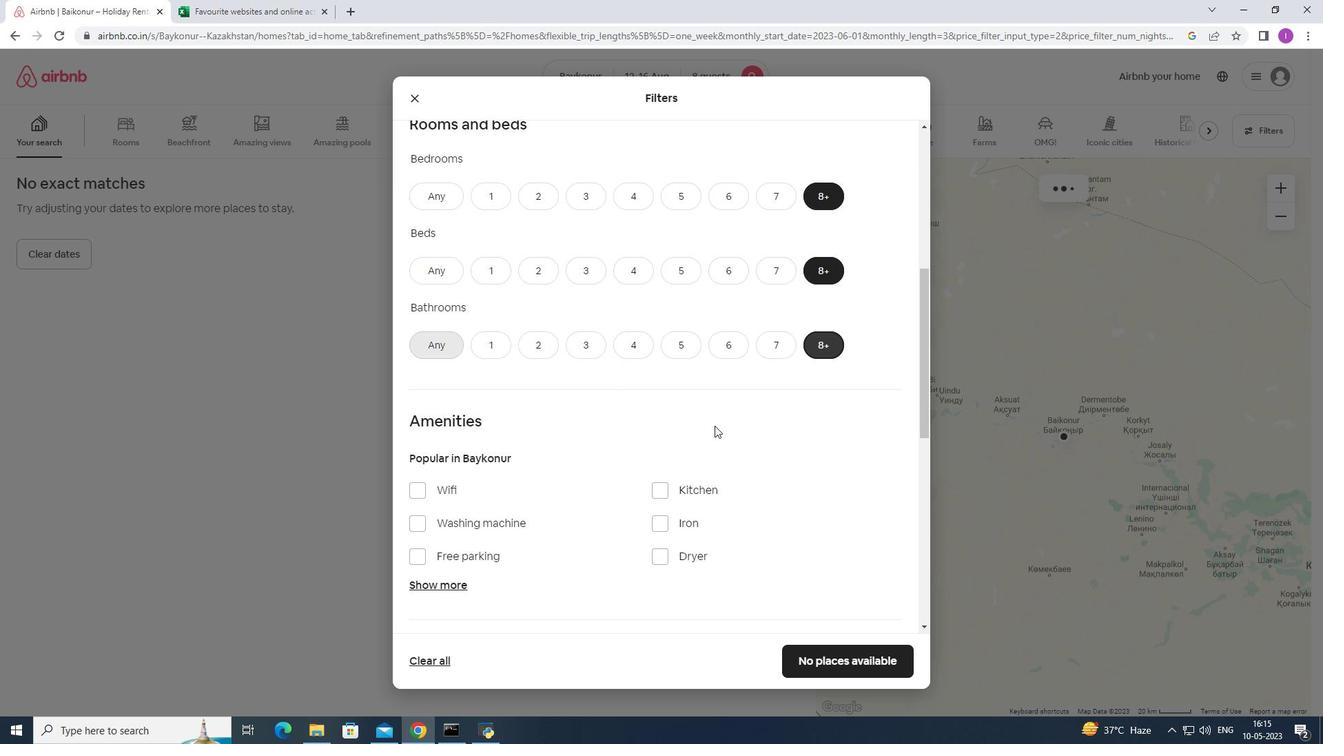 
Action: Mouse scrolled (710, 431) with delta (0, 0)
Screenshot: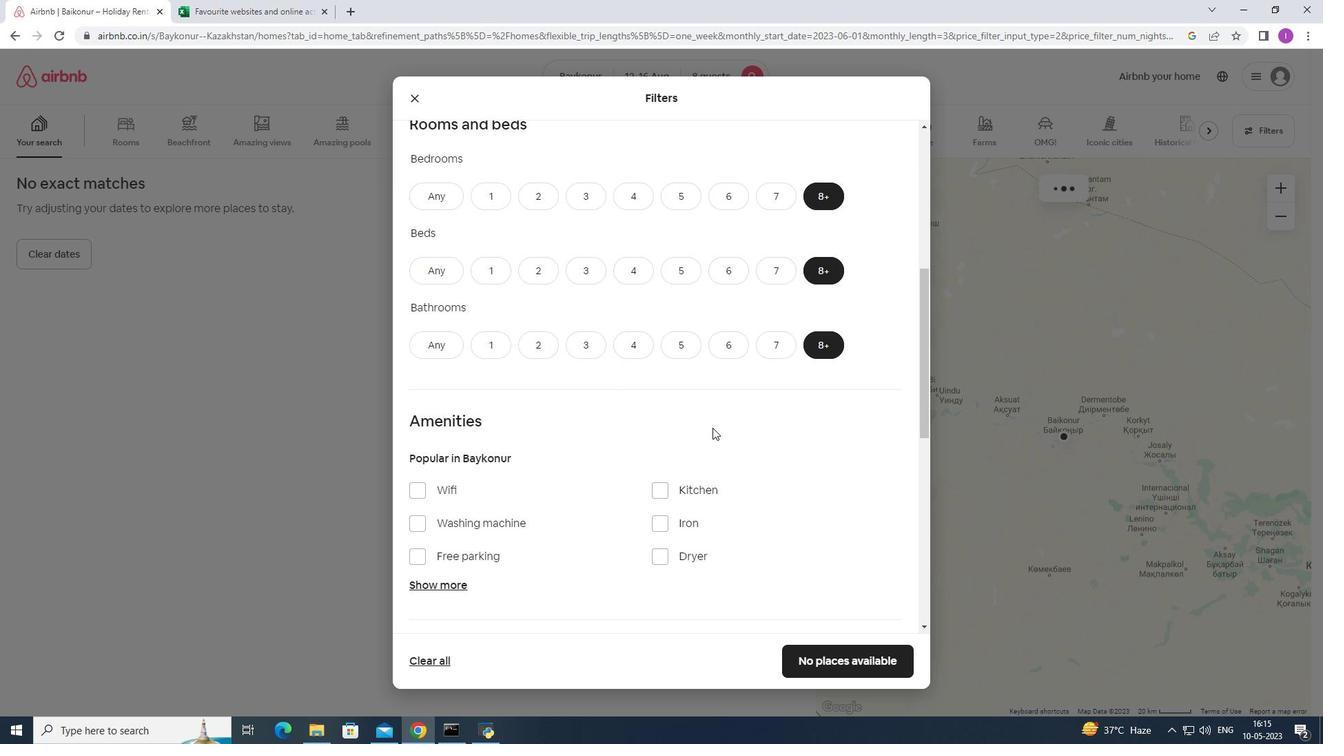 
Action: Mouse moved to (413, 348)
Screenshot: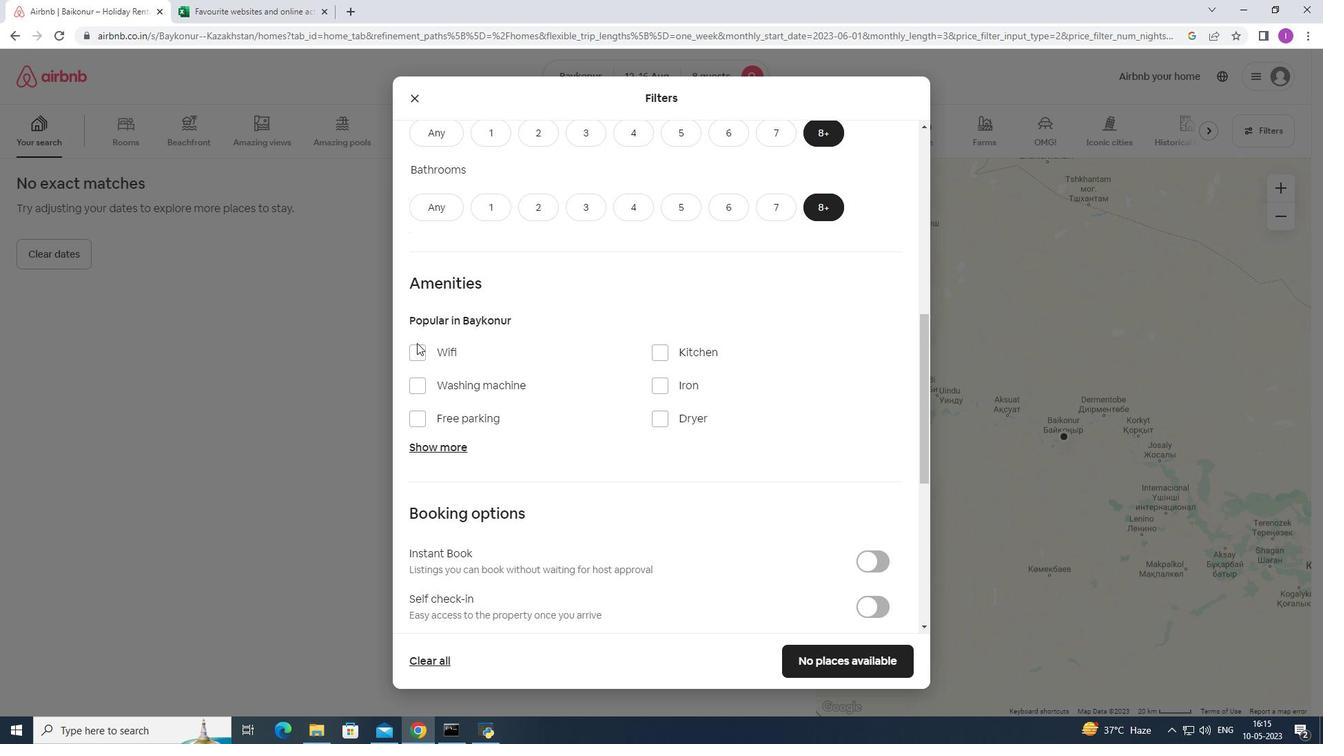 
Action: Mouse pressed left at (413, 348)
Screenshot: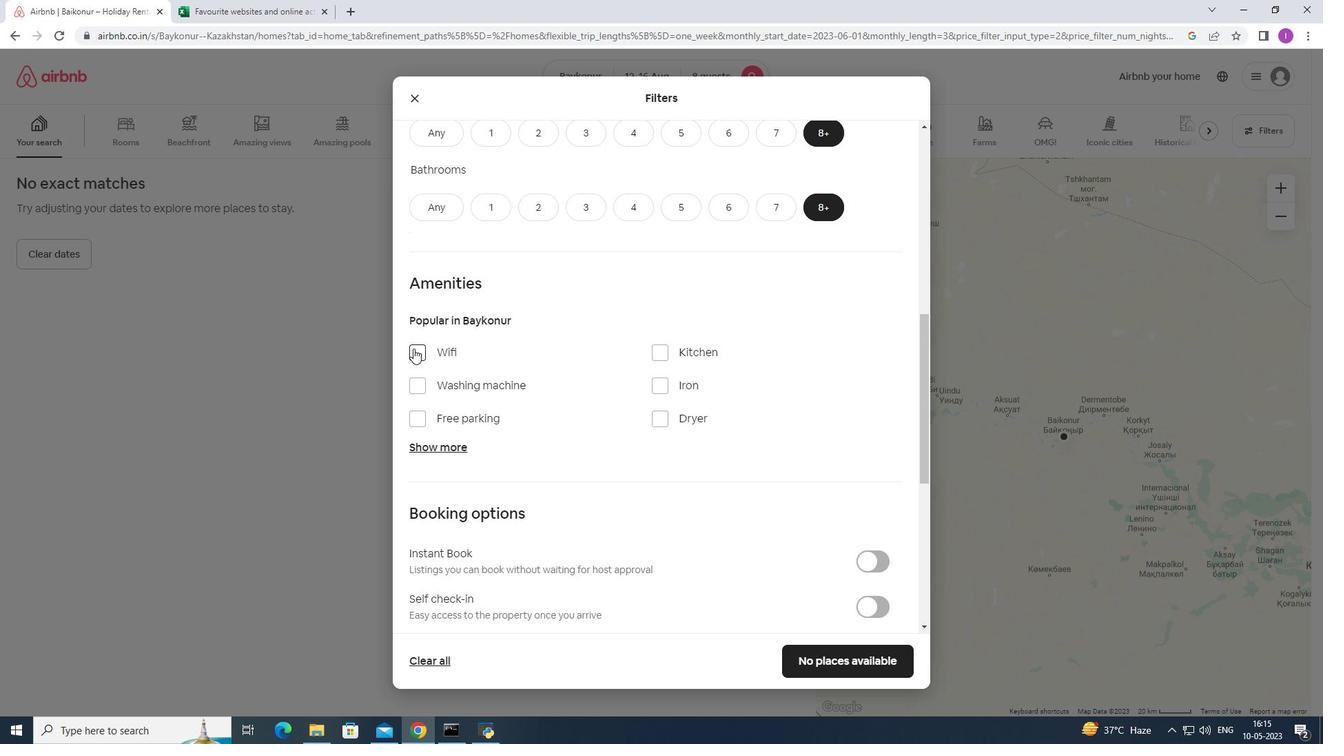 
Action: Mouse moved to (437, 412)
Screenshot: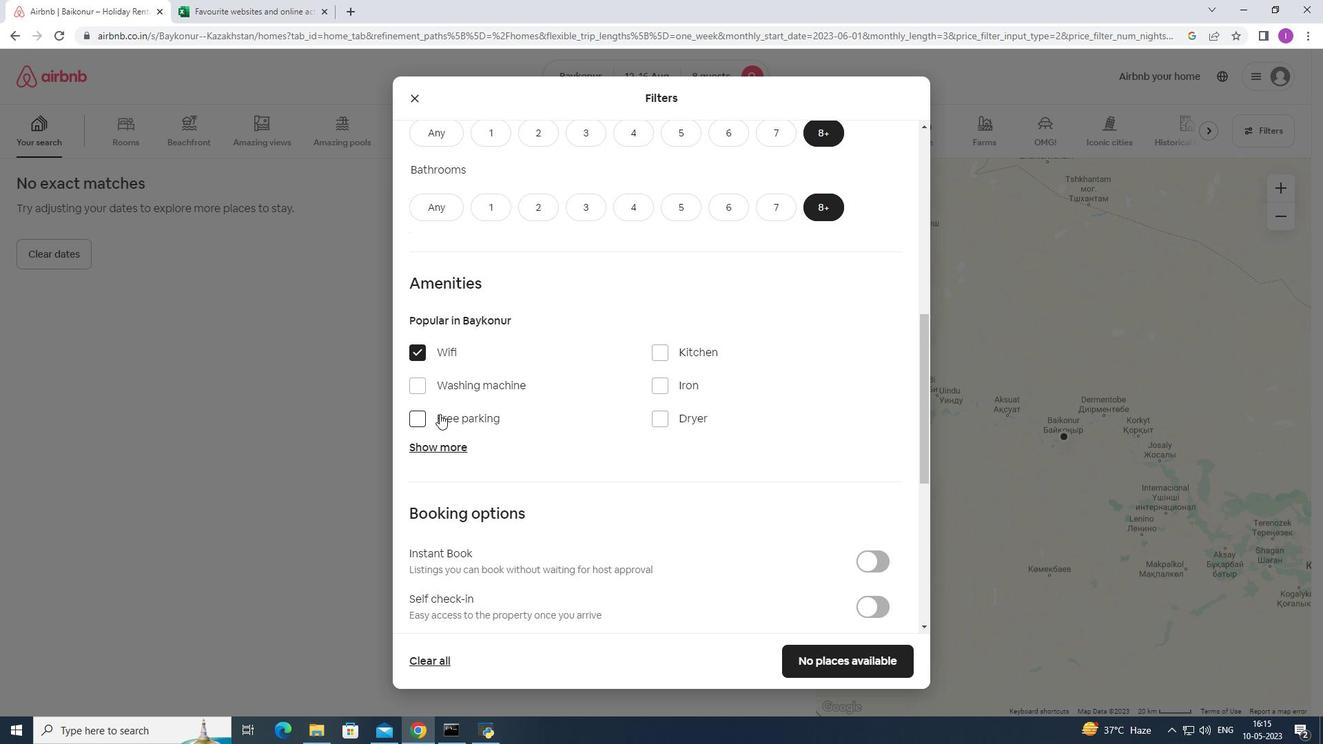 
Action: Mouse pressed left at (437, 412)
Screenshot: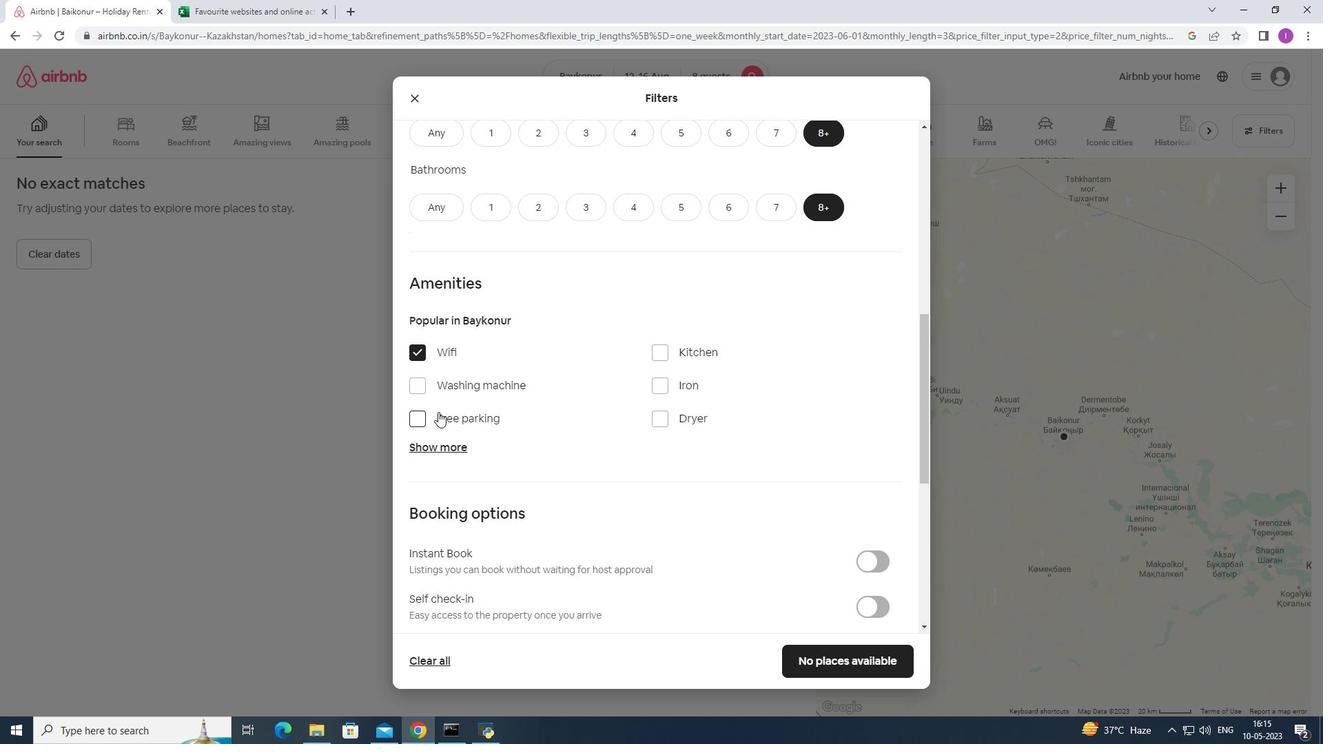 
Action: Mouse moved to (444, 448)
Screenshot: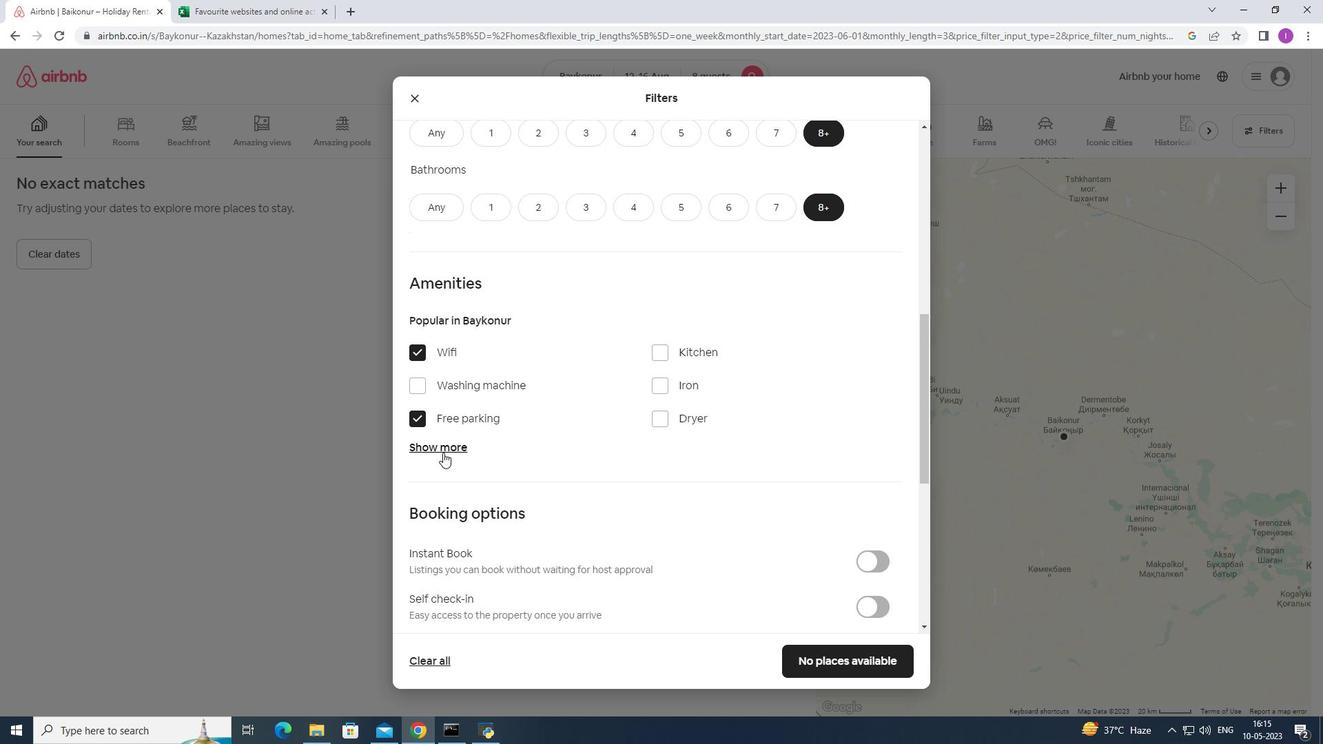 
Action: Mouse pressed left at (444, 448)
Screenshot: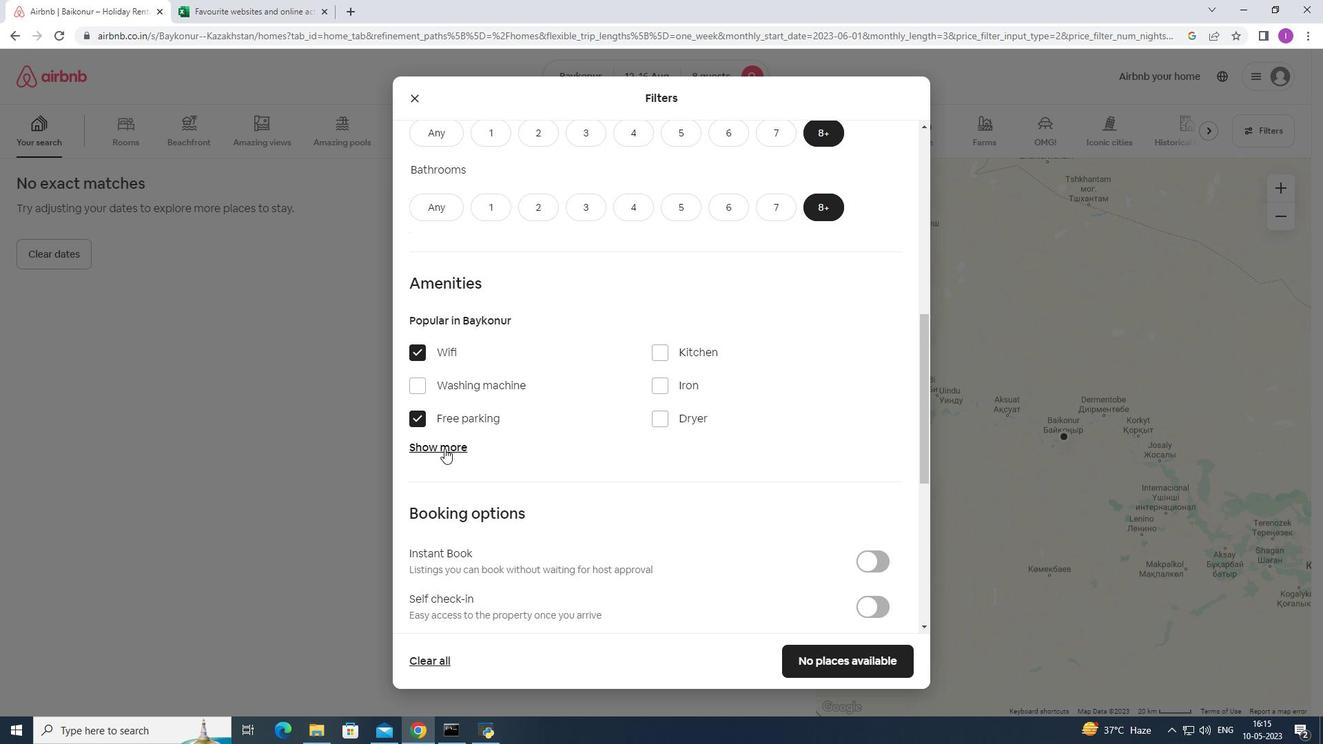
Action: Mouse moved to (670, 529)
Screenshot: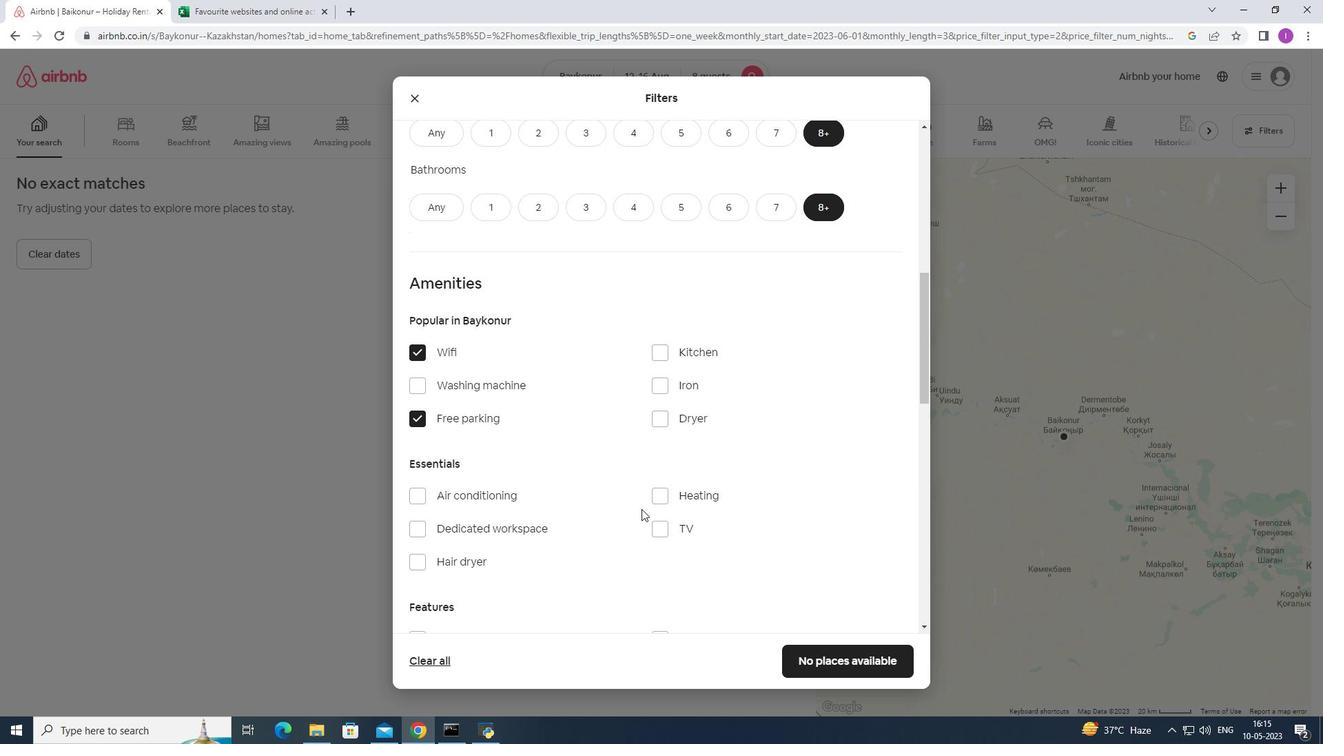 
Action: Mouse pressed left at (670, 529)
Screenshot: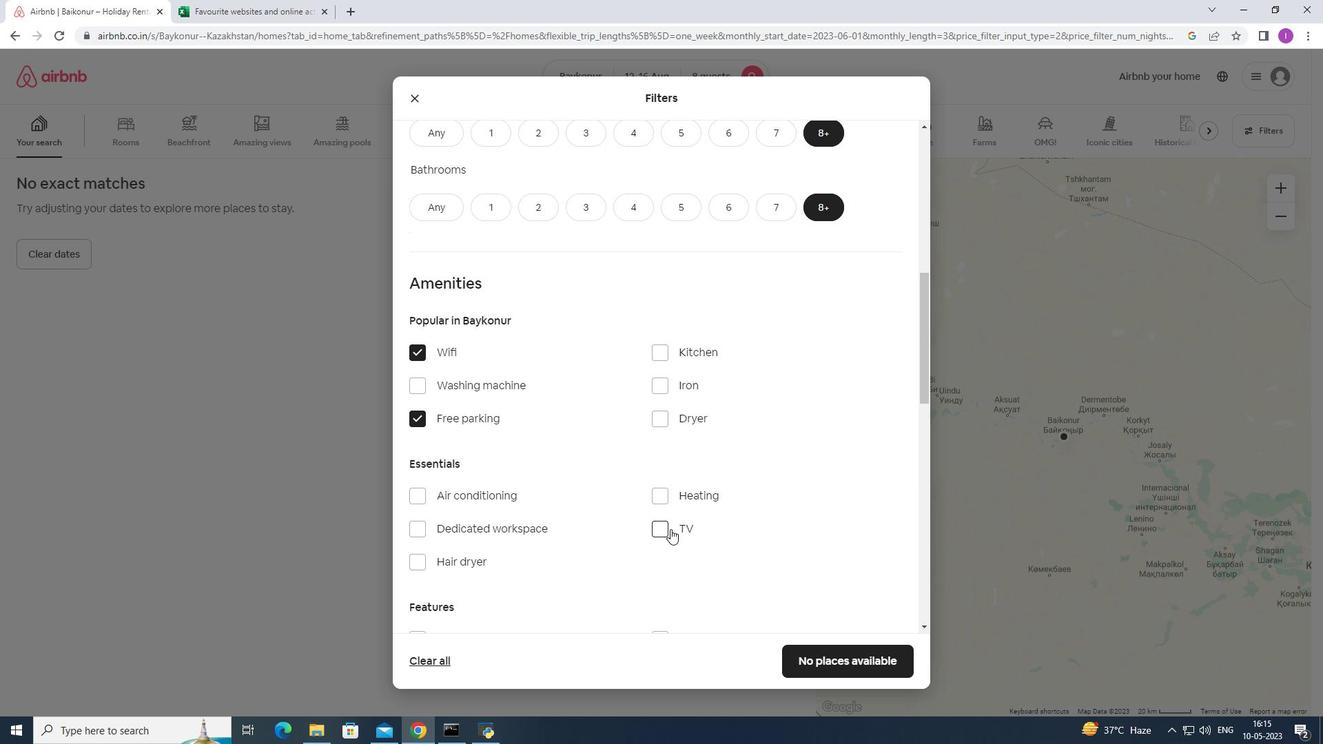 
Action: Mouse moved to (568, 529)
Screenshot: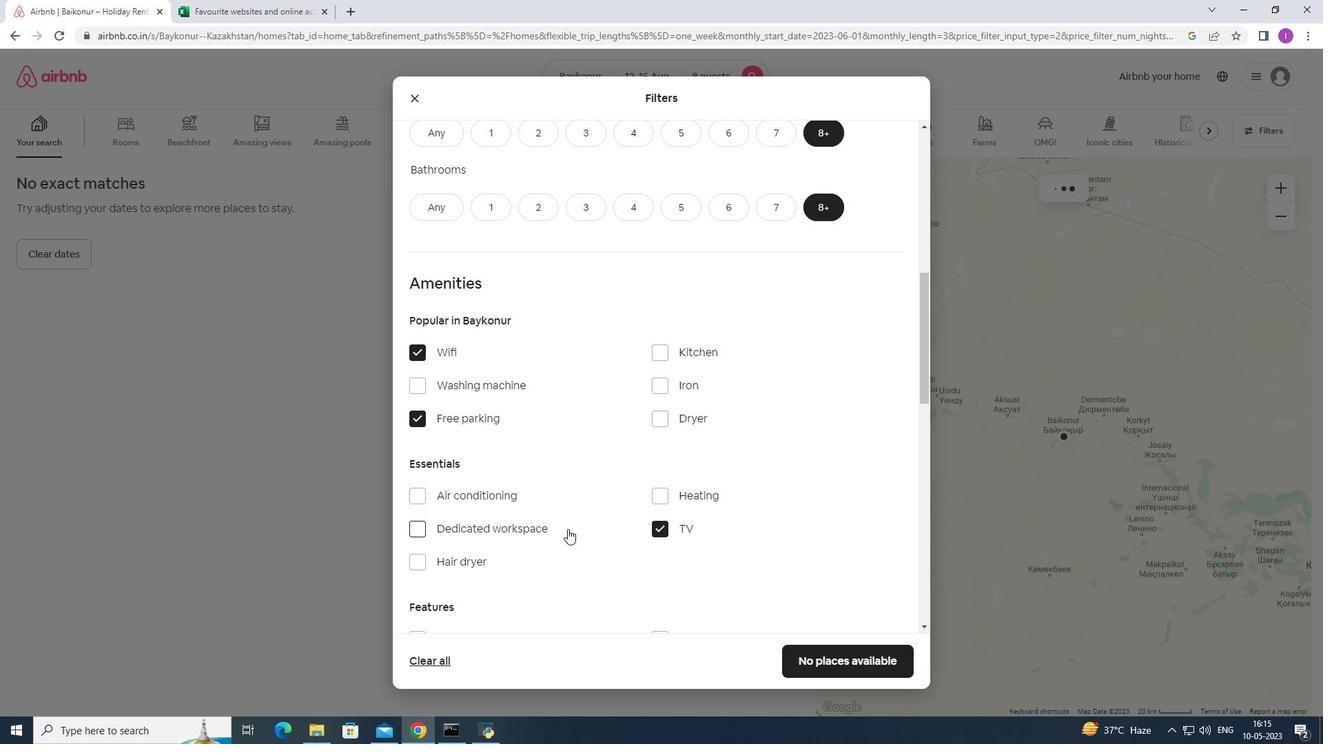 
Action: Mouse scrolled (568, 528) with delta (0, 0)
Screenshot: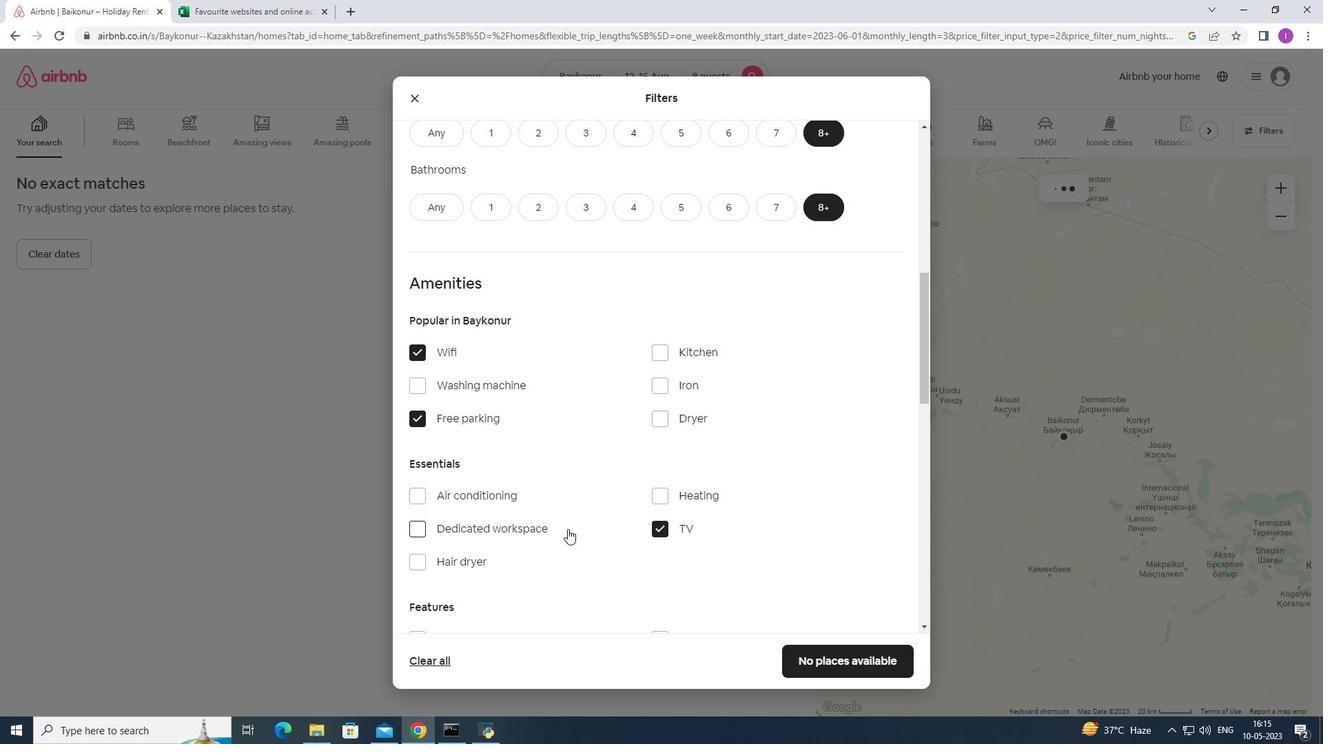 
Action: Mouse moved to (567, 533)
Screenshot: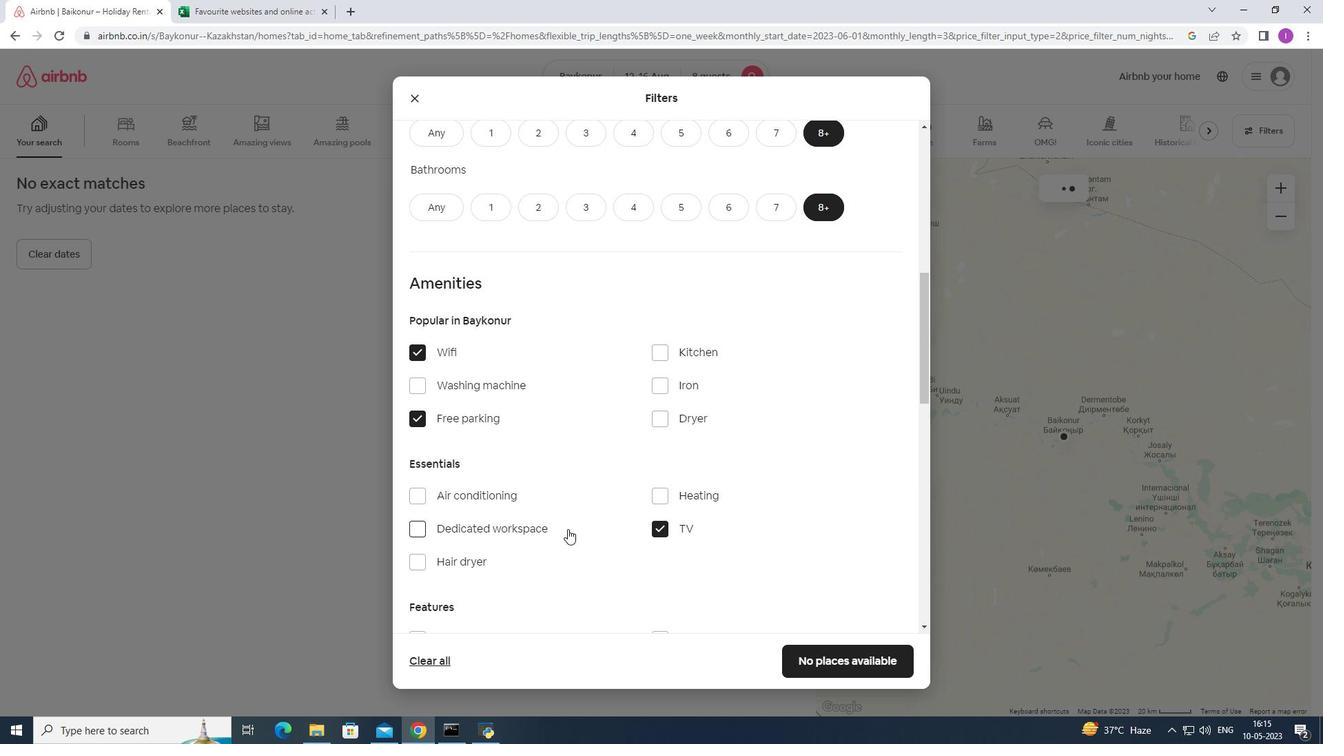 
Action: Mouse scrolled (568, 531) with delta (0, 0)
Screenshot: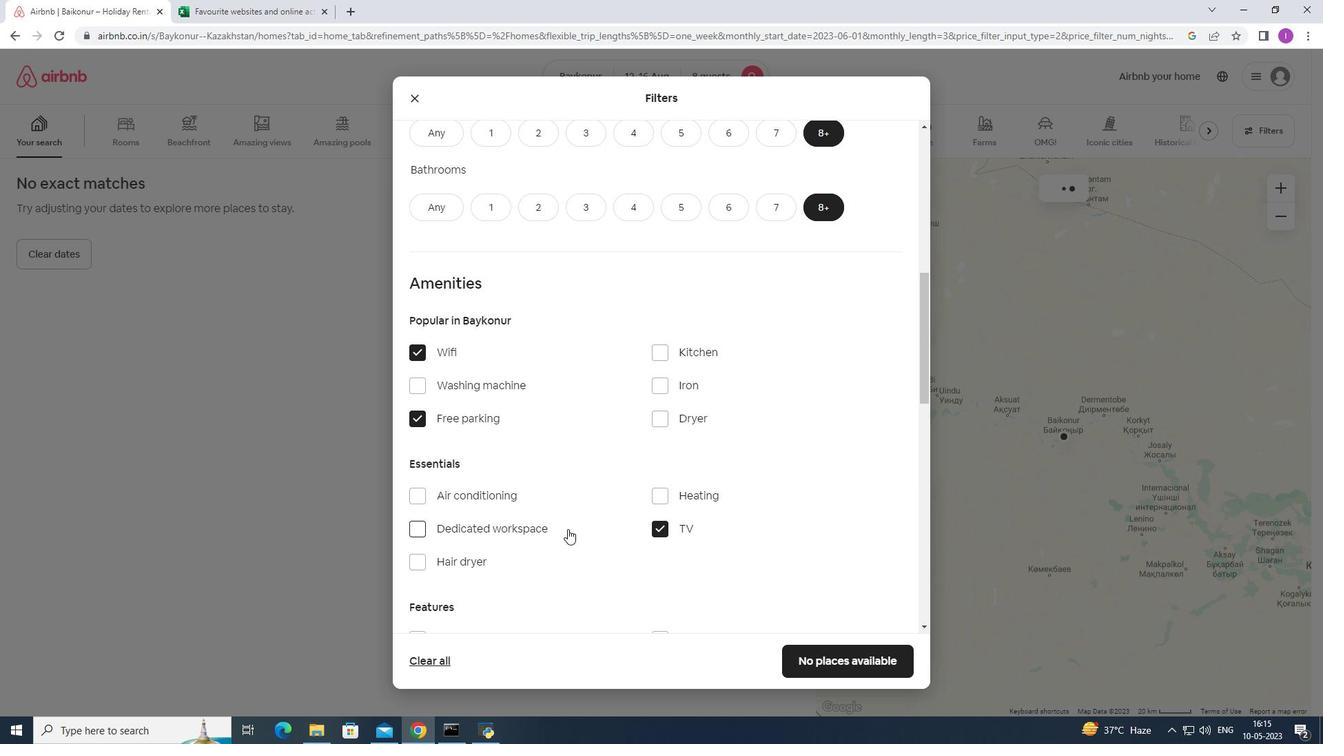 
Action: Mouse moved to (566, 535)
Screenshot: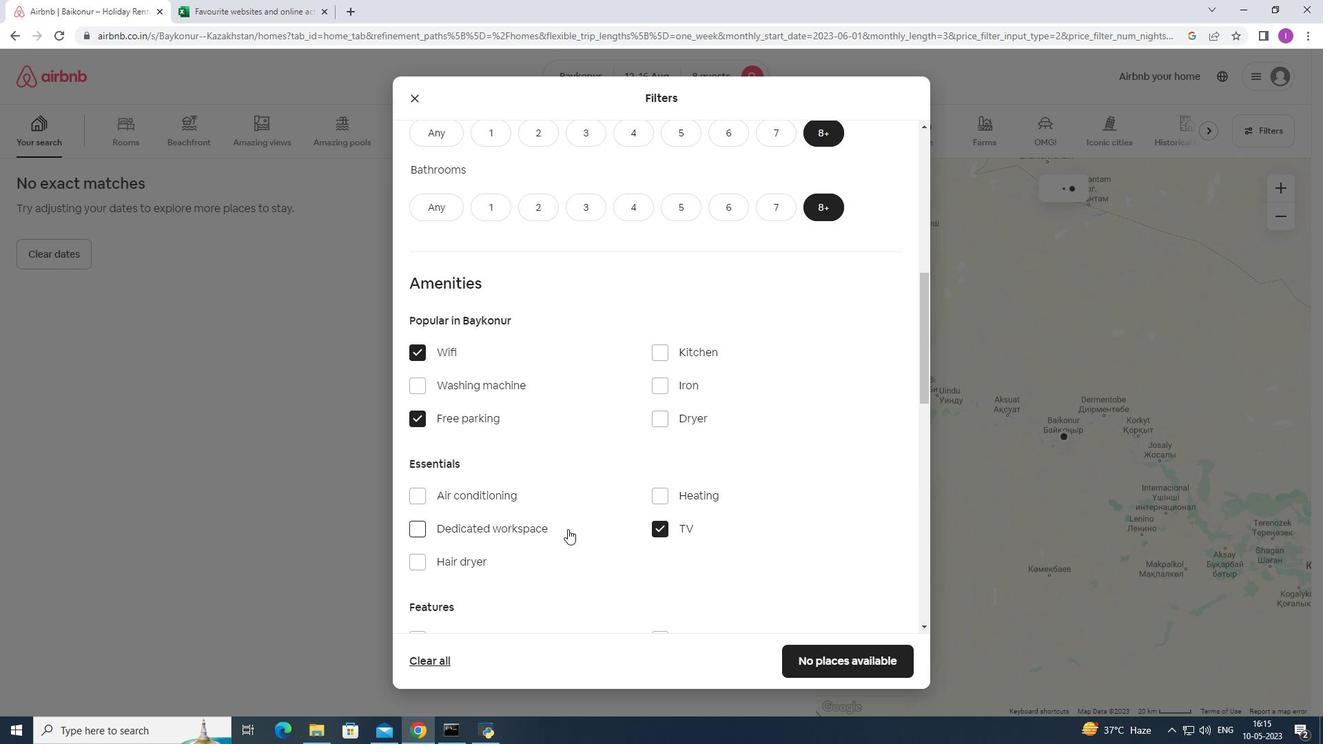 
Action: Mouse scrolled (566, 534) with delta (0, 0)
Screenshot: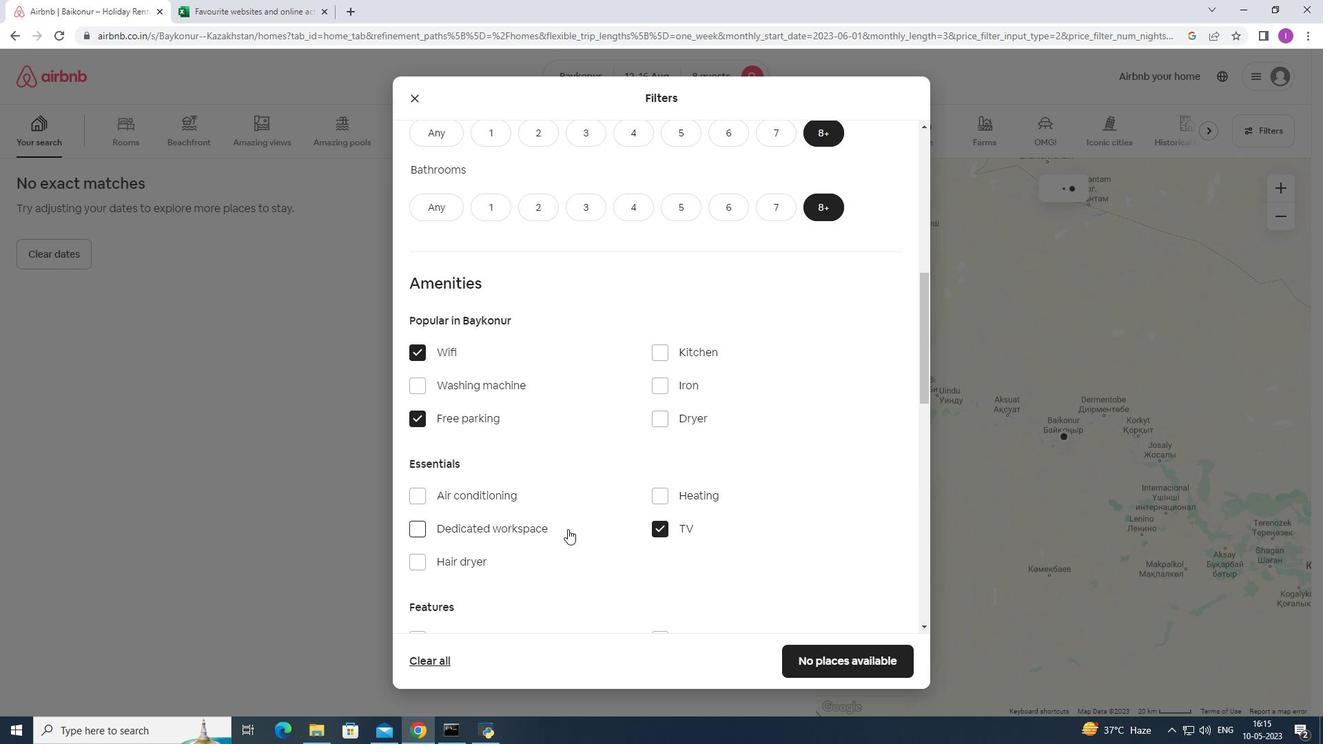 
Action: Mouse scrolled (566, 534) with delta (0, 0)
Screenshot: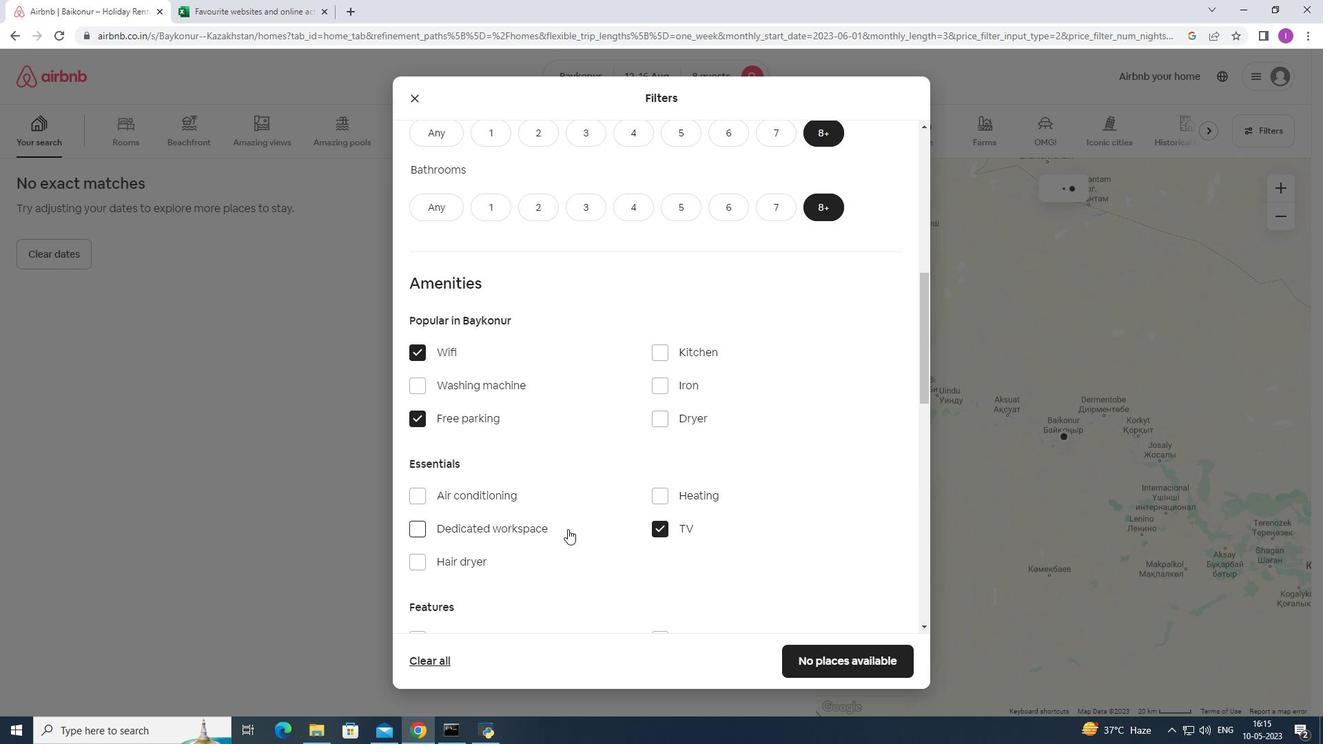
Action: Mouse moved to (565, 534)
Screenshot: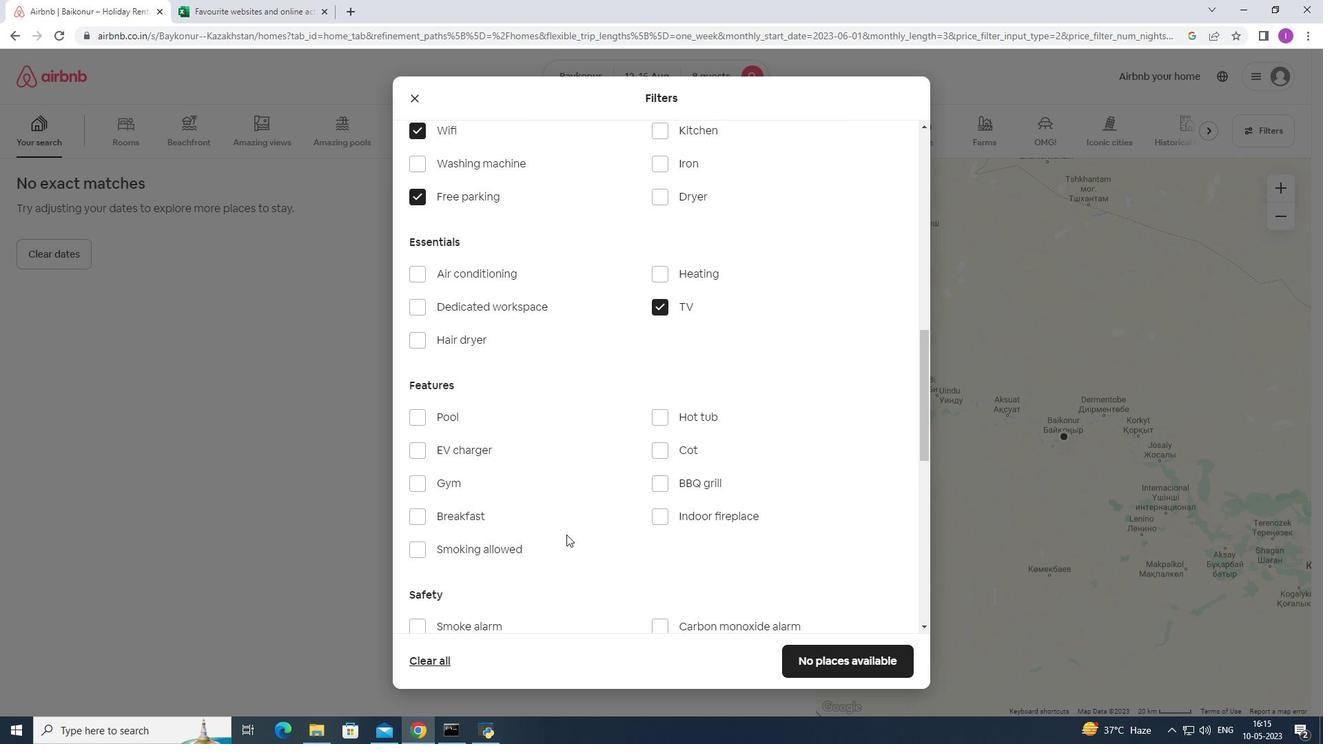 
Action: Mouse scrolled (565, 533) with delta (0, 0)
Screenshot: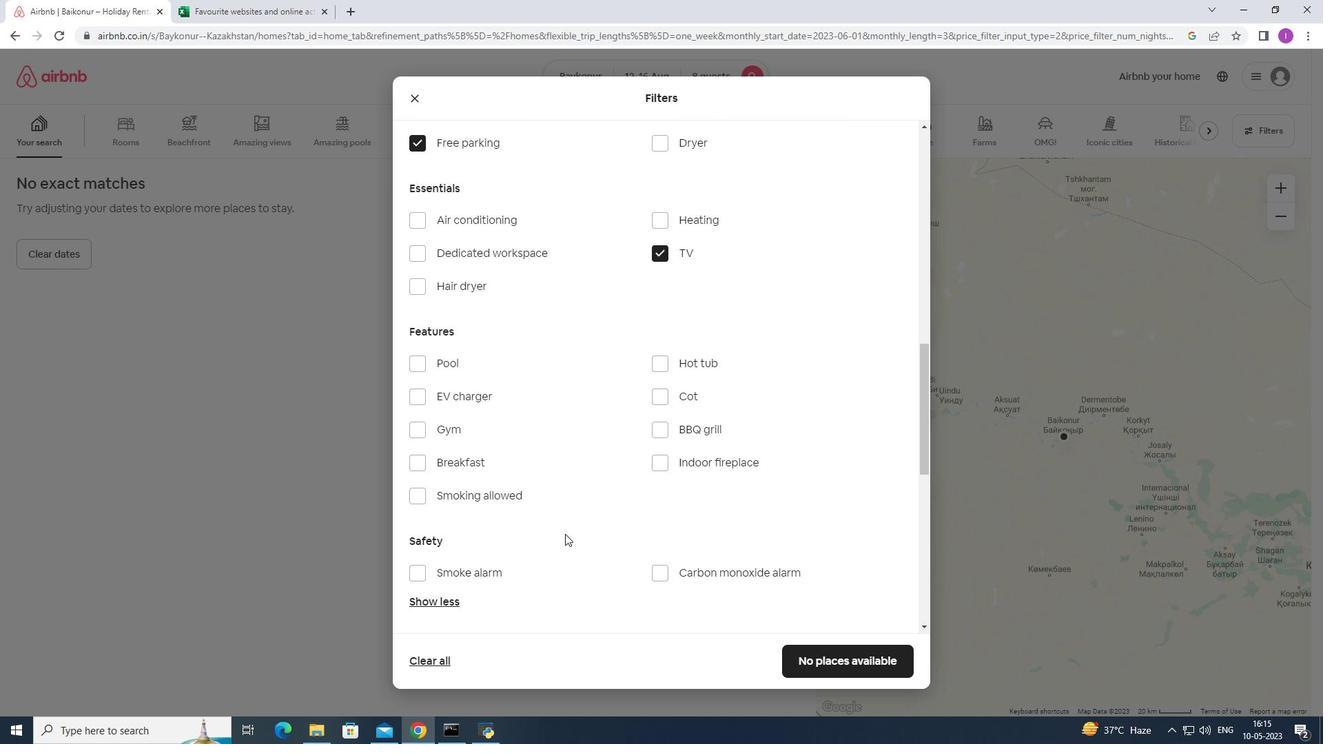 
Action: Mouse scrolled (565, 533) with delta (0, 0)
Screenshot: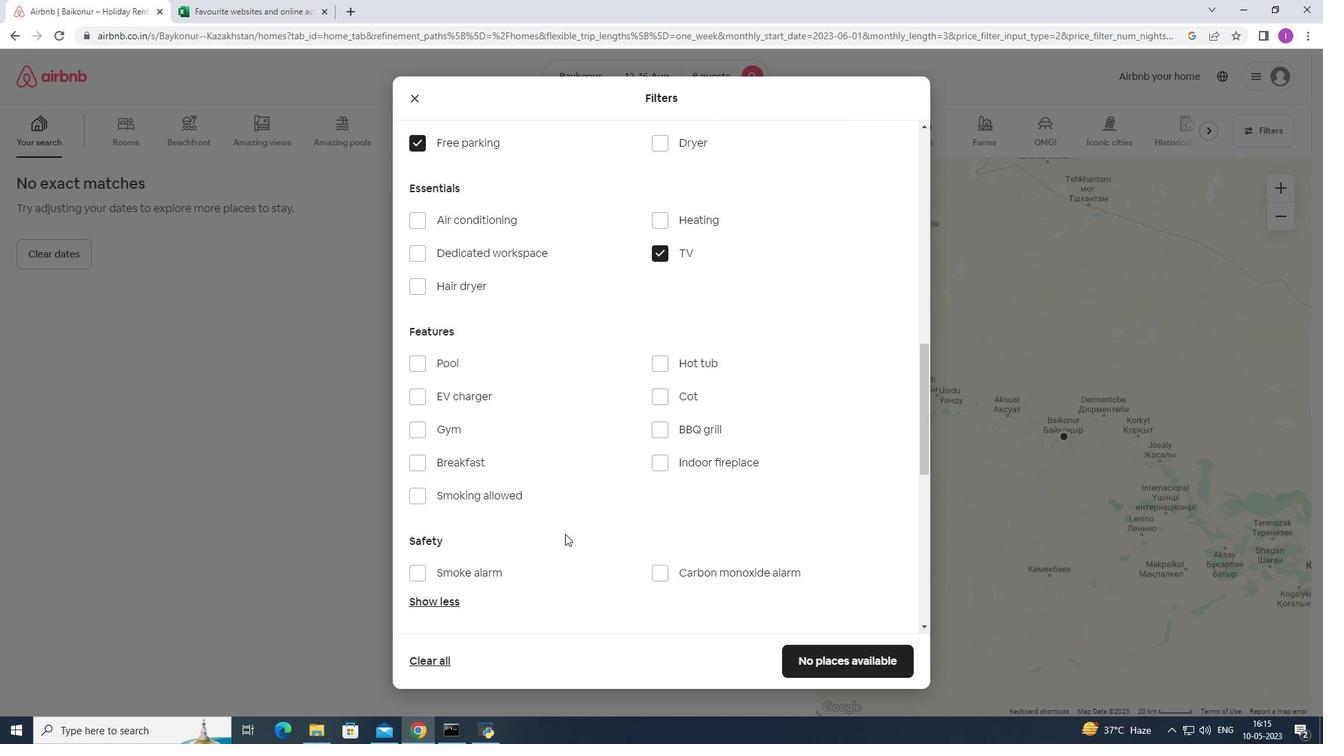 
Action: Mouse moved to (419, 298)
Screenshot: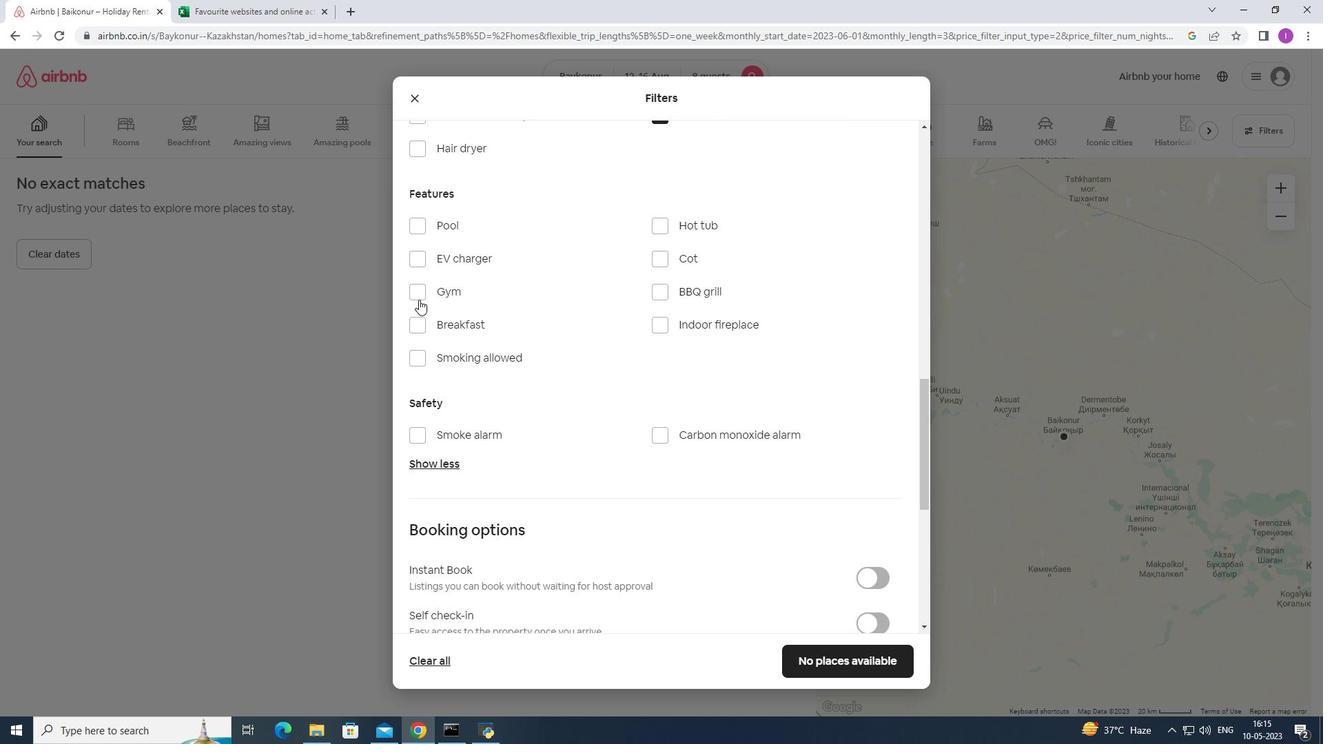 
Action: Mouse pressed left at (419, 298)
Screenshot: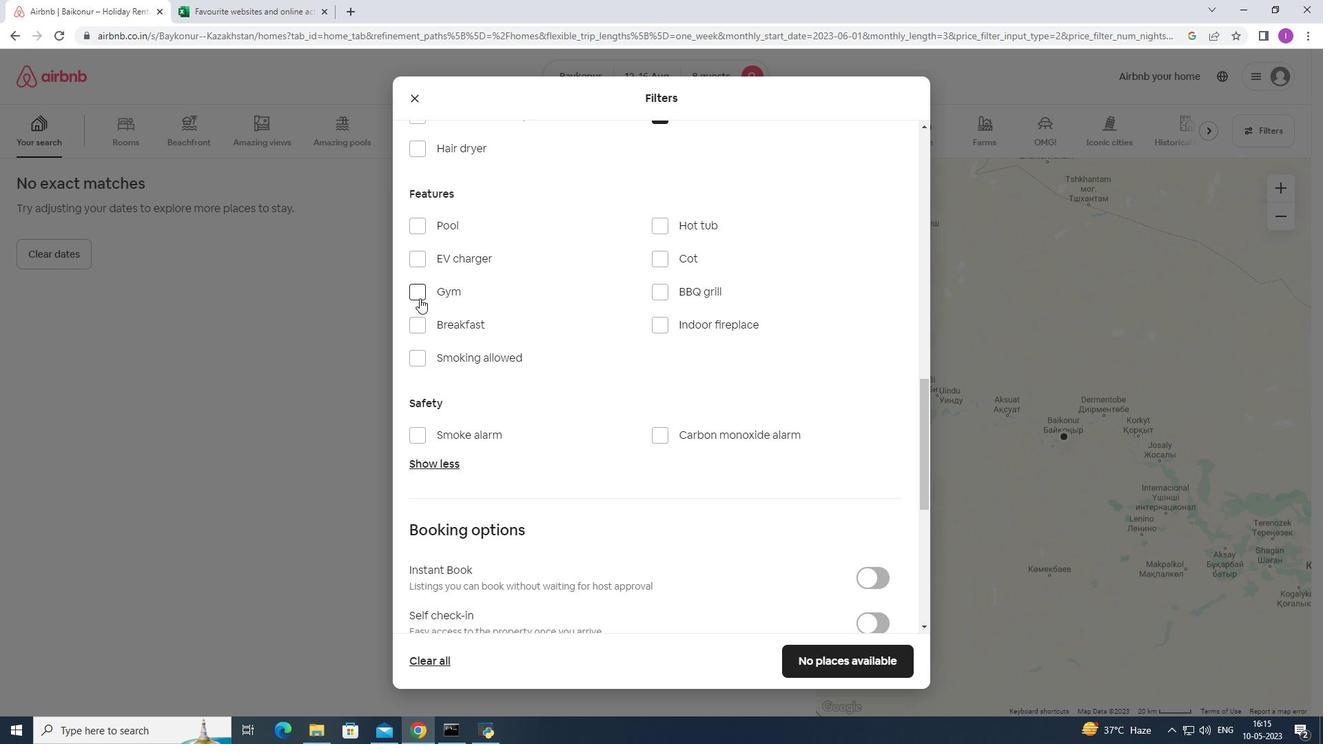 
Action: Mouse moved to (415, 330)
Screenshot: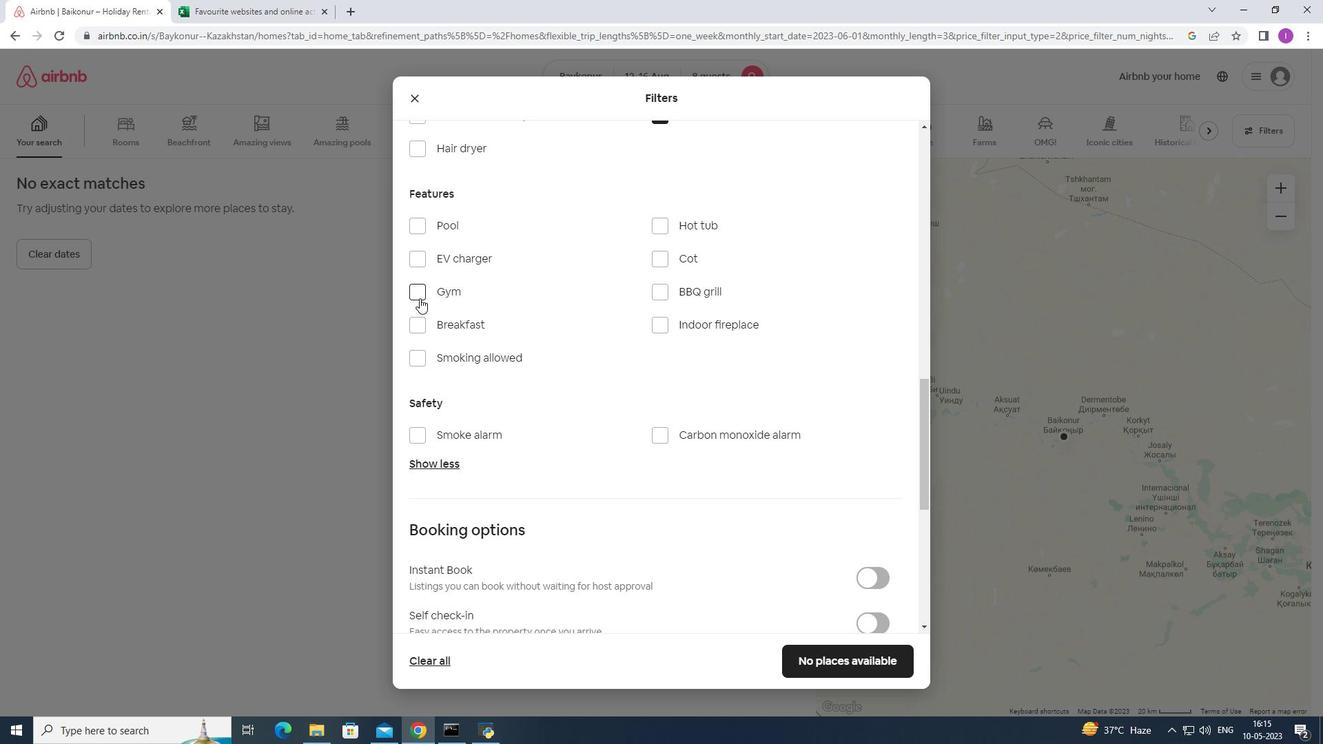 
Action: Mouse pressed left at (415, 330)
Screenshot: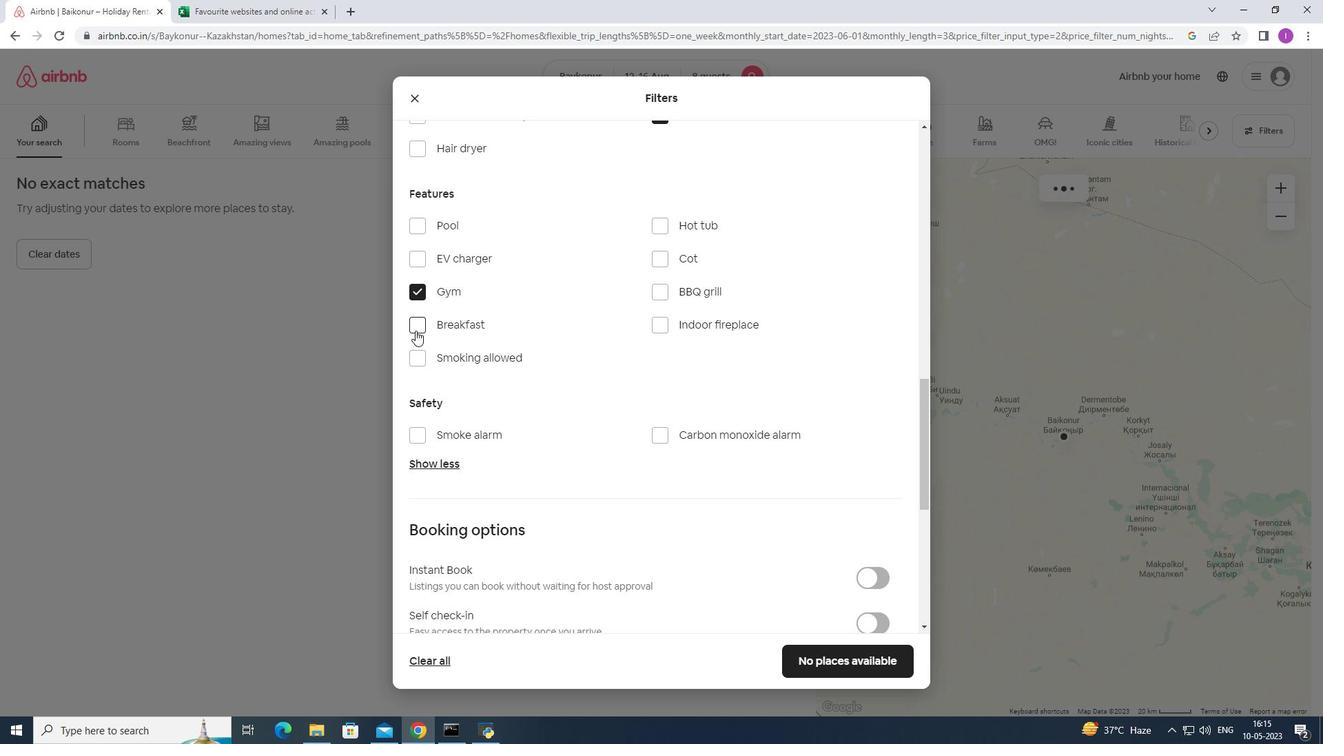 
Action: Mouse moved to (482, 389)
Screenshot: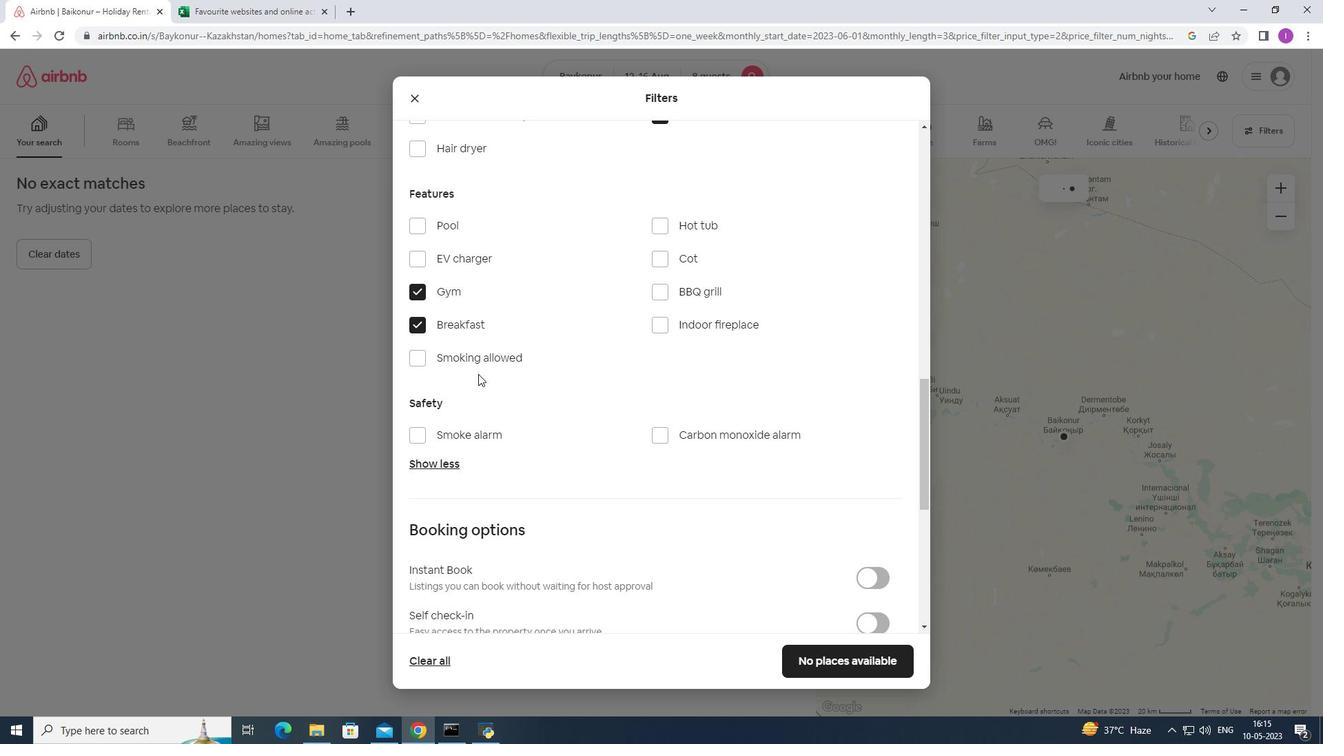 
Action: Mouse scrolled (482, 388) with delta (0, 0)
Screenshot: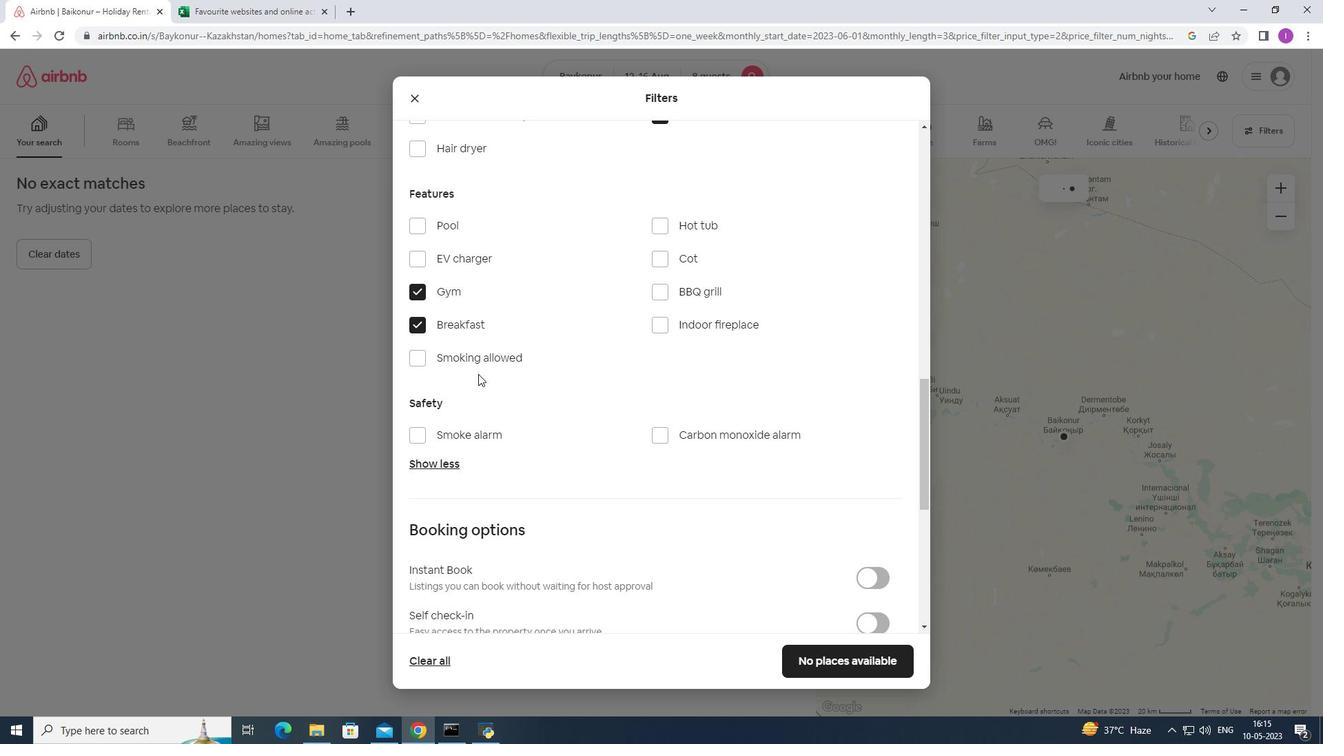
Action: Mouse moved to (482, 390)
Screenshot: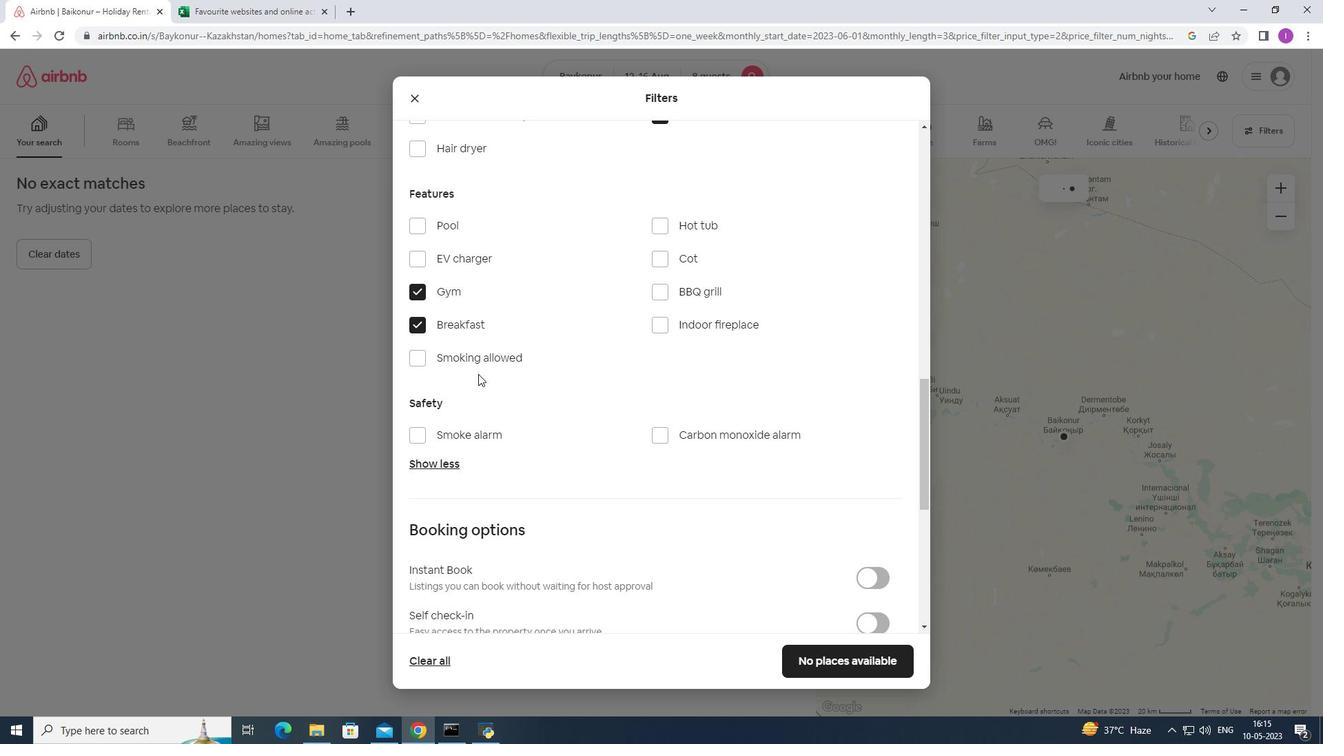 
Action: Mouse scrolled (482, 389) with delta (0, 0)
Screenshot: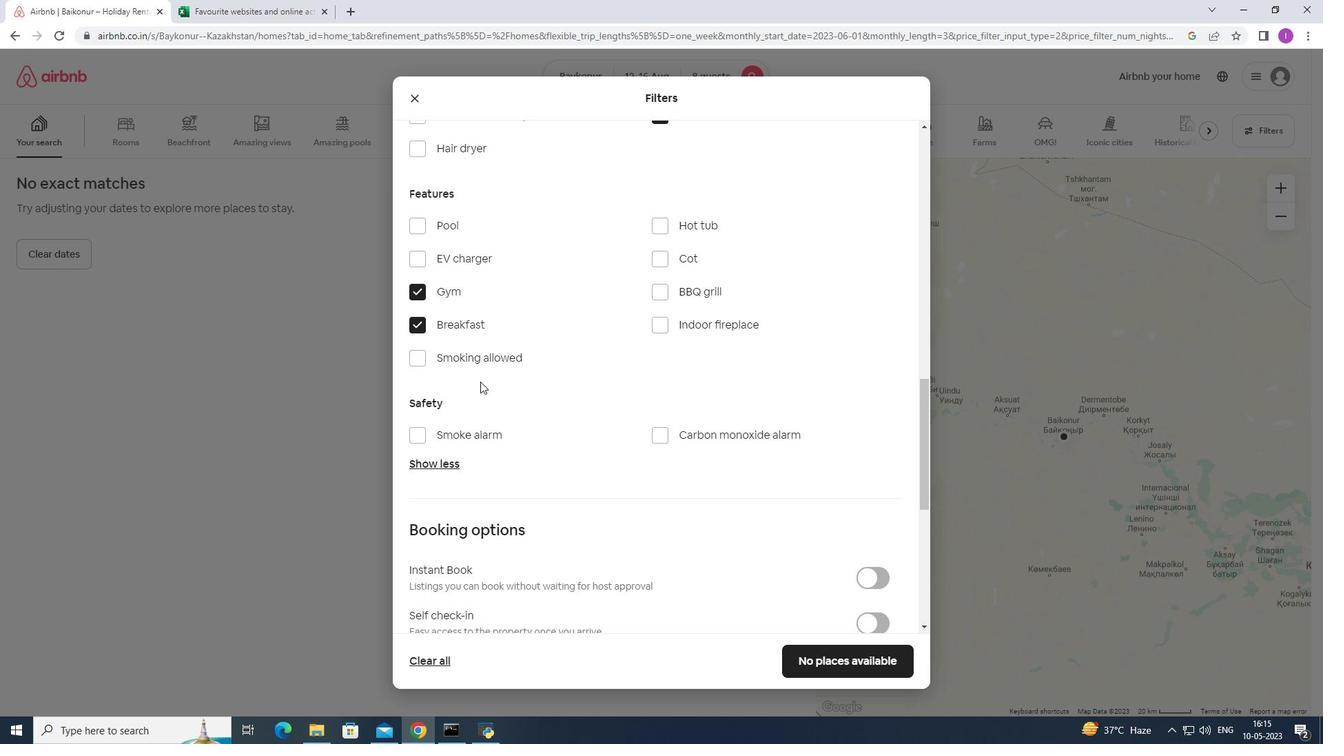 
Action: Mouse scrolled (482, 389) with delta (0, 0)
Screenshot: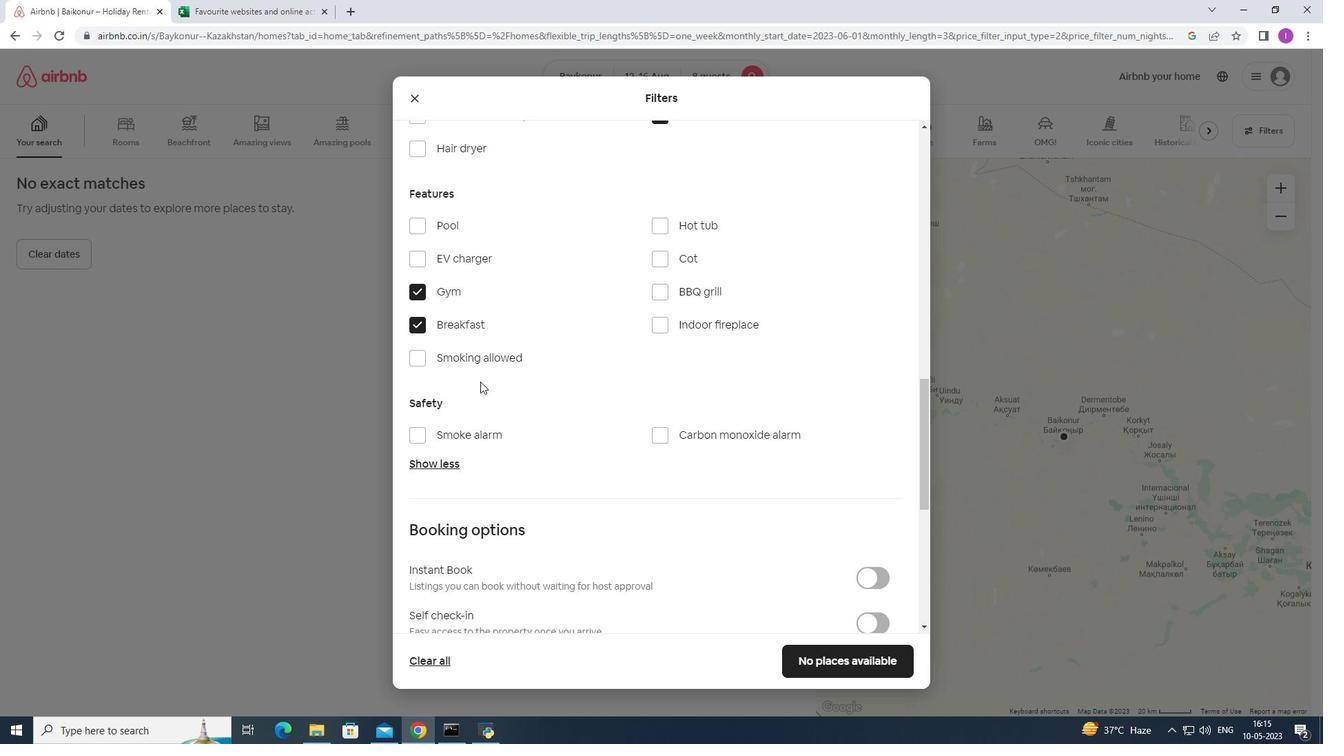 
Action: Mouse moved to (490, 385)
Screenshot: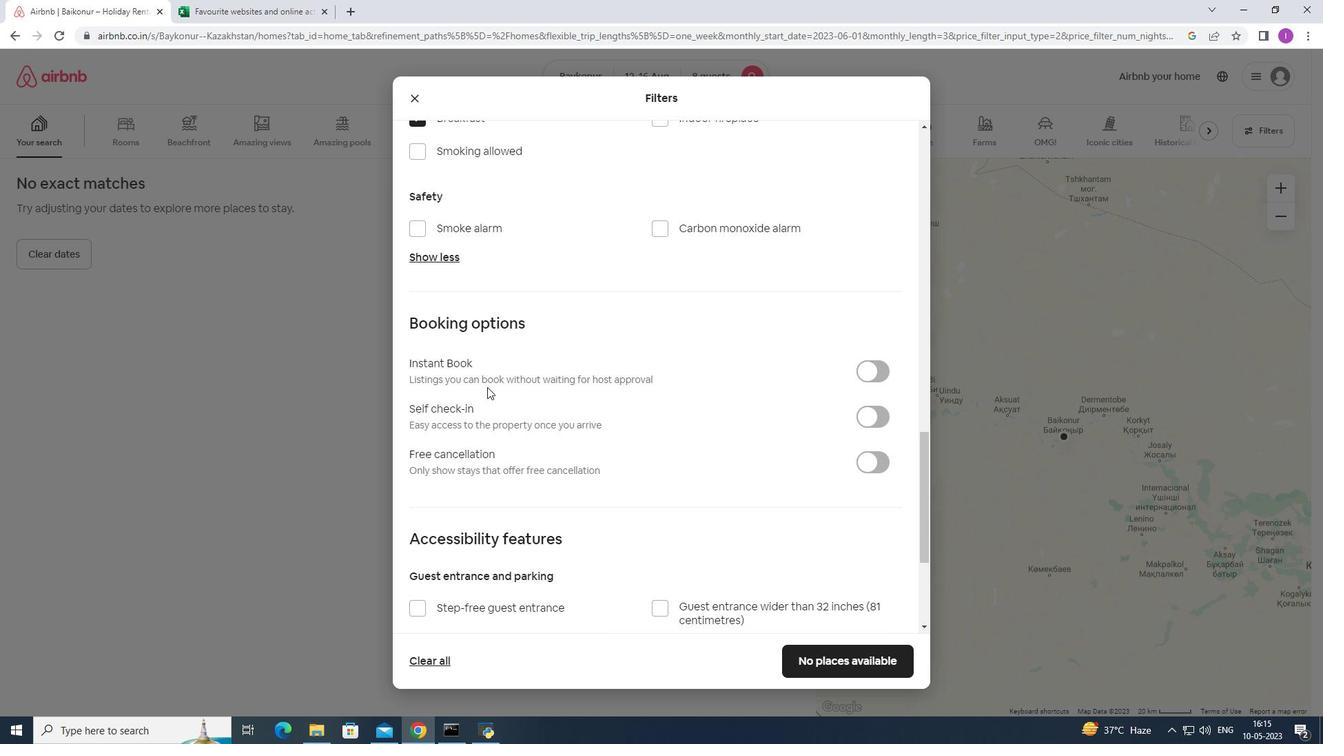 
Action: Mouse scrolled (490, 384) with delta (0, 0)
Screenshot: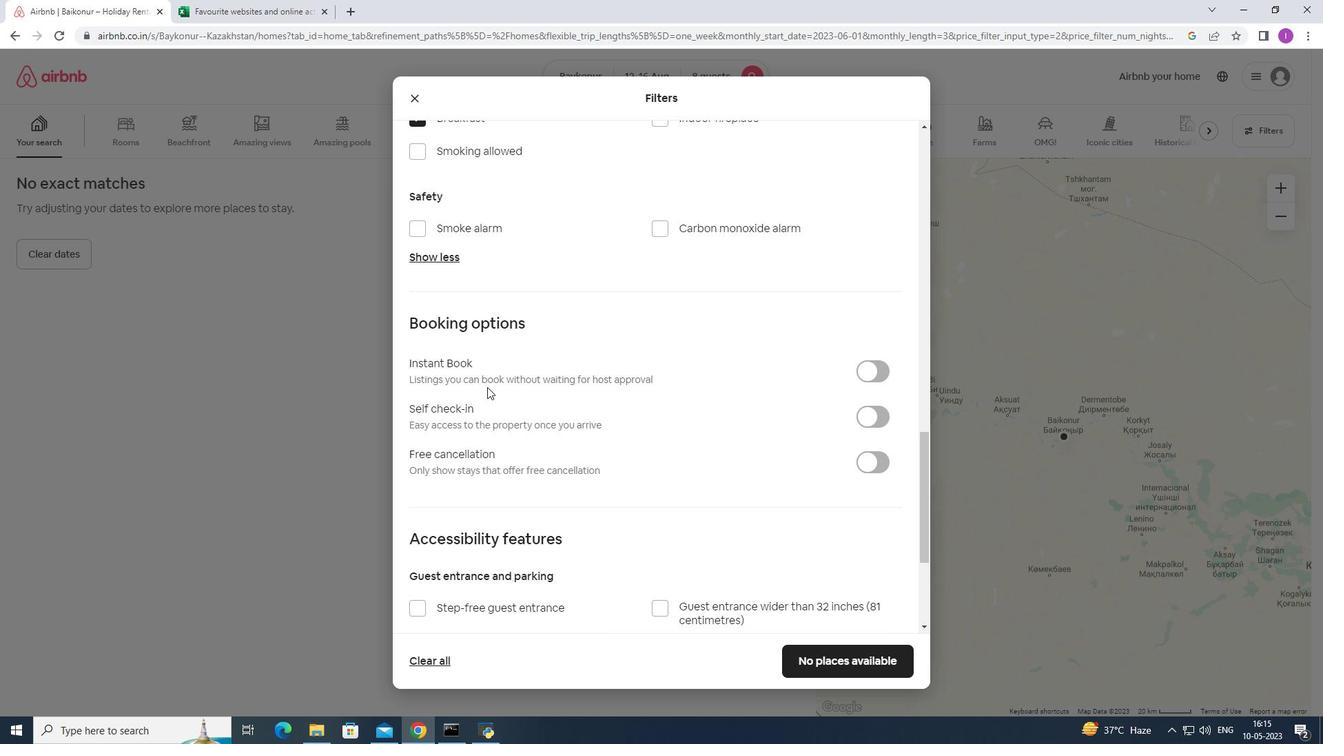 
Action: Mouse moved to (514, 381)
Screenshot: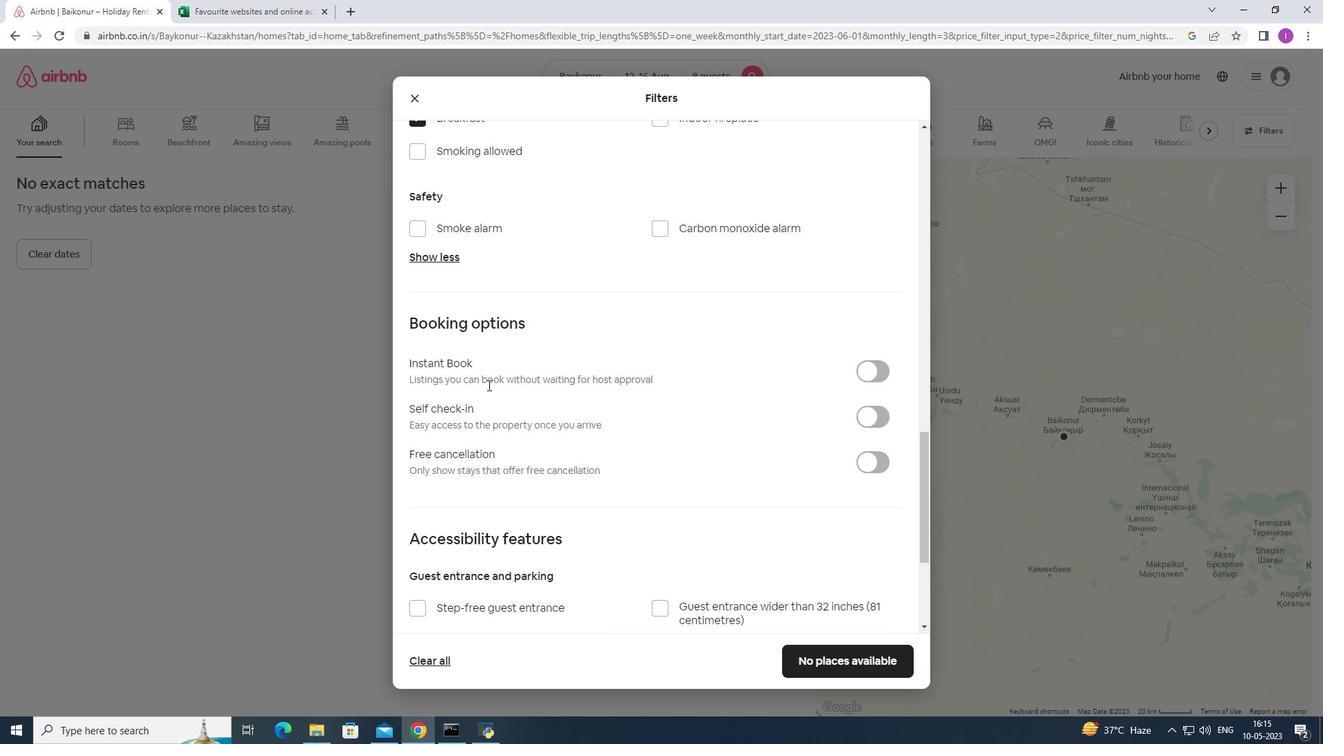 
Action: Mouse scrolled (504, 382) with delta (0, 0)
Screenshot: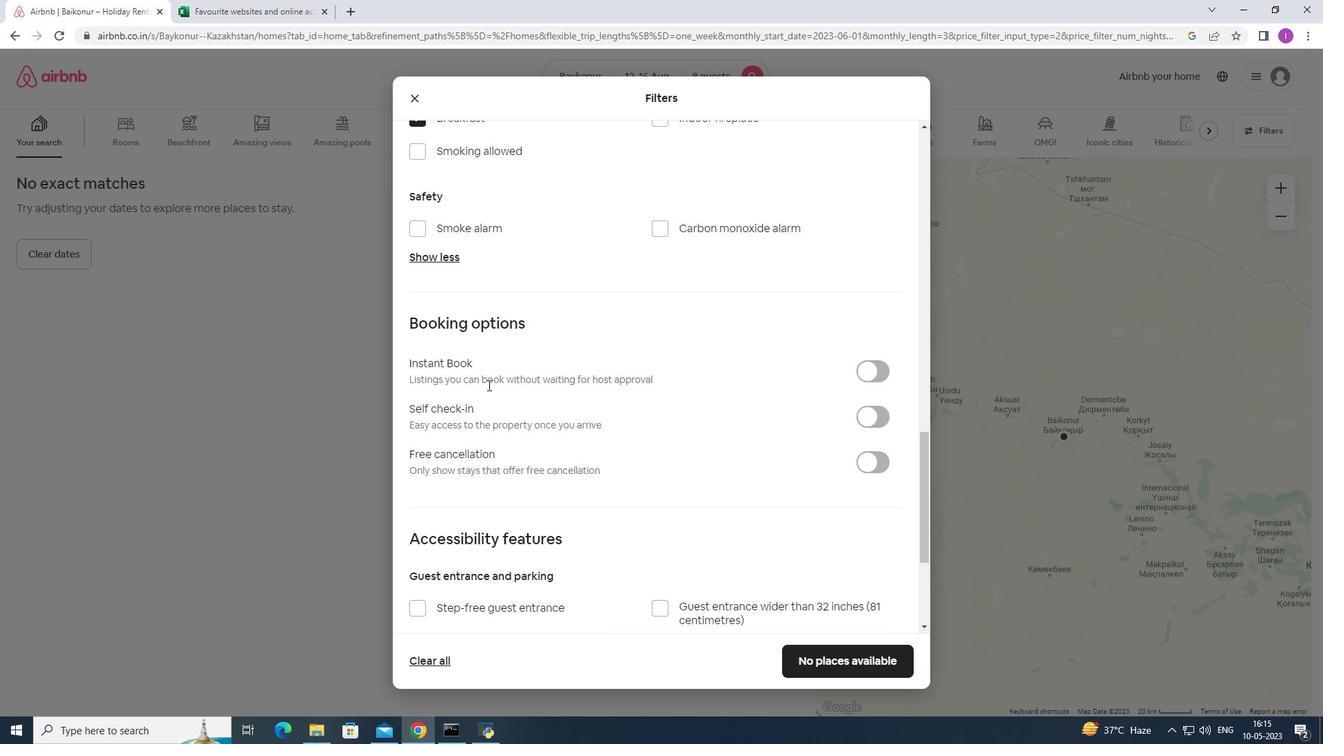 
Action: Mouse moved to (883, 274)
Screenshot: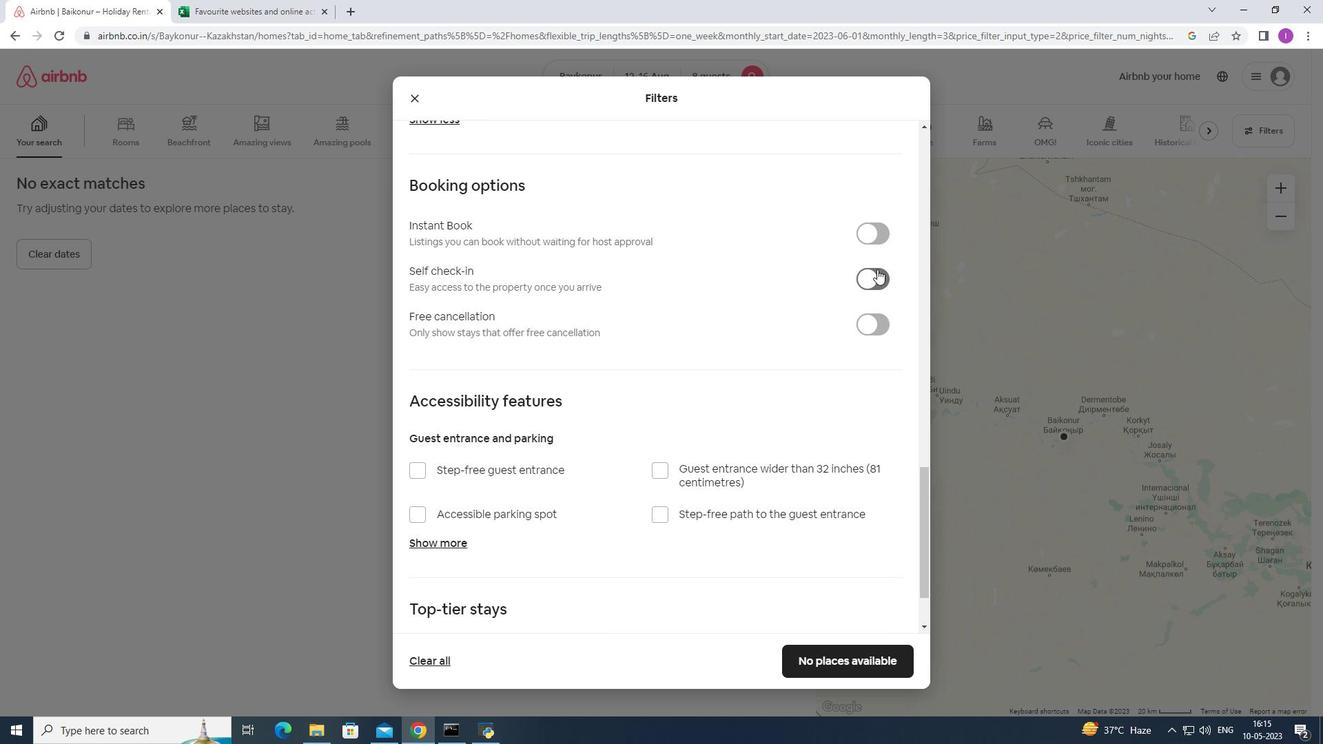 
Action: Mouse pressed left at (883, 274)
Screenshot: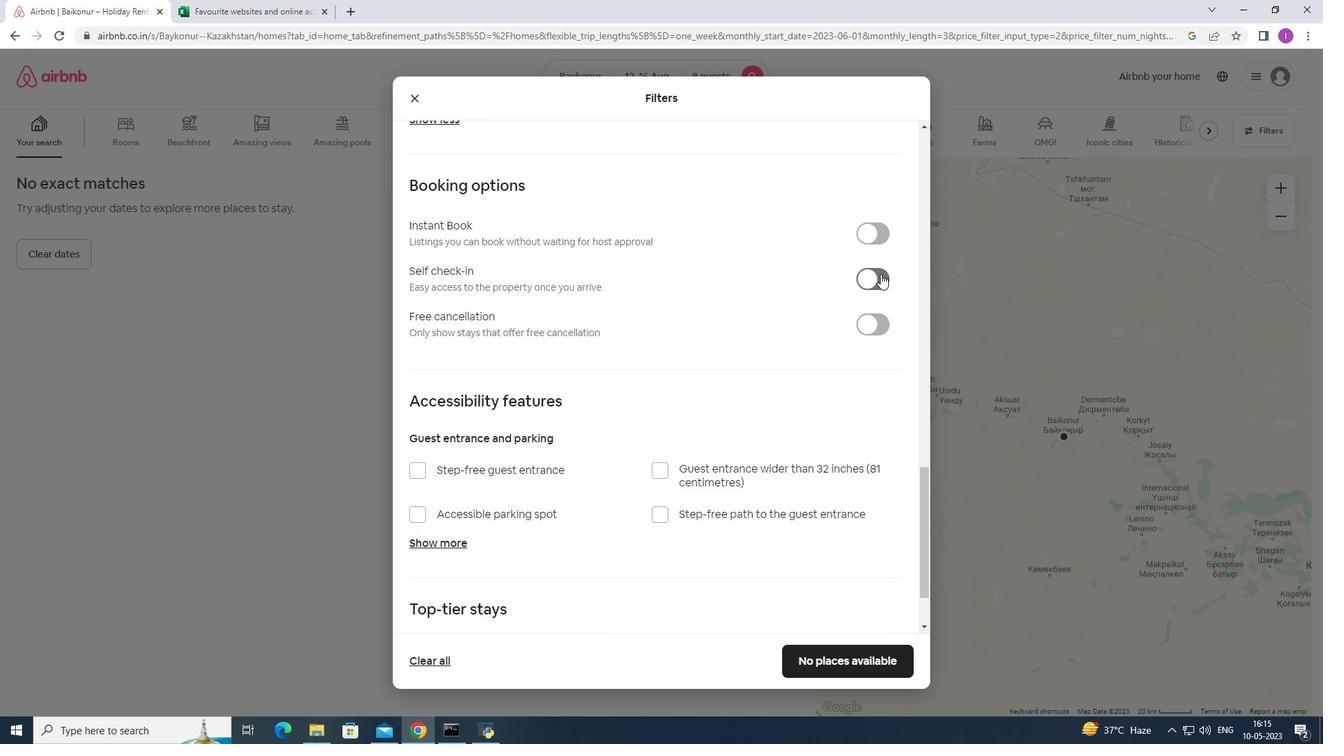 
Action: Mouse moved to (722, 359)
Screenshot: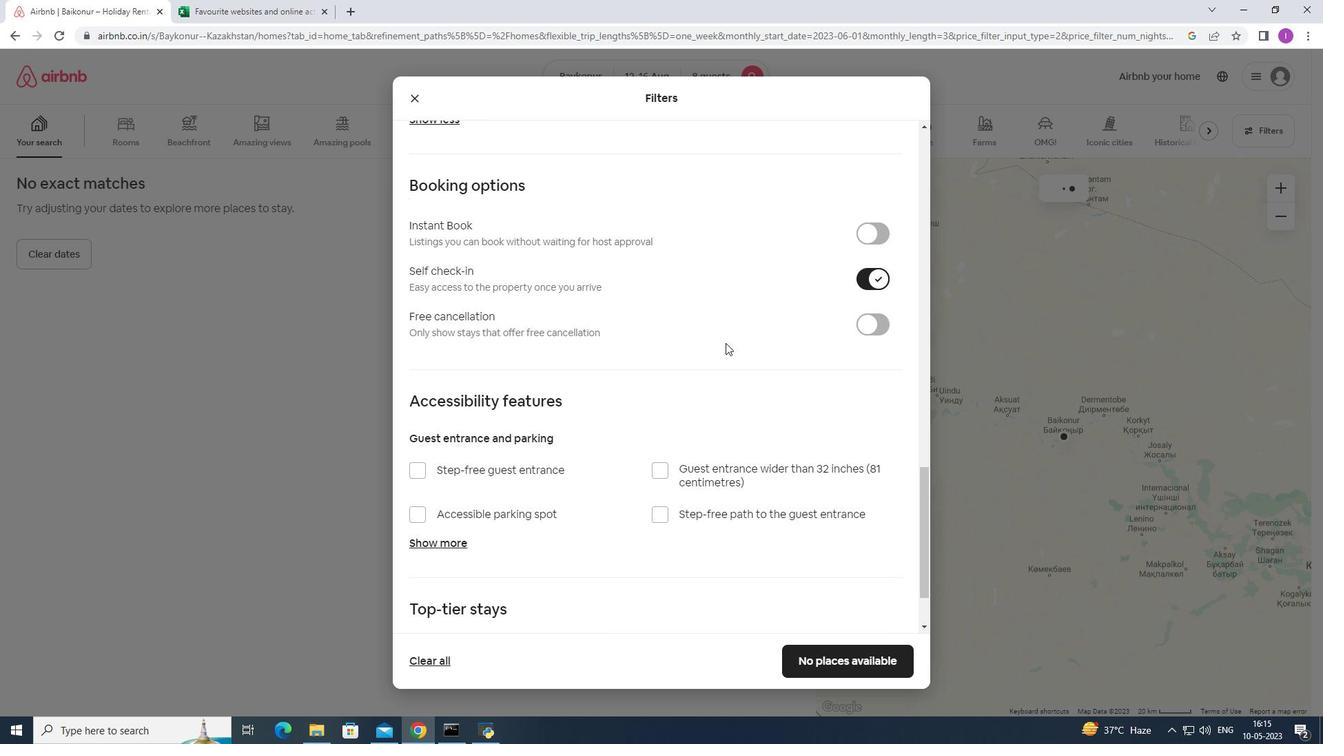 
Action: Mouse scrolled (722, 359) with delta (0, 0)
Screenshot: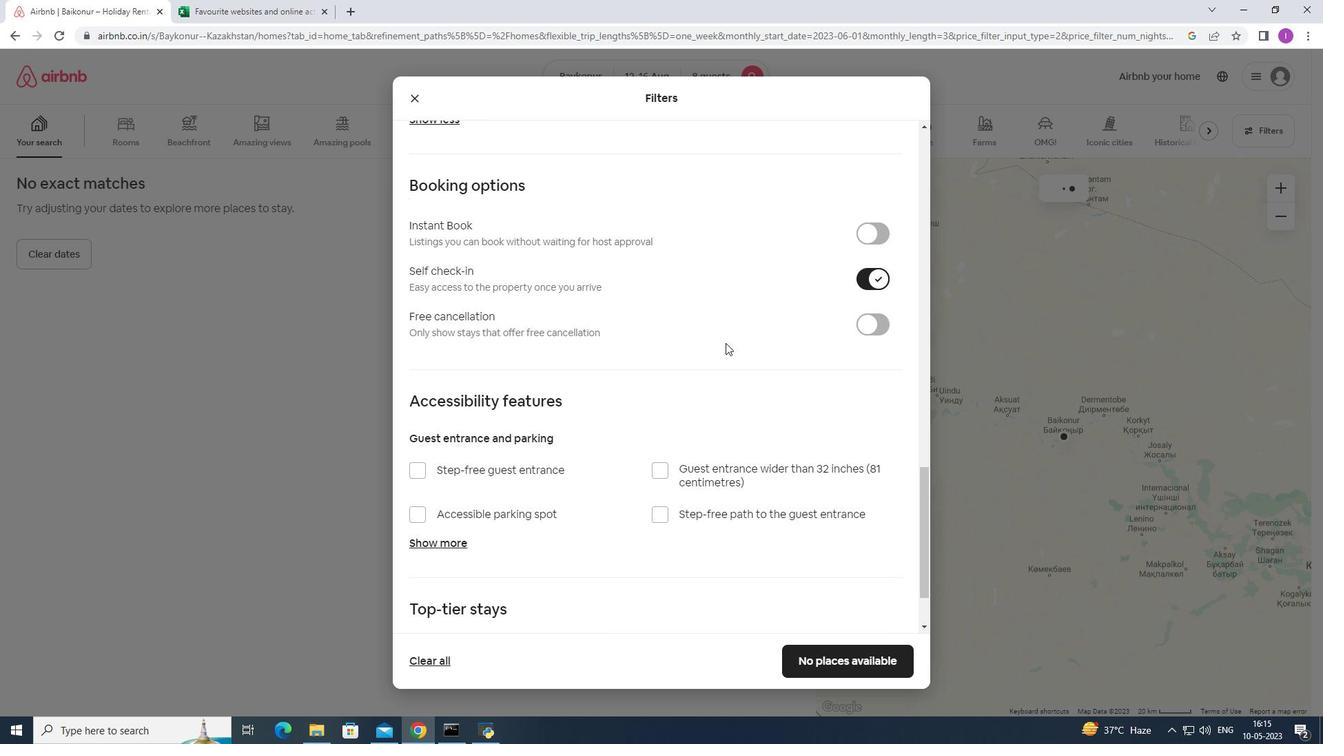 
Action: Mouse moved to (722, 360)
Screenshot: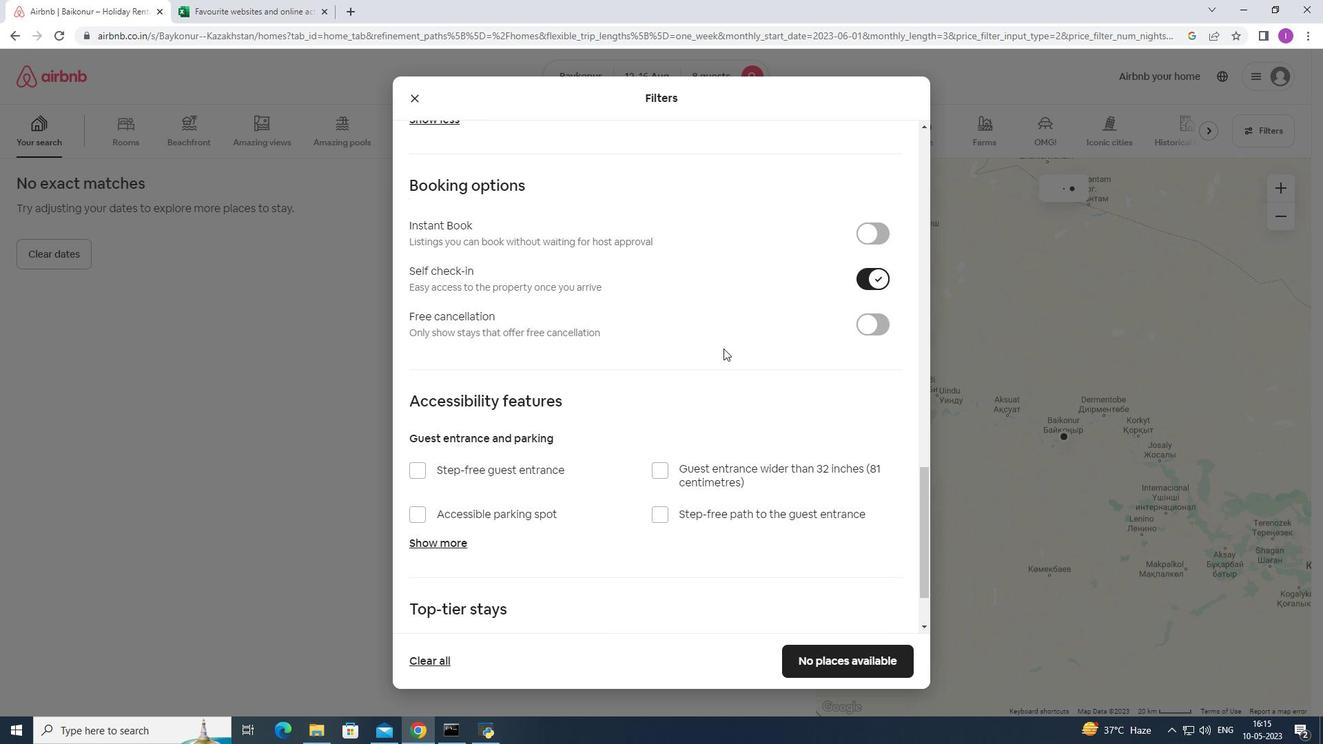 
Action: Mouse scrolled (722, 359) with delta (0, 0)
Screenshot: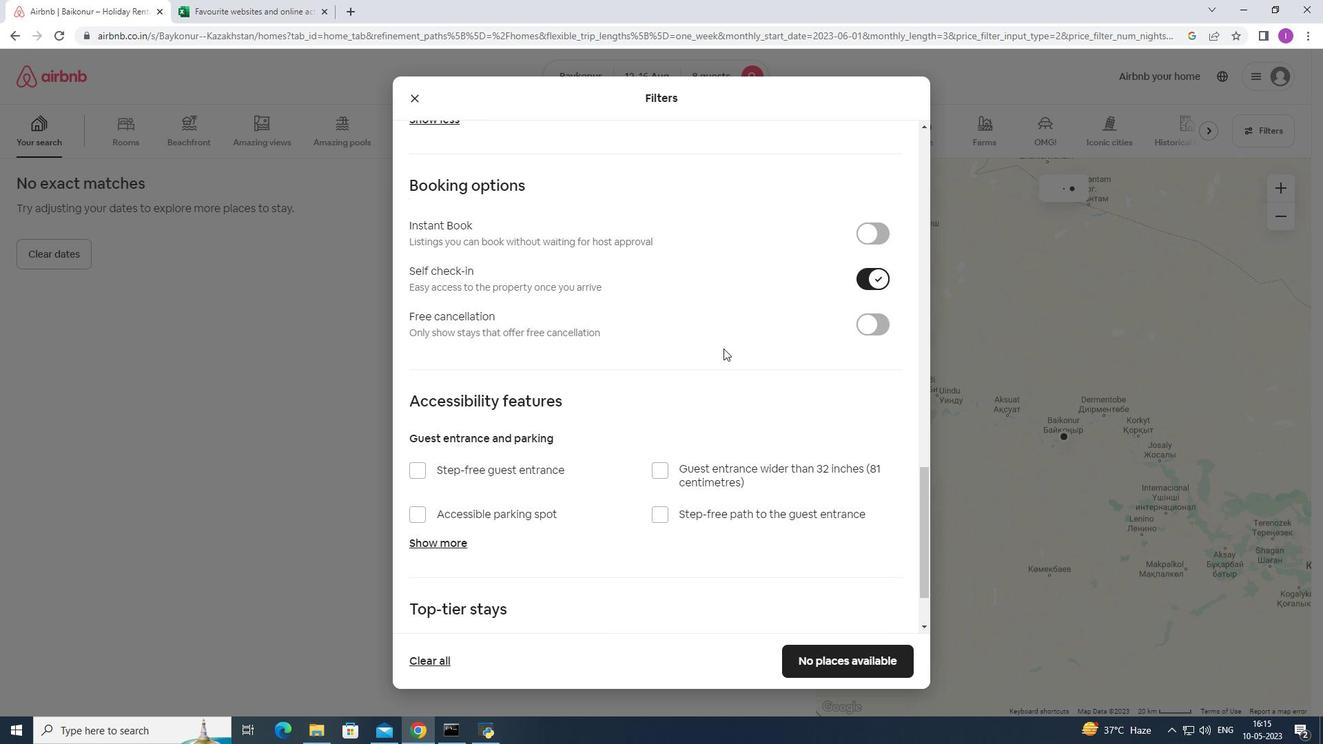 
Action: Mouse moved to (721, 361)
Screenshot: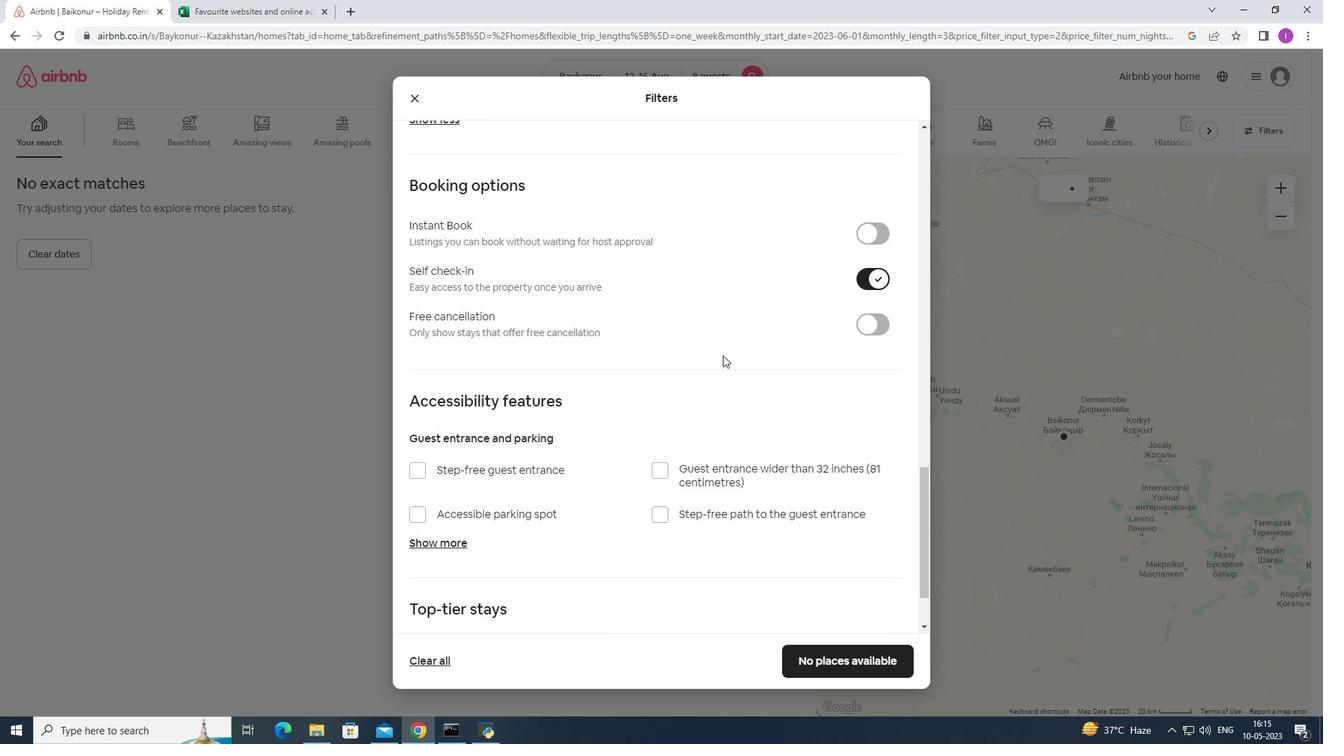 
Action: Mouse scrolled (721, 360) with delta (0, 0)
Screenshot: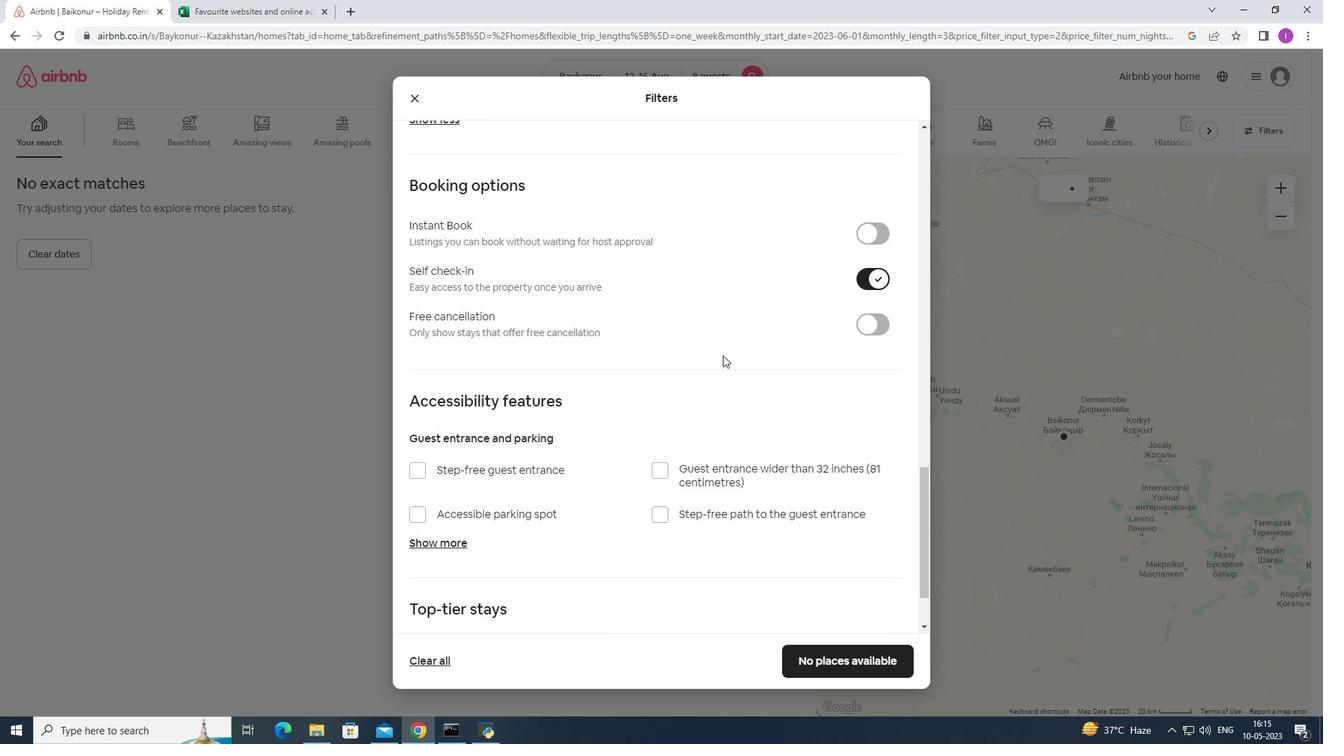 
Action: Mouse scrolled (721, 360) with delta (0, 0)
Screenshot: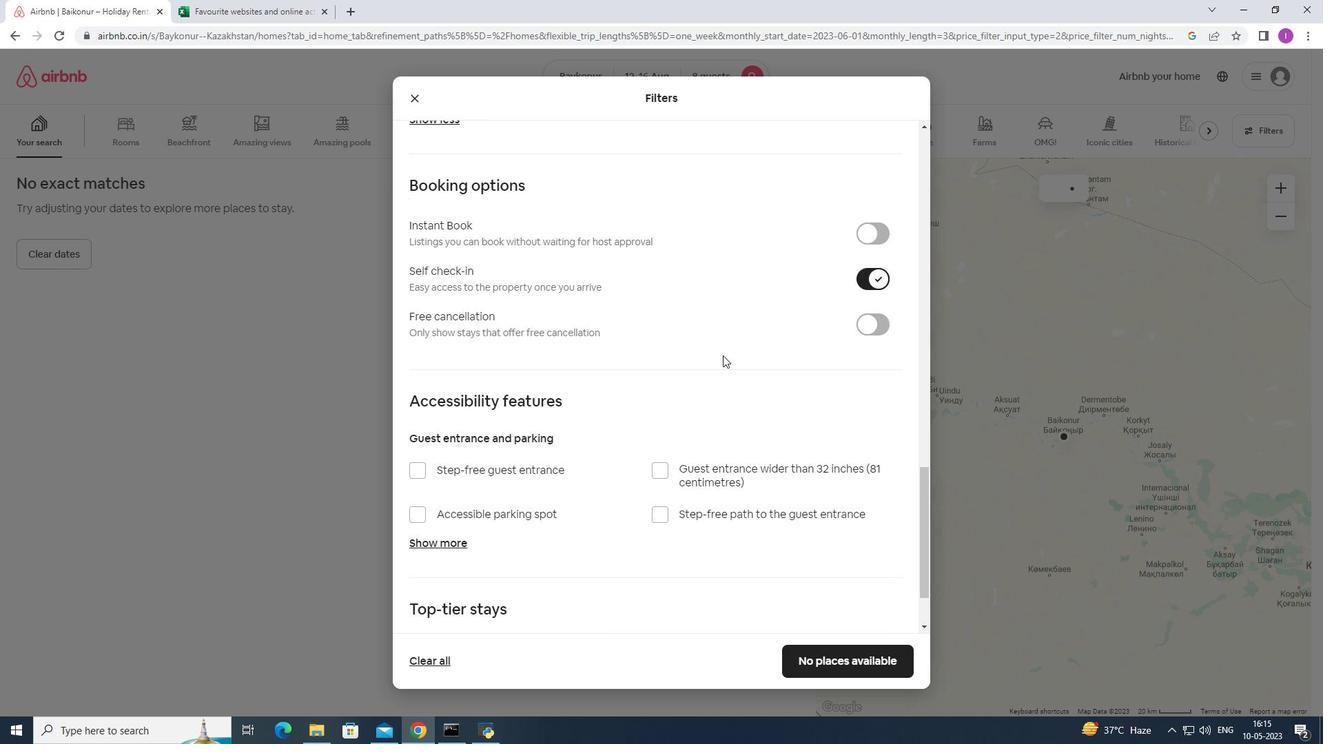 
Action: Mouse moved to (722, 361)
Screenshot: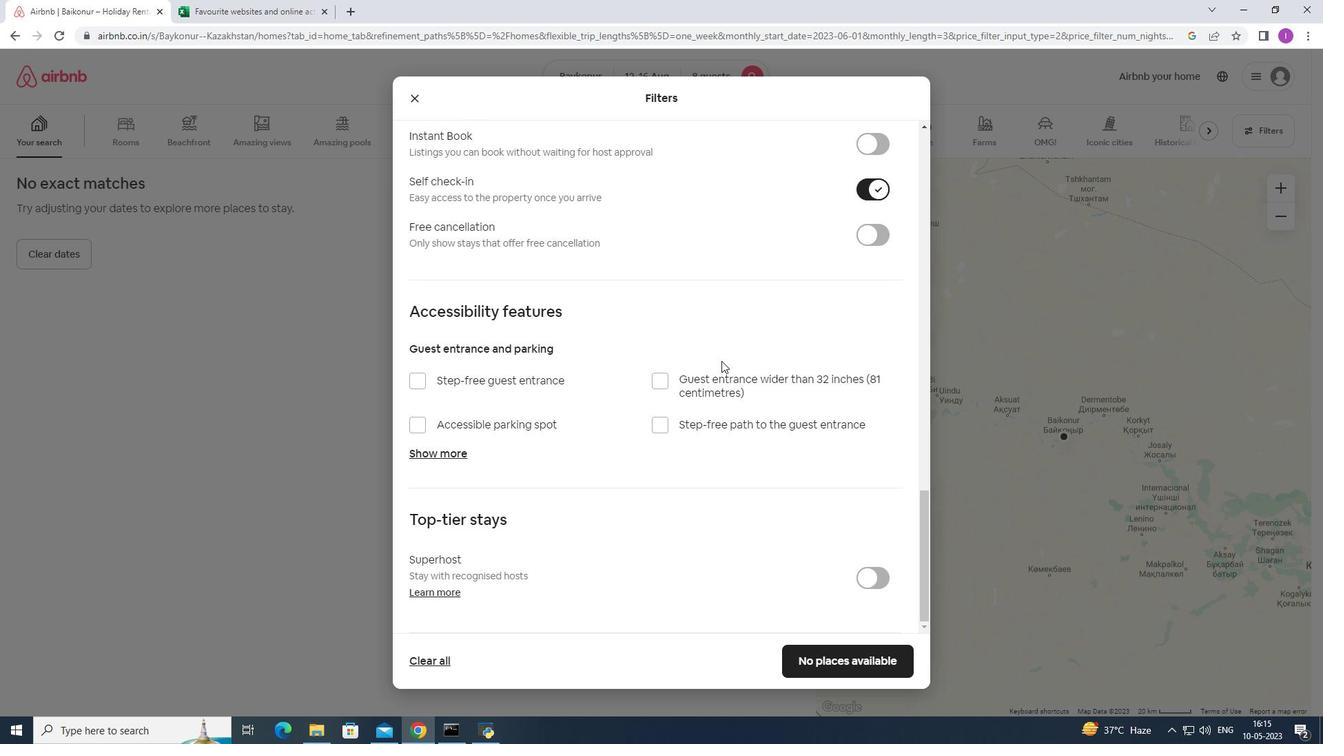 
Action: Mouse scrolled (722, 360) with delta (0, 0)
Screenshot: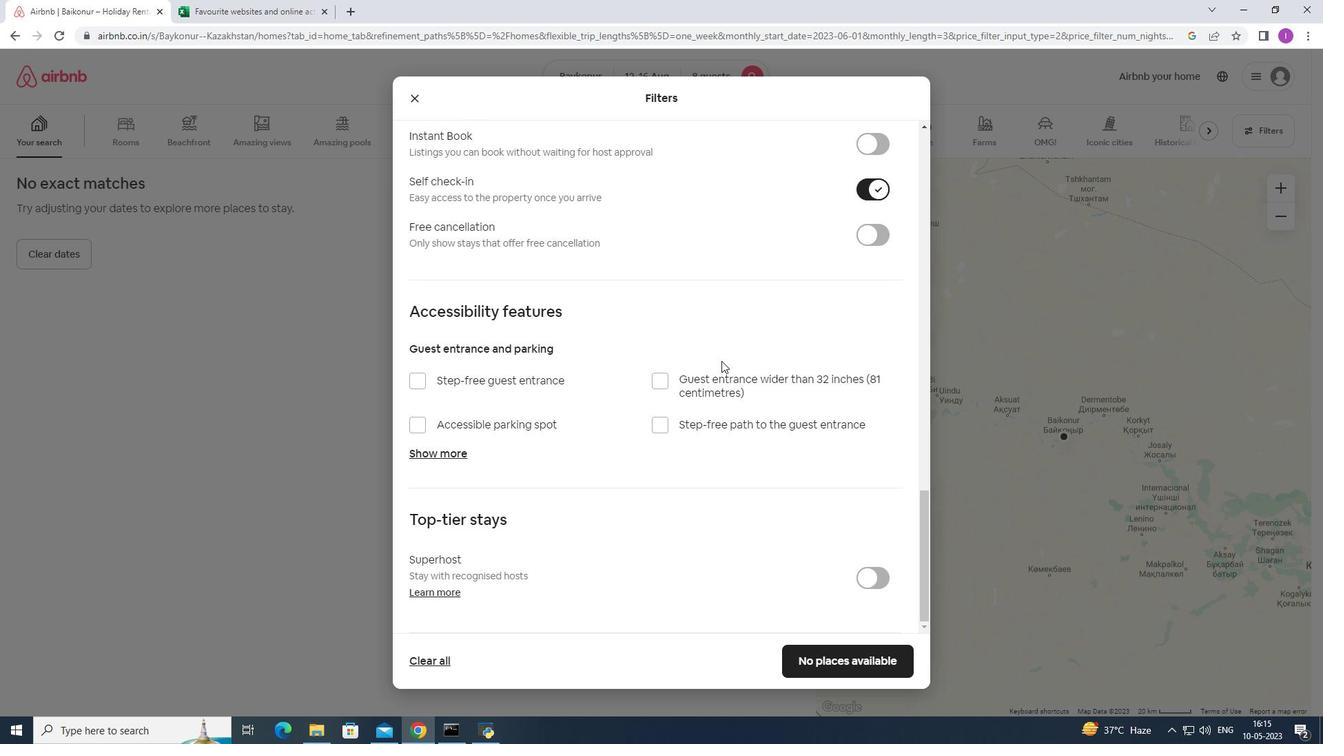 
Action: Mouse scrolled (722, 360) with delta (0, 0)
Screenshot: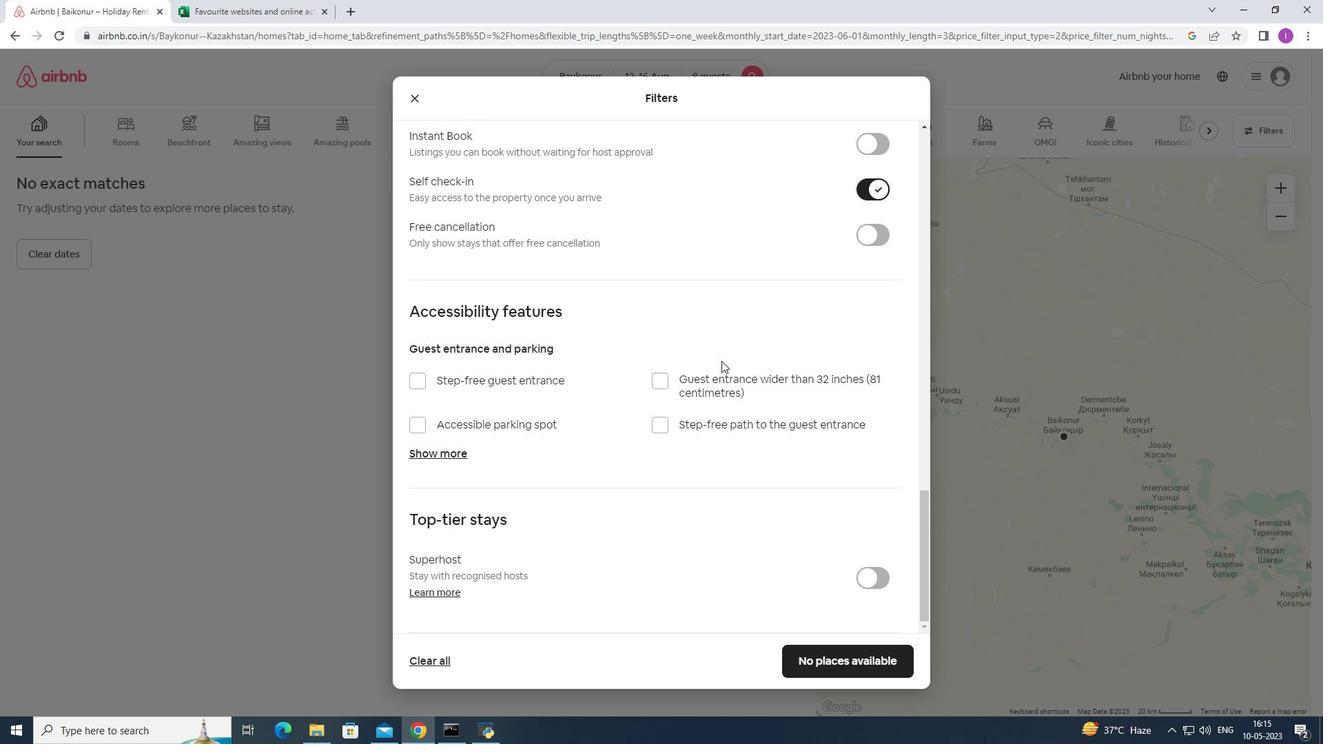 
Action: Mouse moved to (722, 361)
Screenshot: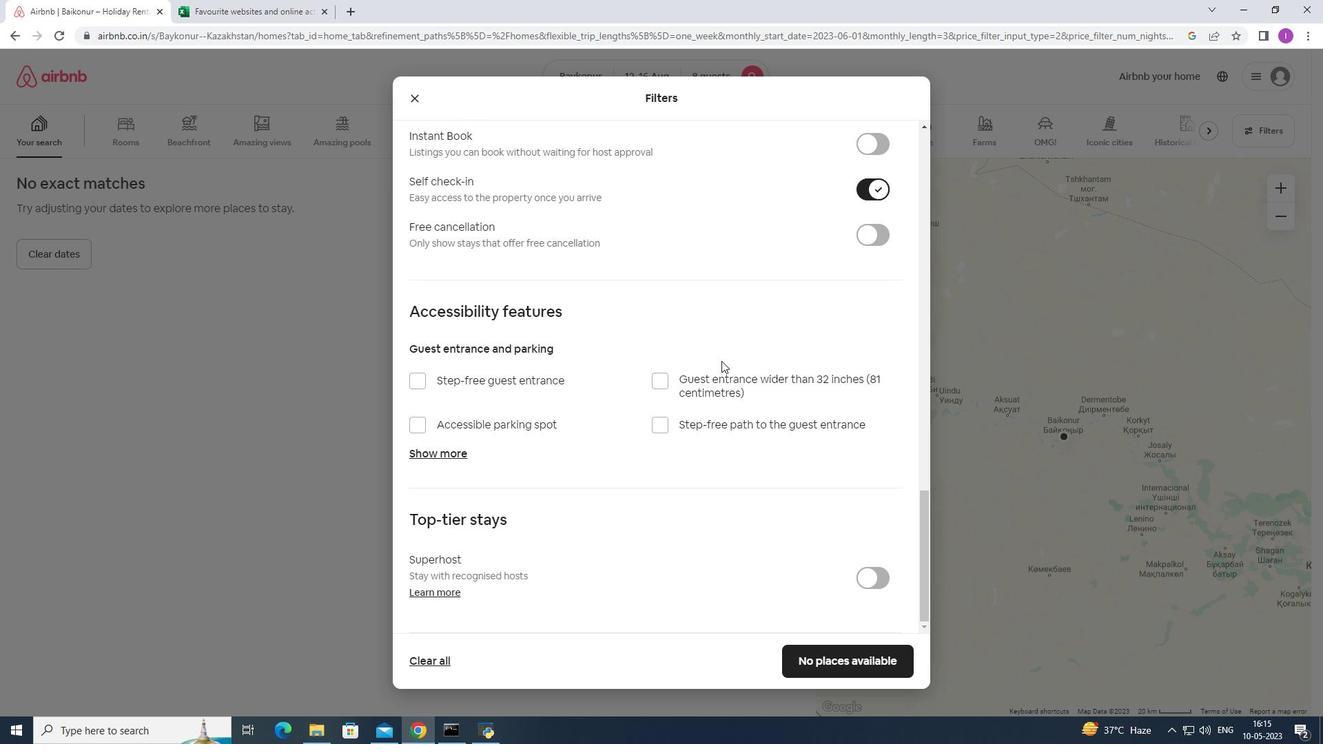 
Action: Mouse scrolled (722, 360) with delta (0, 0)
Screenshot: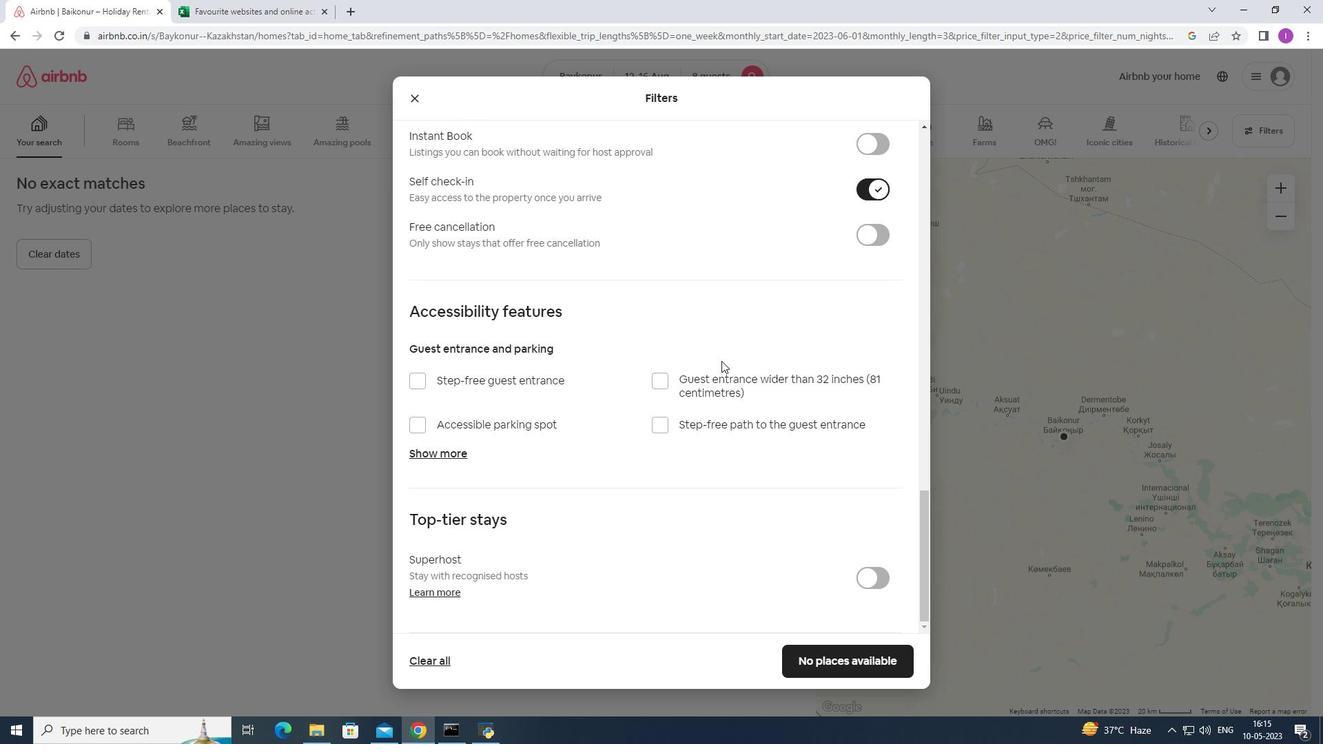 
Action: Mouse scrolled (722, 360) with delta (0, 0)
Screenshot: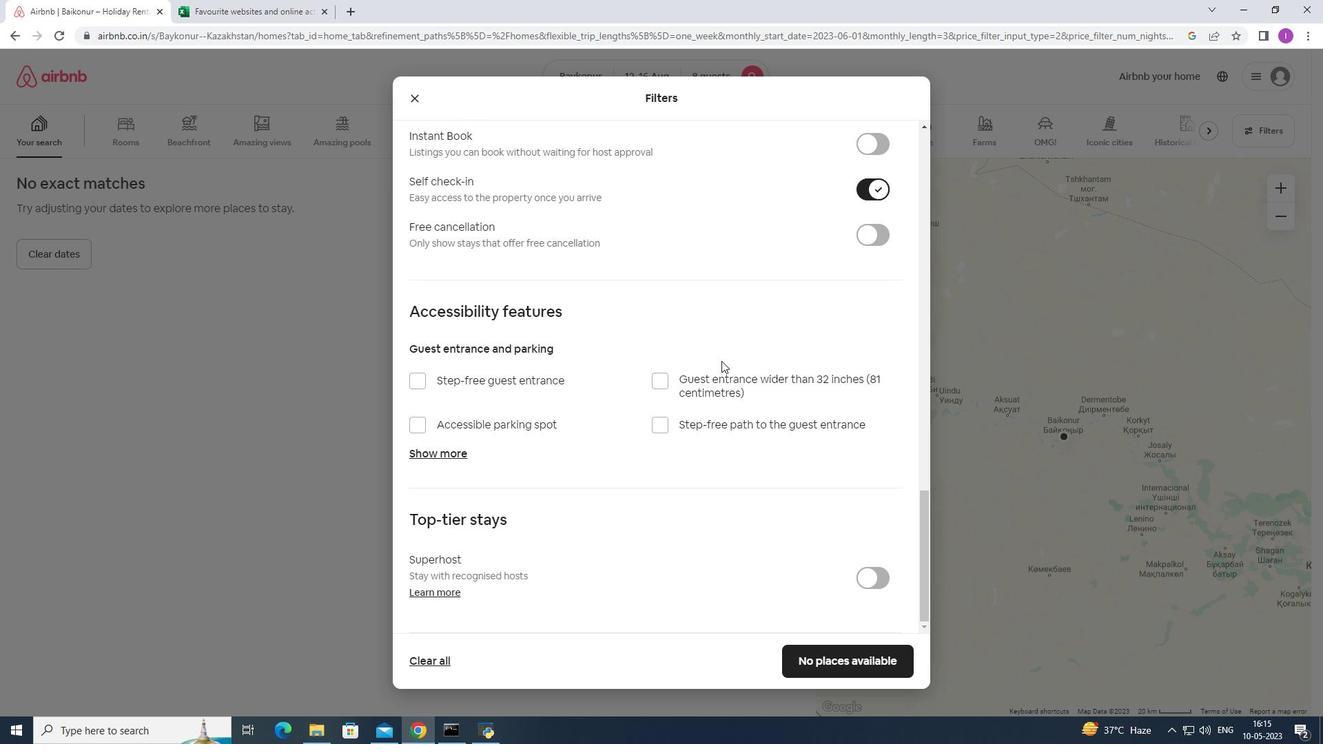 
Action: Mouse scrolled (722, 360) with delta (0, 0)
Screenshot: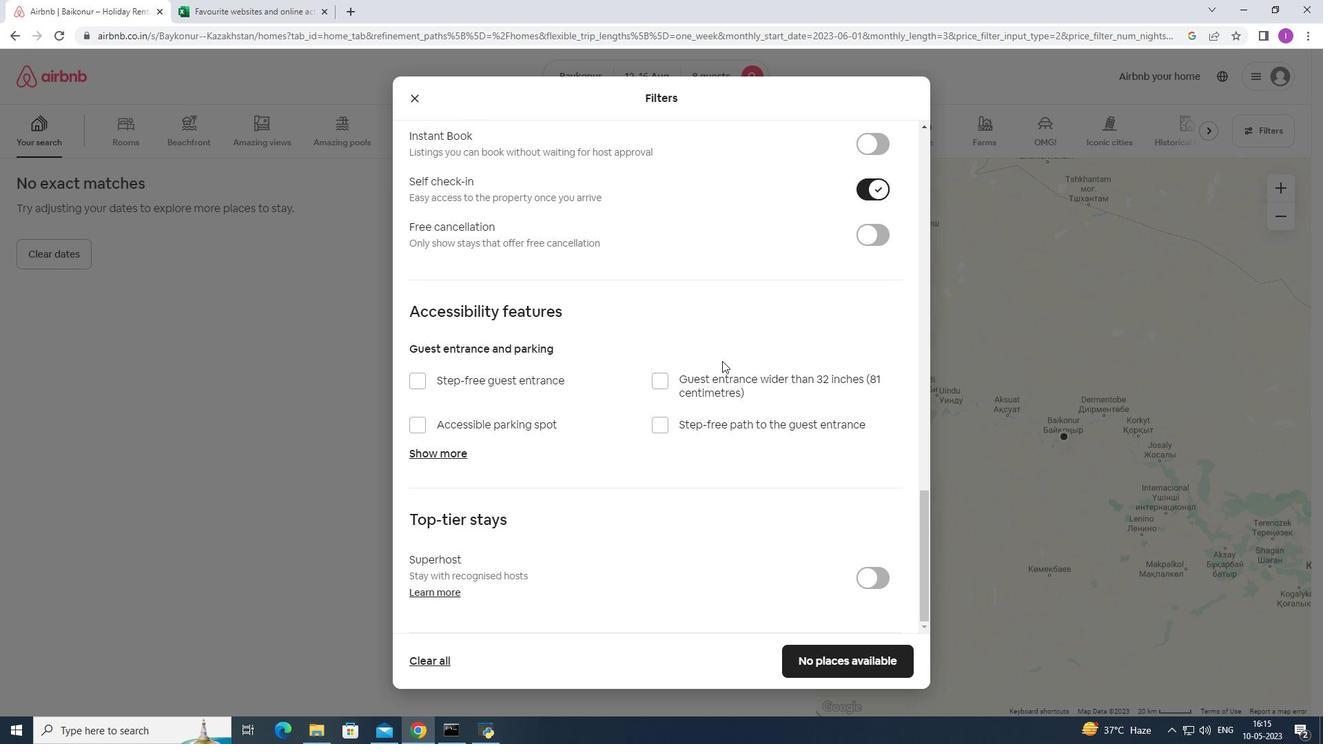 
Action: Mouse scrolled (722, 360) with delta (0, 0)
Screenshot: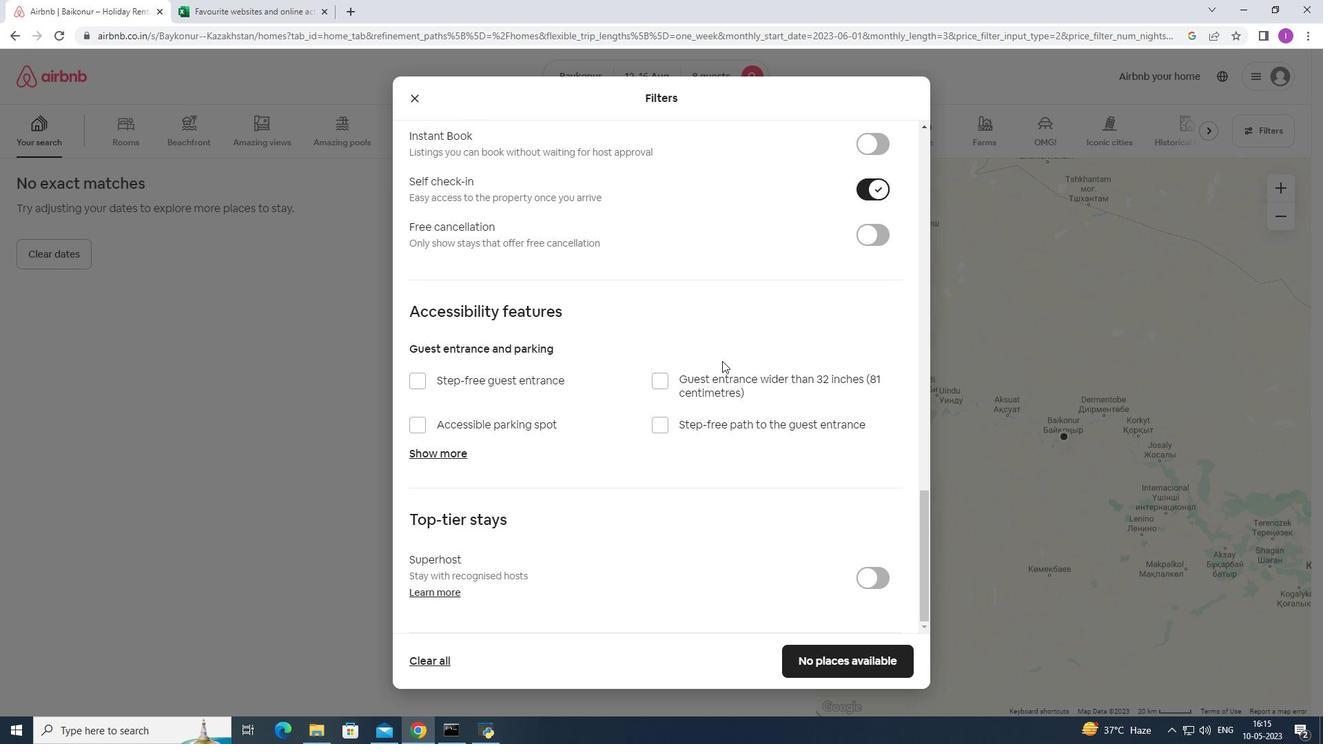 
Action: Mouse scrolled (722, 360) with delta (0, 0)
Screenshot: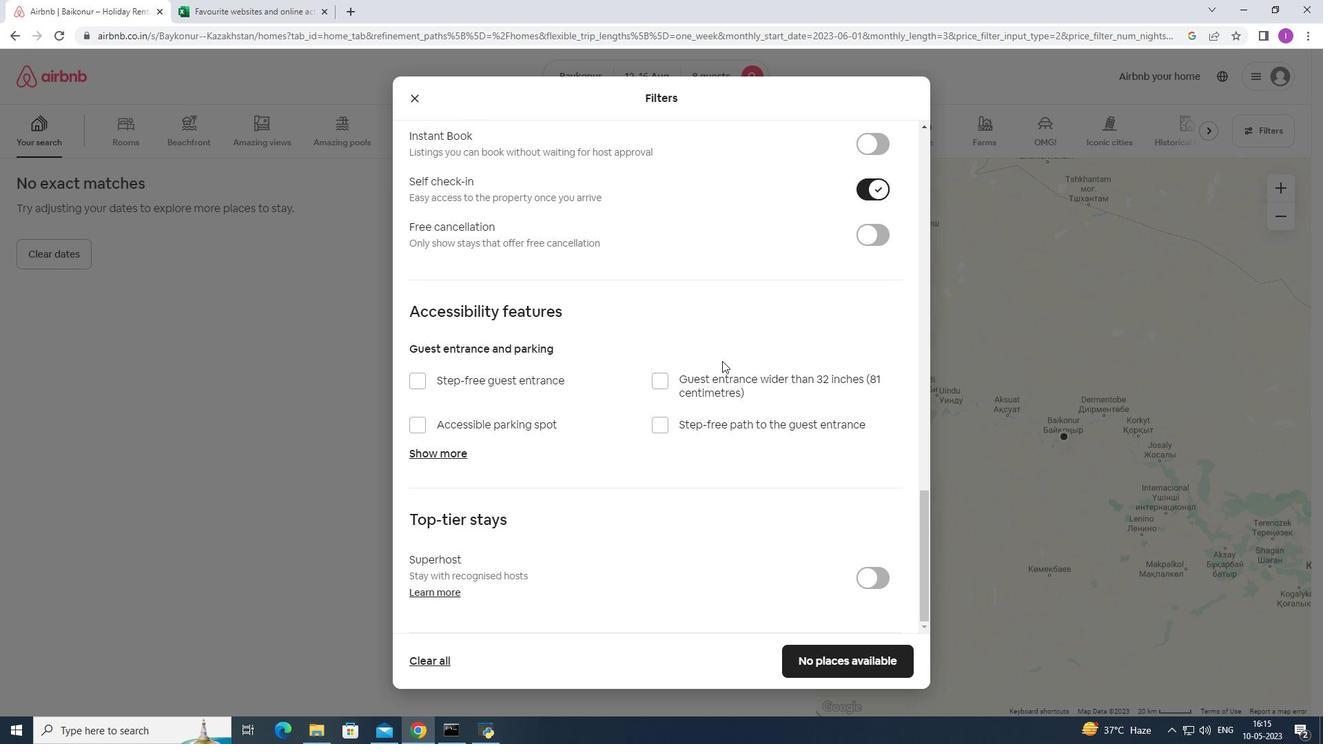 
Action: Mouse moved to (691, 406)
Screenshot: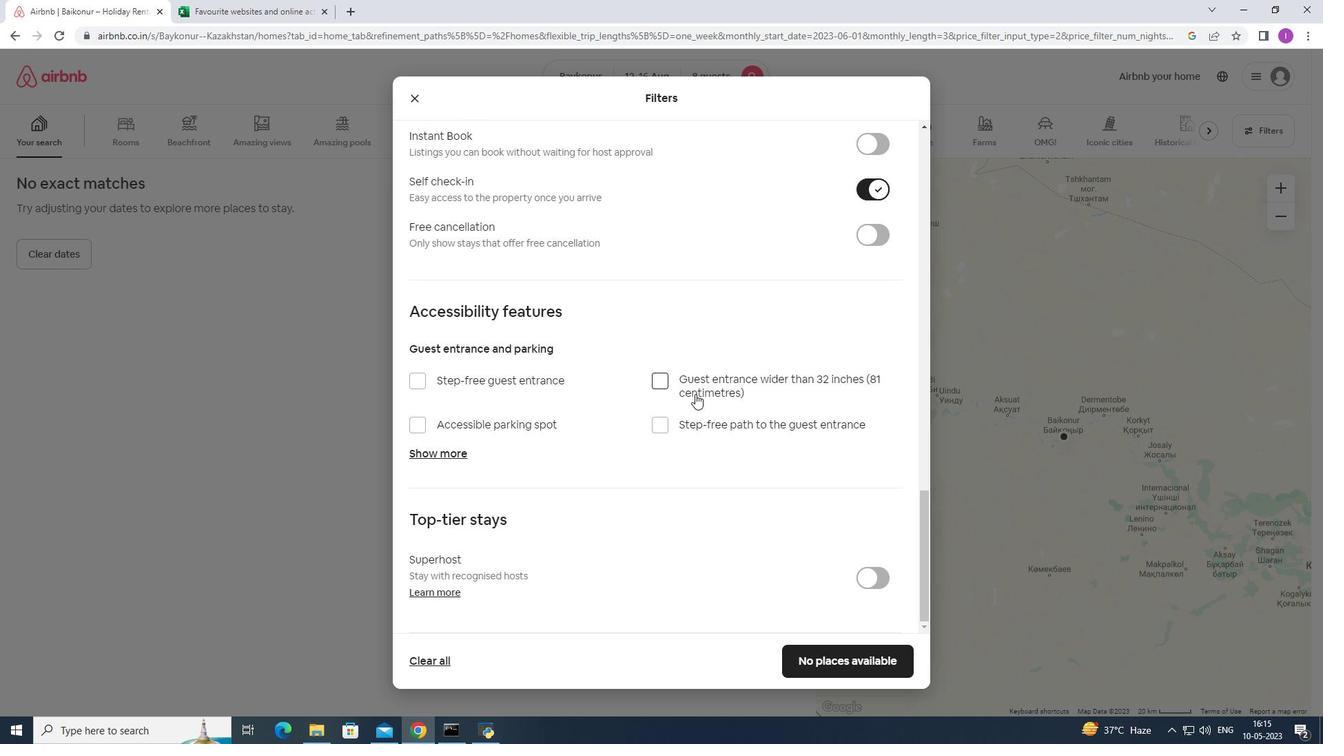 
Action: Mouse scrolled (691, 406) with delta (0, 0)
Screenshot: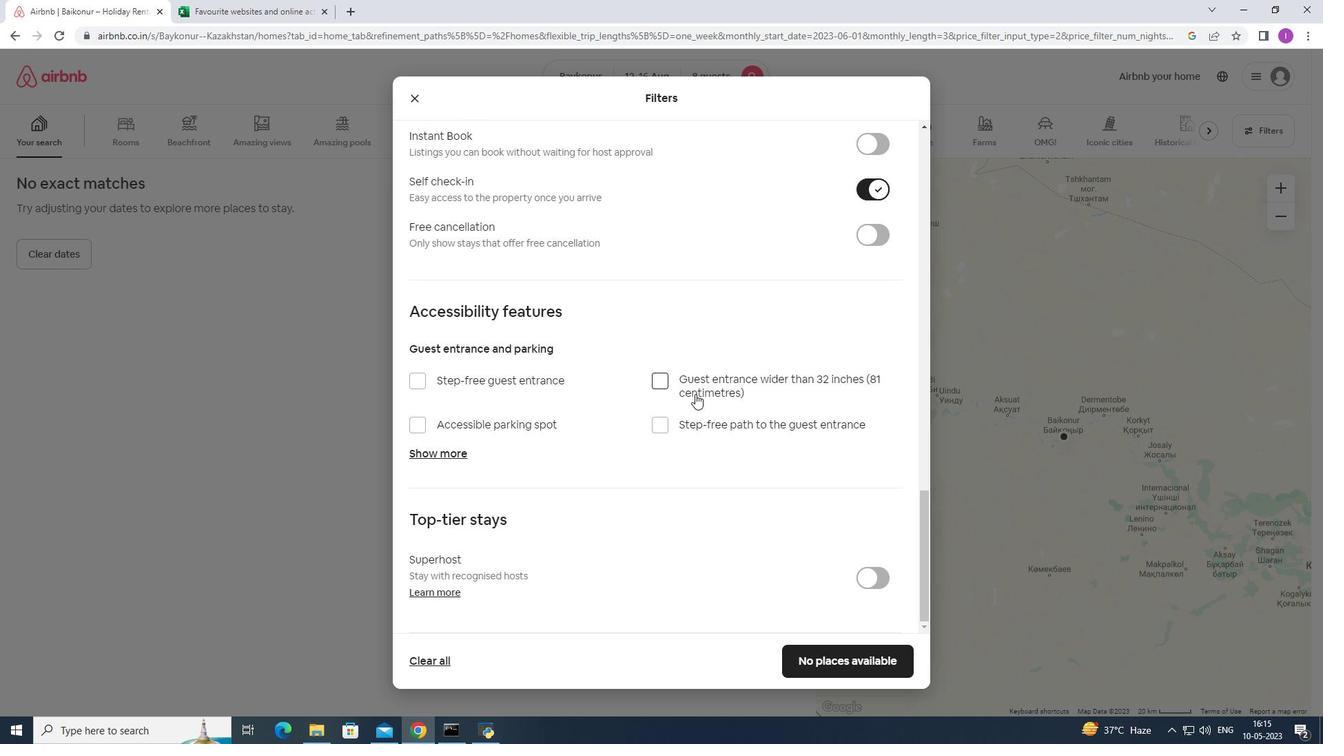 
Action: Mouse moved to (691, 410)
Screenshot: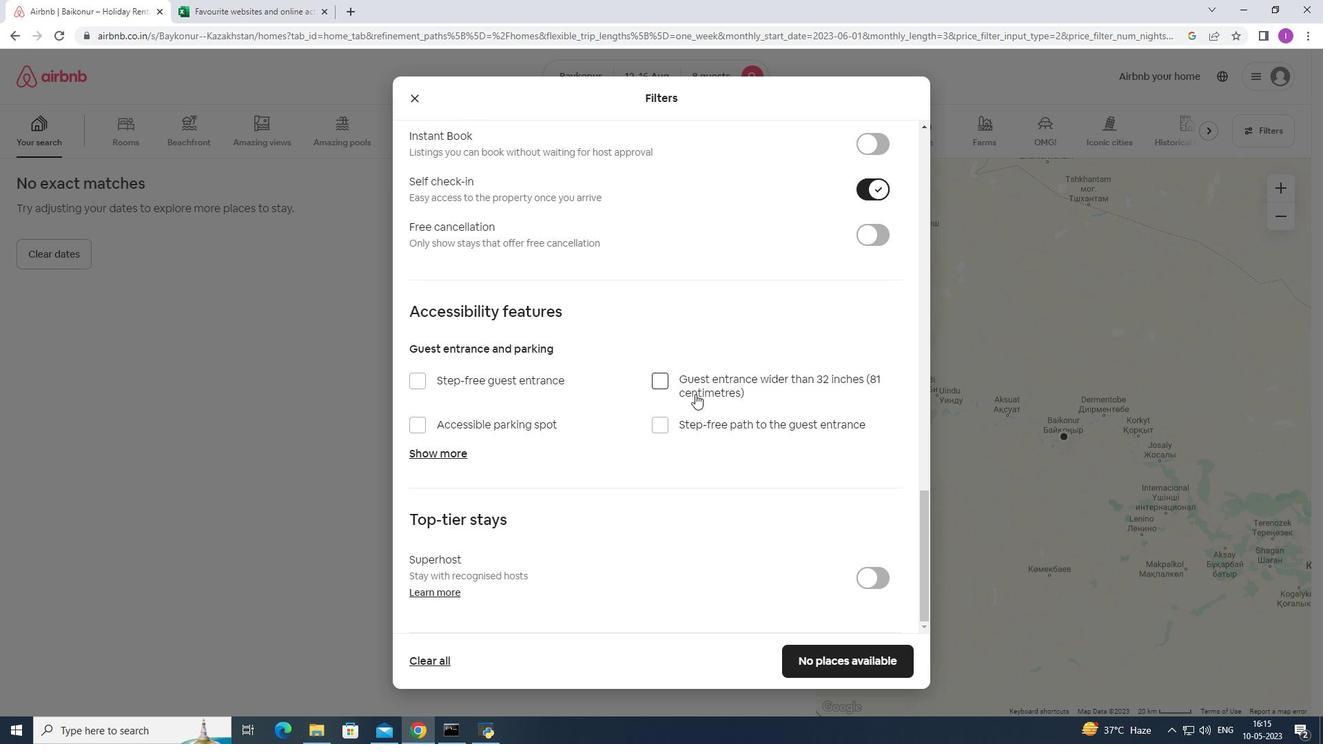 
Action: Mouse scrolled (691, 410) with delta (0, 0)
Screenshot: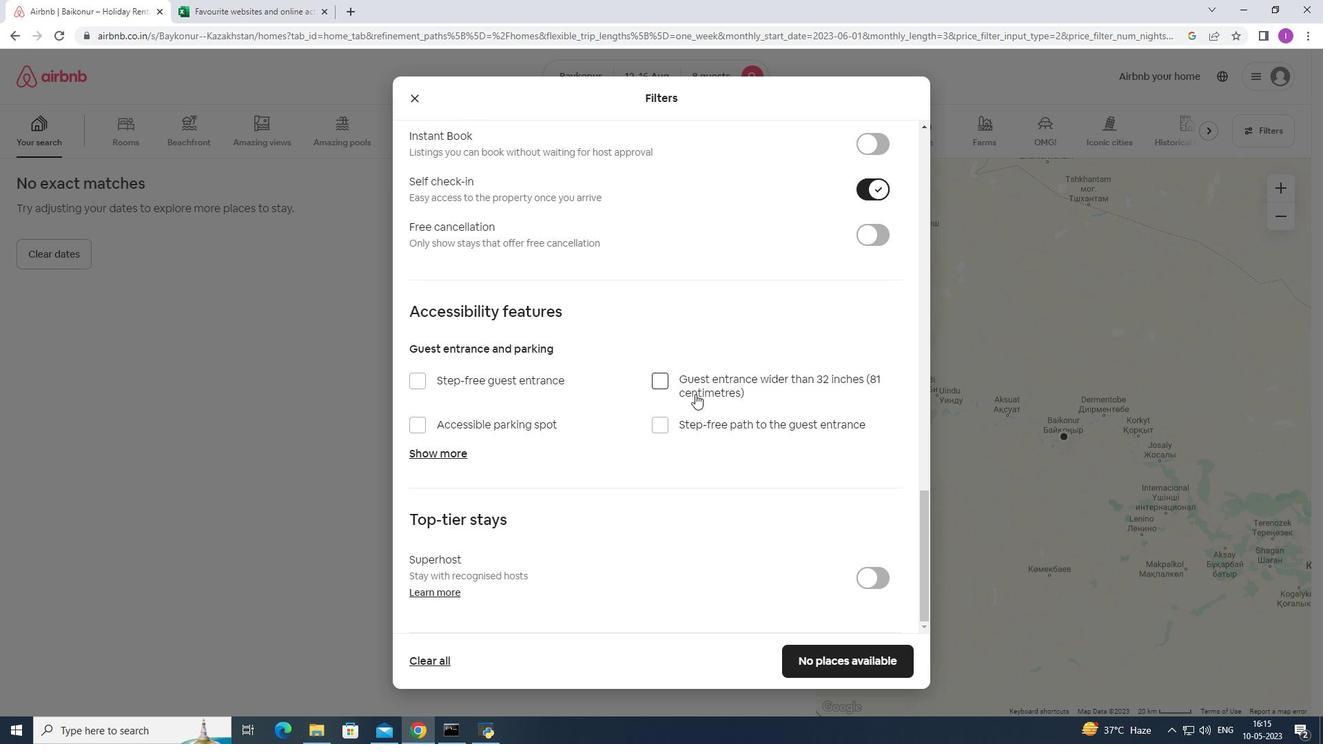 
Action: Mouse moved to (857, 667)
Screenshot: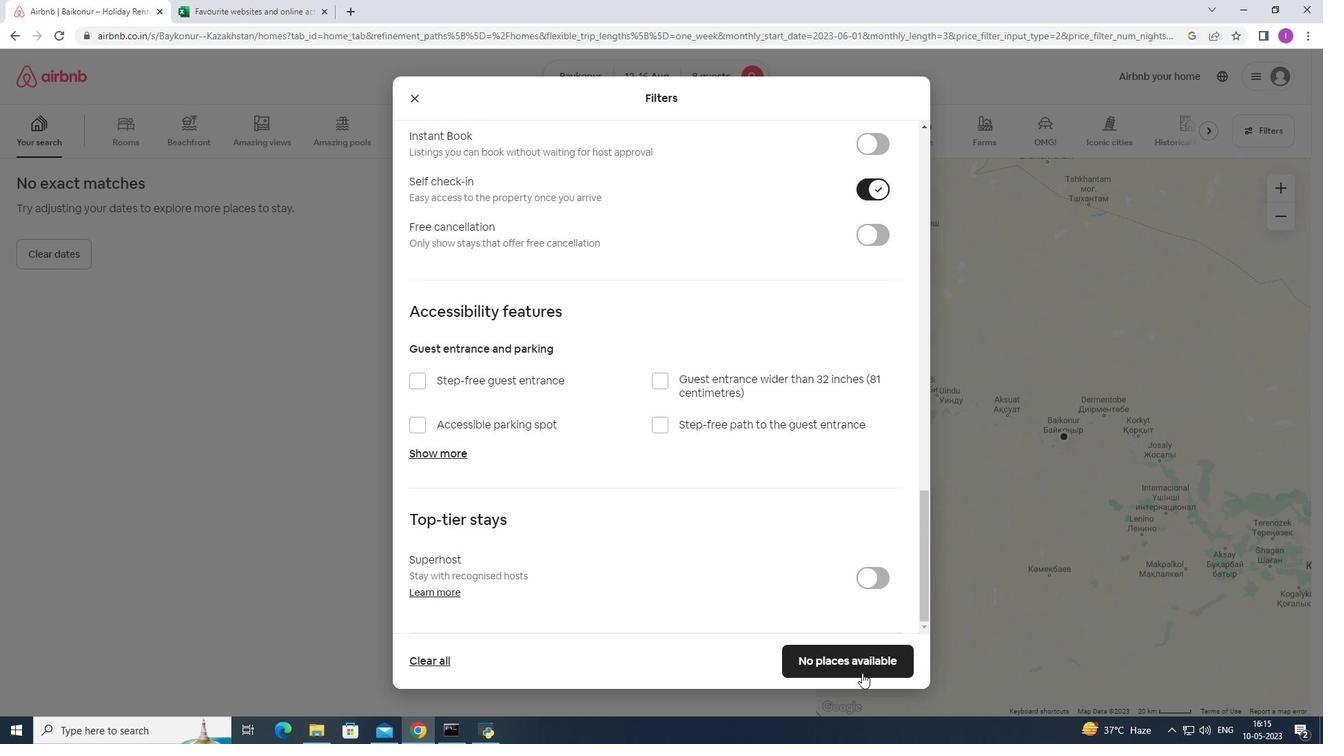 
Action: Mouse pressed left at (857, 667)
Screenshot: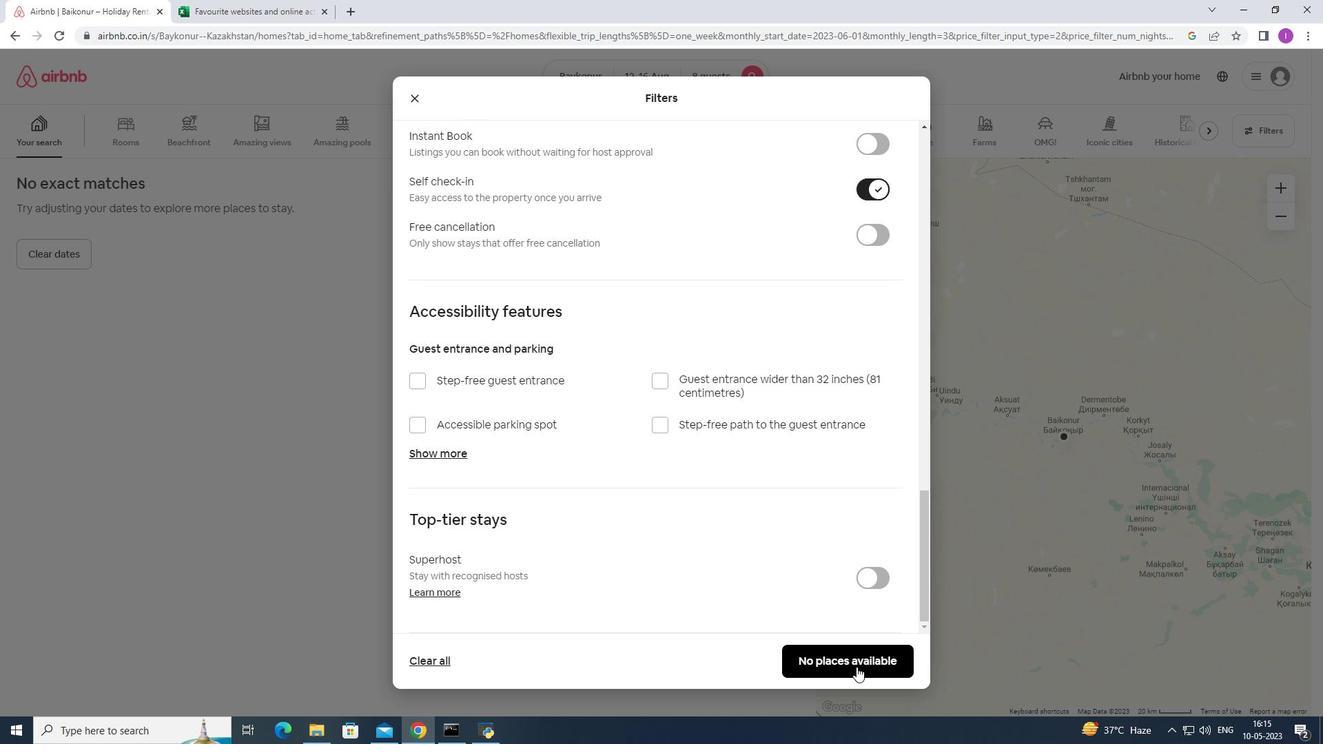 
Action: Mouse moved to (210, 197)
Screenshot: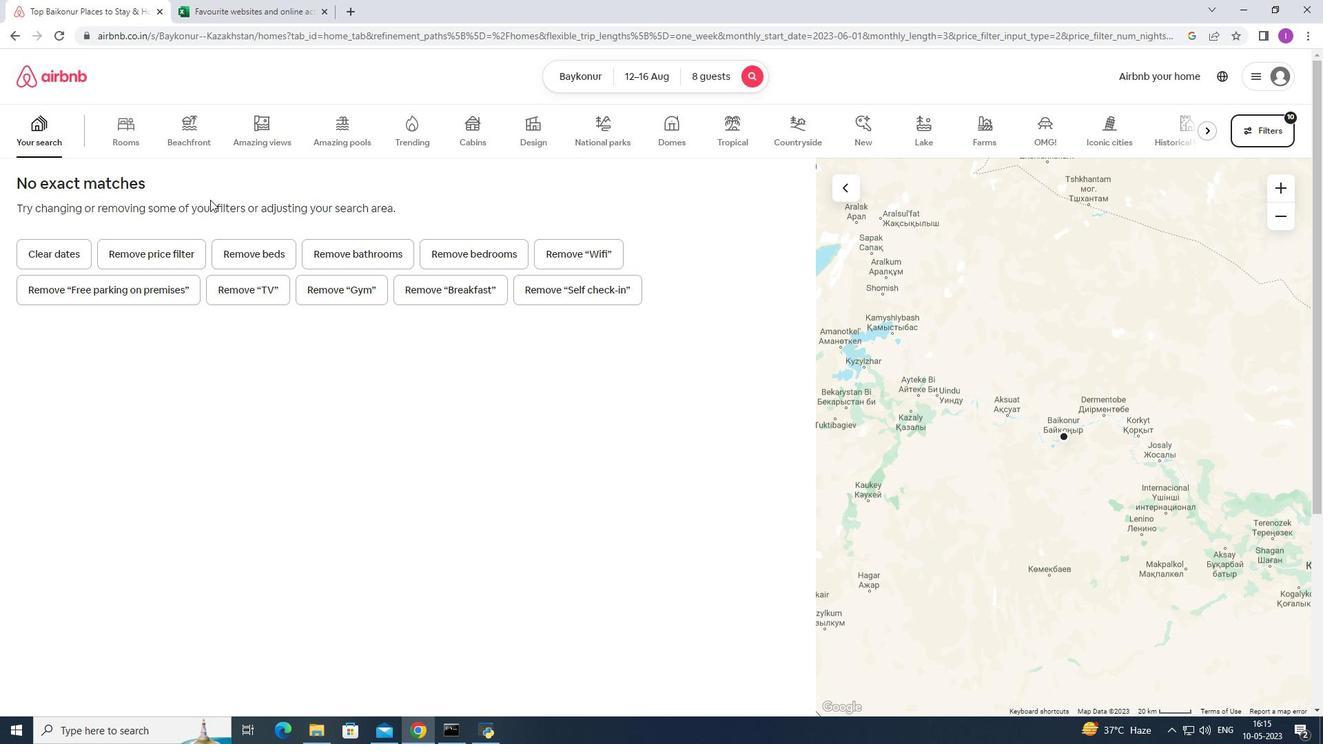 
